 Task: Add an event with the title Second Product Launch Event and Customer Showcase, date ''2023/10/30'', time 9:15 AM to 11:15 AMand add a description: Conclude the exercise by summarizing the key takeaways and lessons learned. Emphasize the importance of trust, effective communication, and mutual support in building a strong and cohesive team.Select event color  Graphite . Add location for the event as: Bergen, Norway, logged in from the account softage.8@softage.netand send the event invitation to softage.1@softage.net and softage.2@softage.net. Set a reminder for the event Weekly on Sunday
Action: Mouse moved to (45, 115)
Screenshot: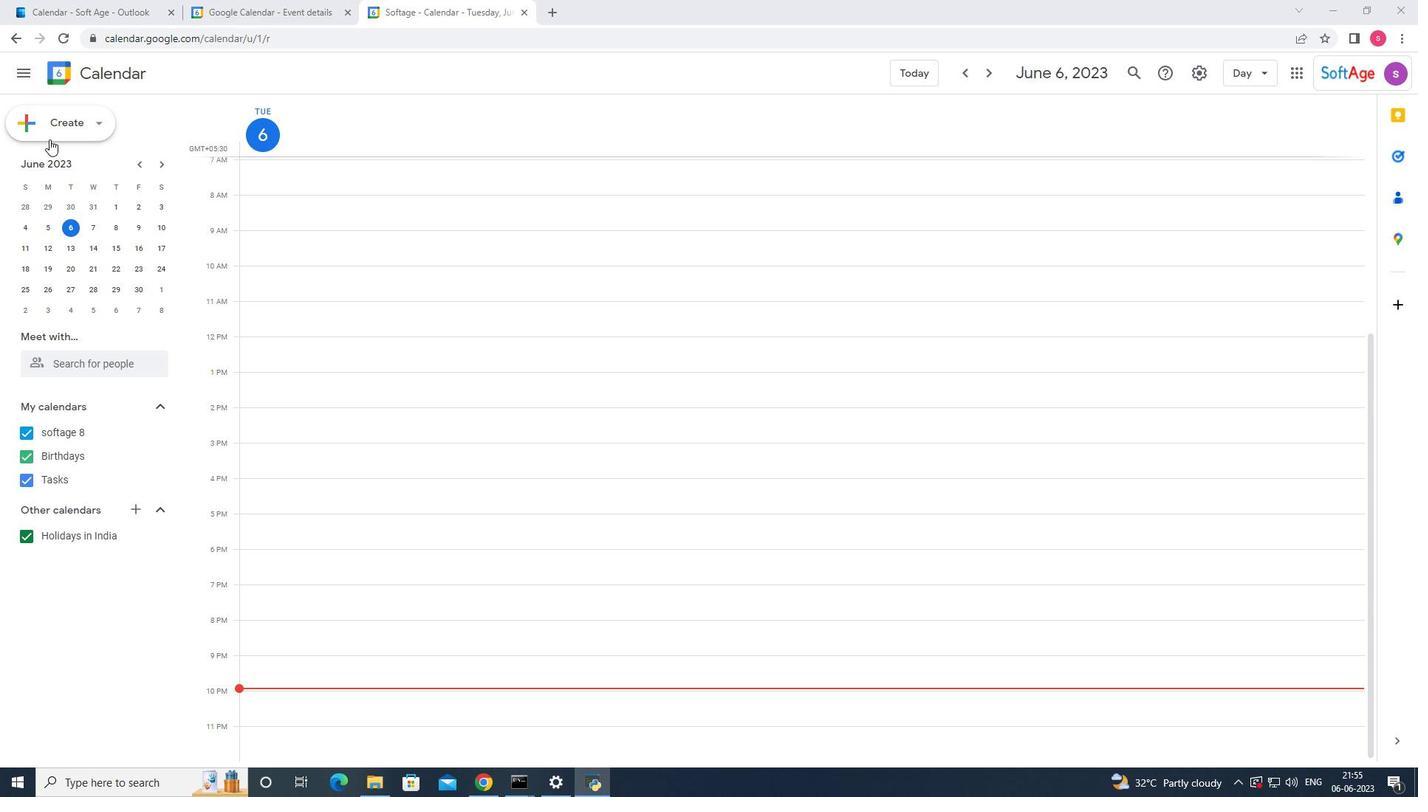 
Action: Mouse pressed left at (45, 115)
Screenshot: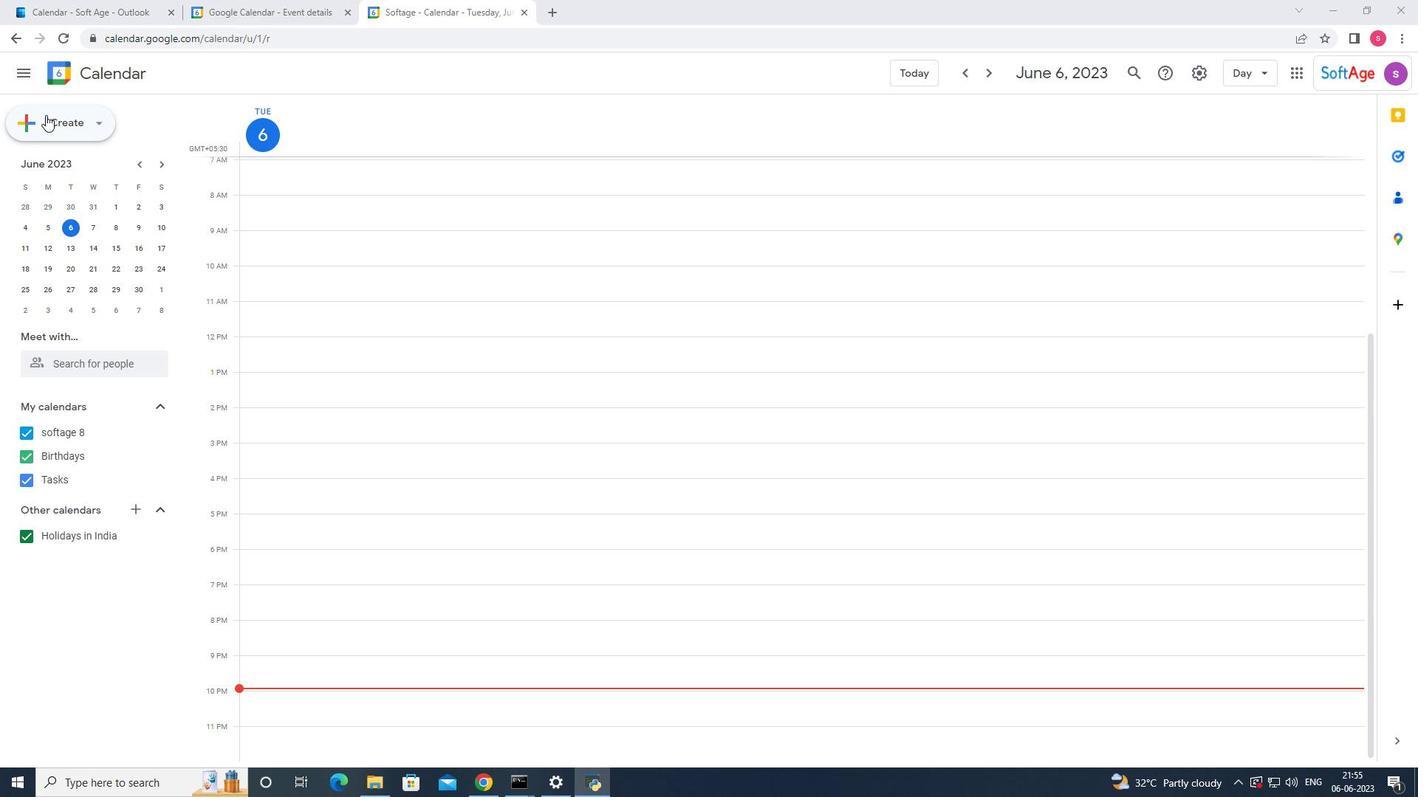 
Action: Mouse moved to (52, 163)
Screenshot: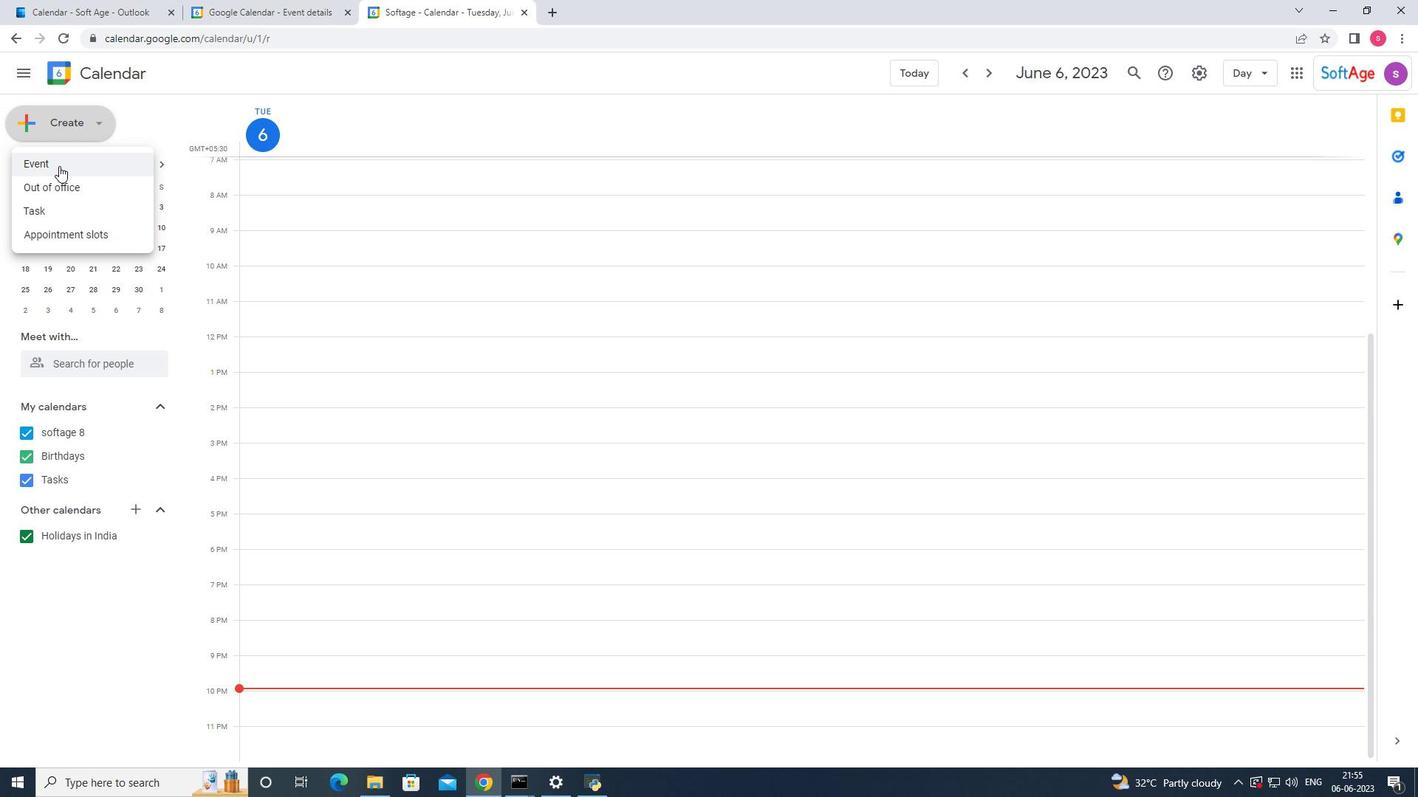 
Action: Mouse pressed left at (52, 163)
Screenshot: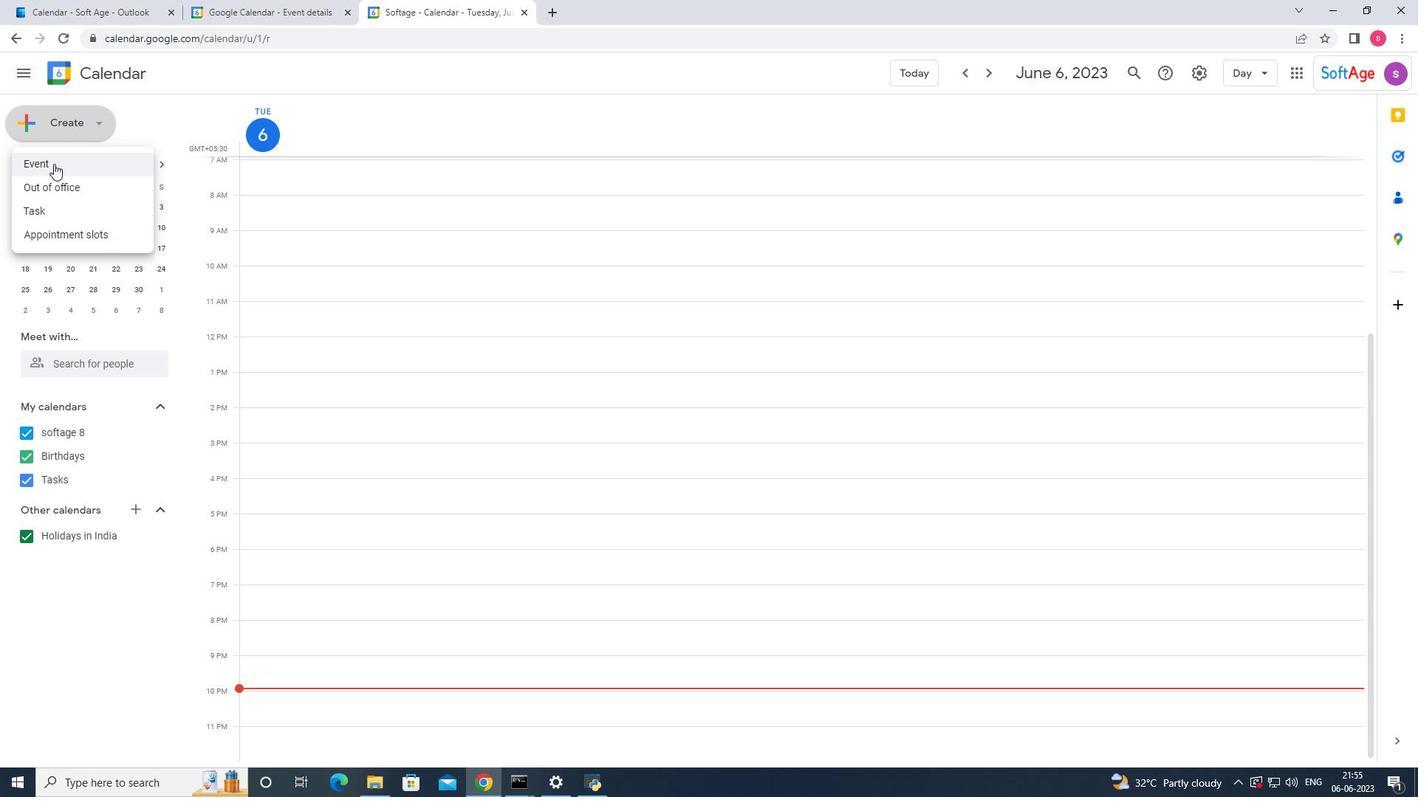 
Action: Mouse moved to (818, 671)
Screenshot: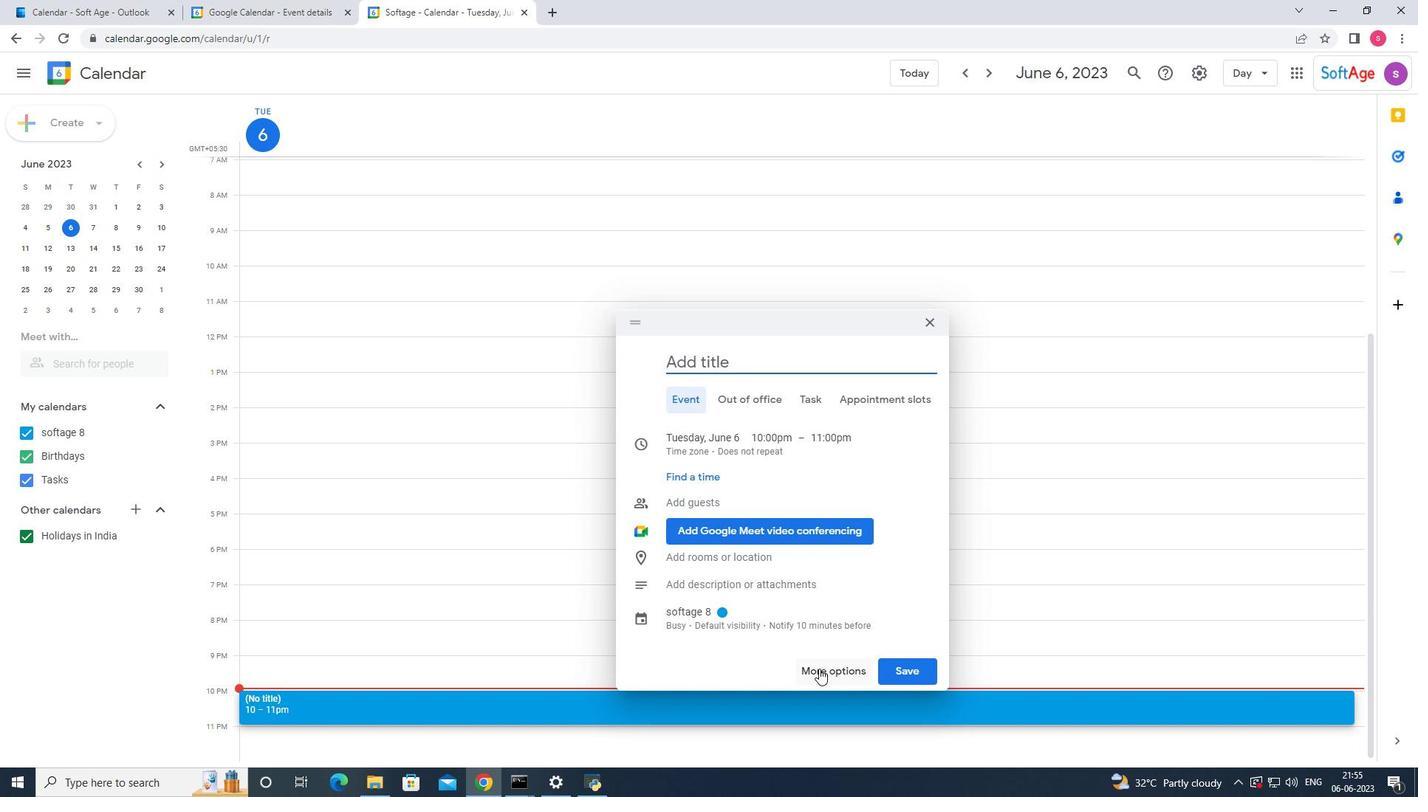 
Action: Mouse pressed left at (818, 671)
Screenshot: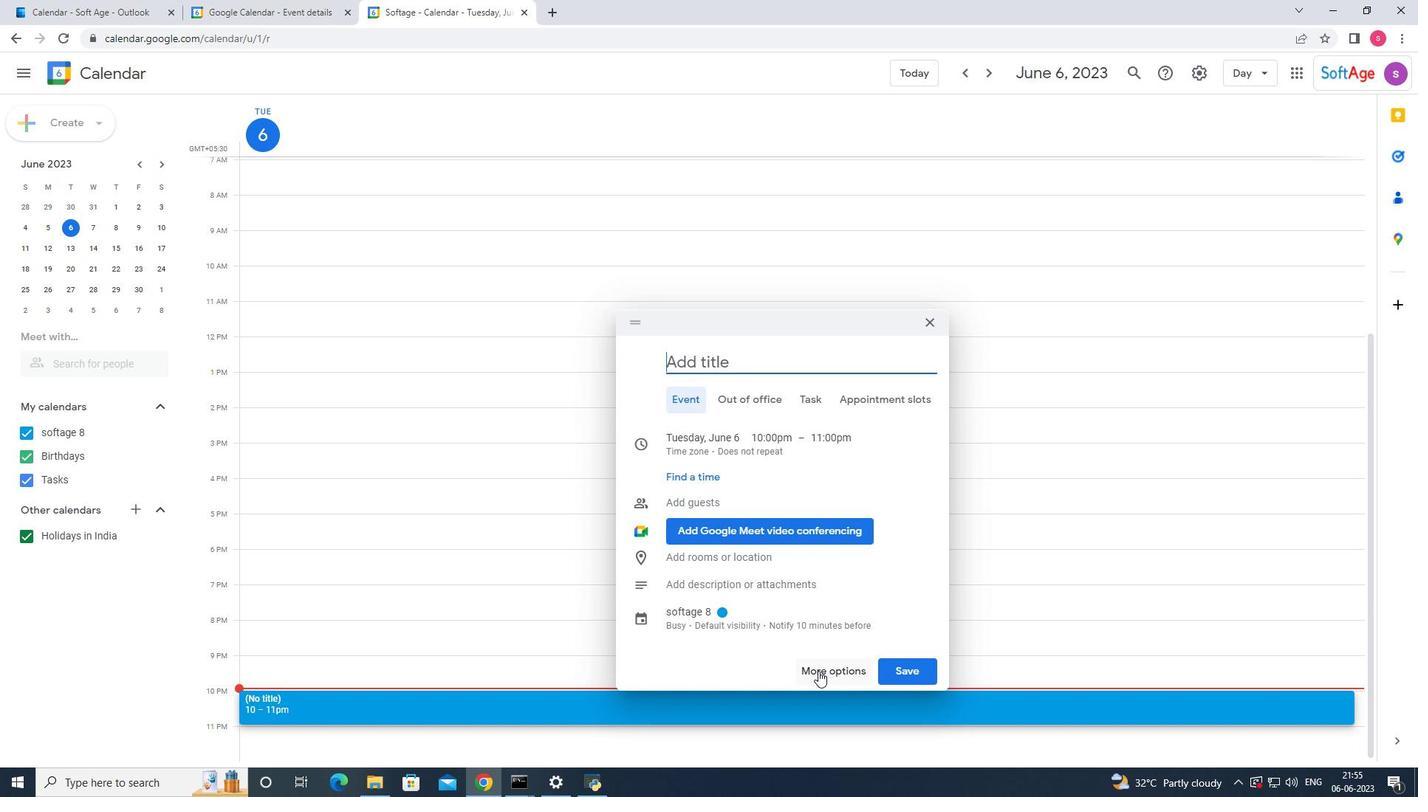 
Action: Mouse moved to (115, 87)
Screenshot: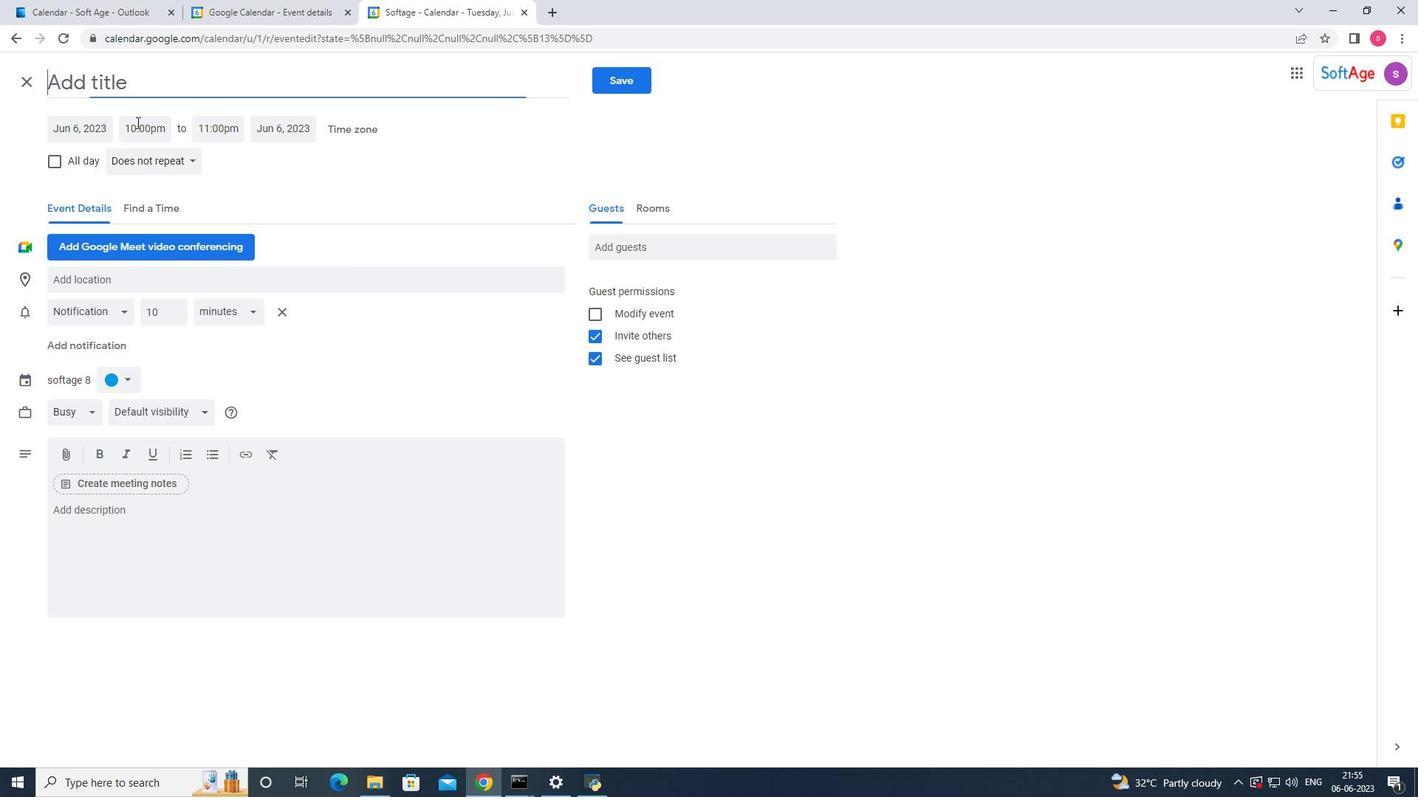 
Action: Key pressed <Key.shift_r>Second<Key.space><Key.shift>Product<Key.space><Key.shift>Launch<Key.space><Key.shift_r>Event<Key.space>and<Key.space>c<Key.backspace><Key.shift_r>Customer<Key.space><Key.shift_r>Showcase
Screenshot: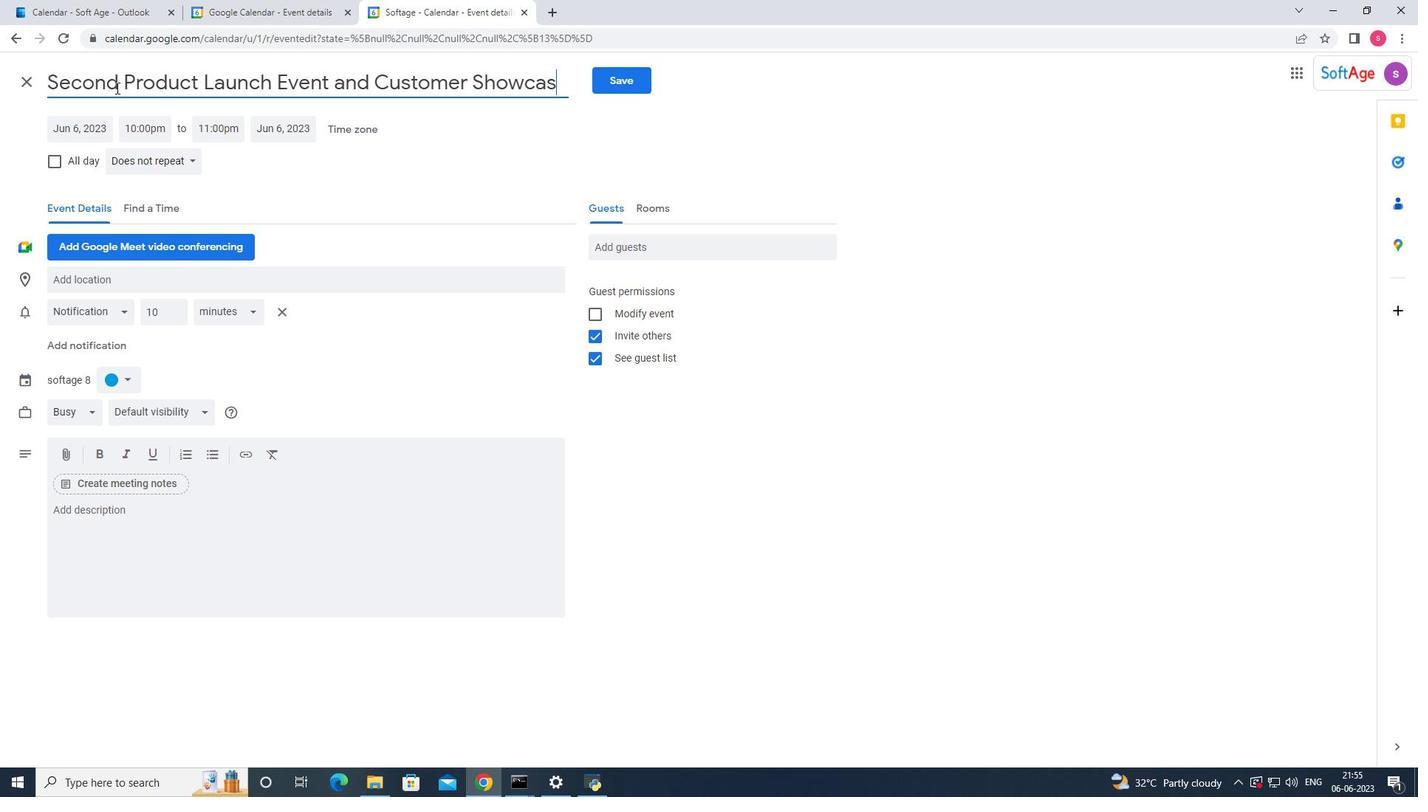 
Action: Mouse moved to (87, 126)
Screenshot: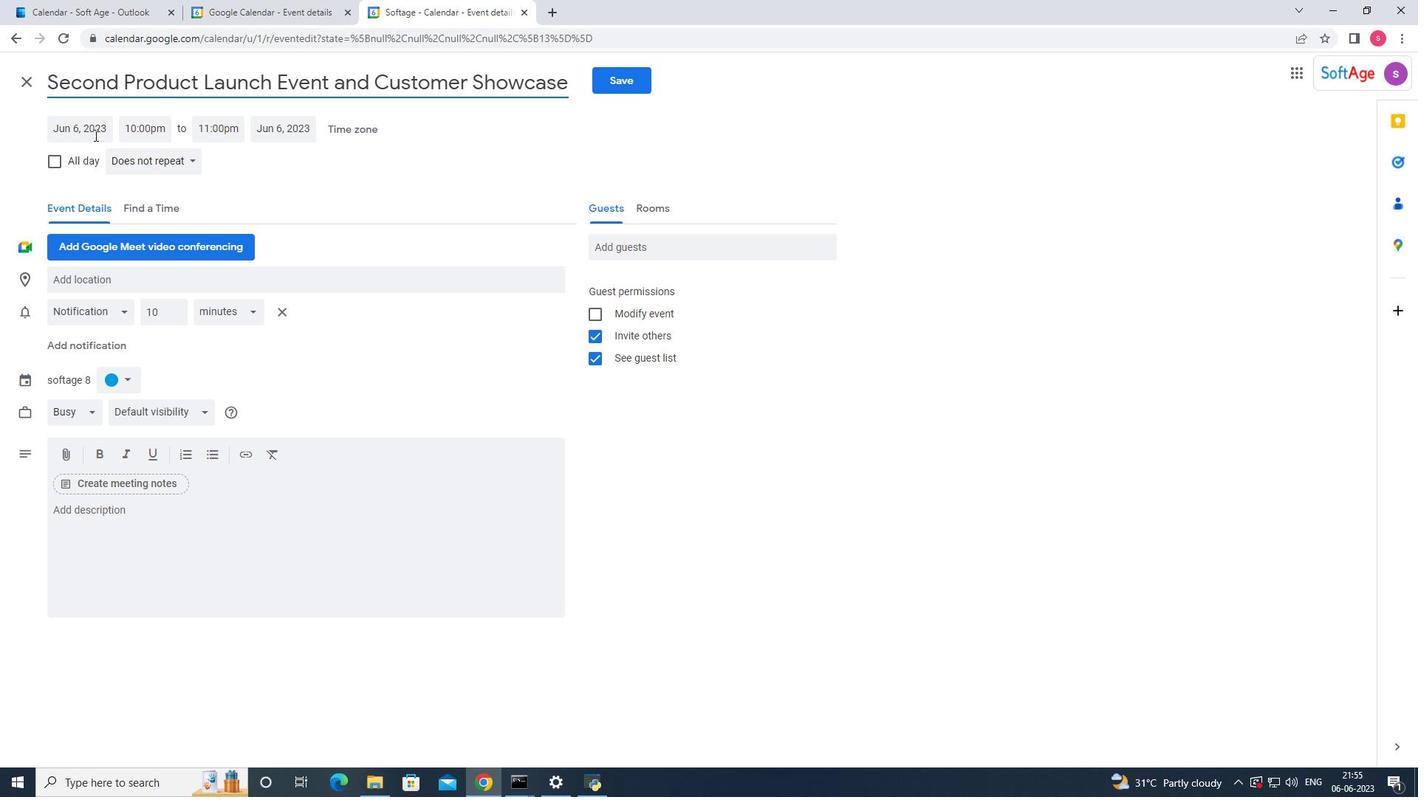 
Action: Mouse pressed left at (87, 126)
Screenshot: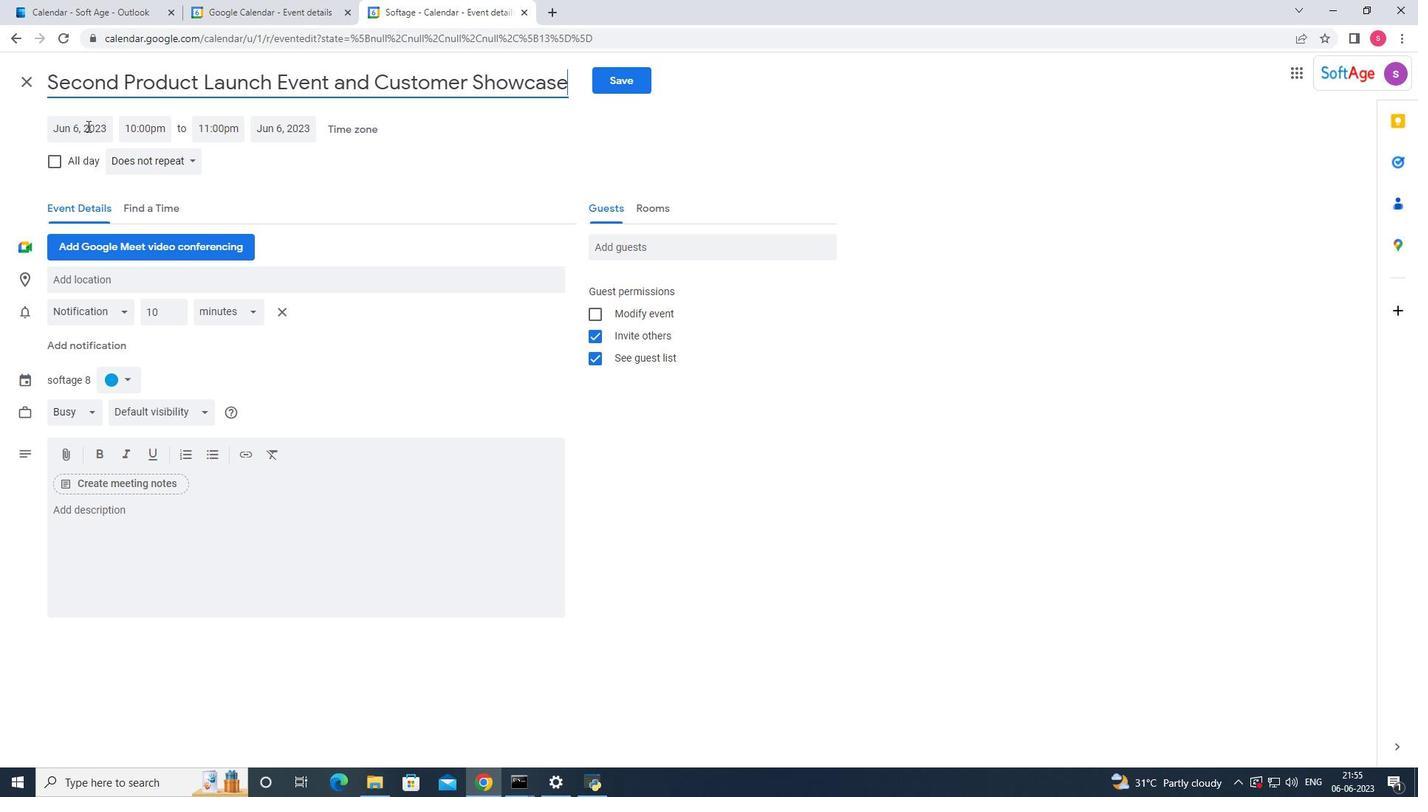 
Action: Mouse moved to (232, 163)
Screenshot: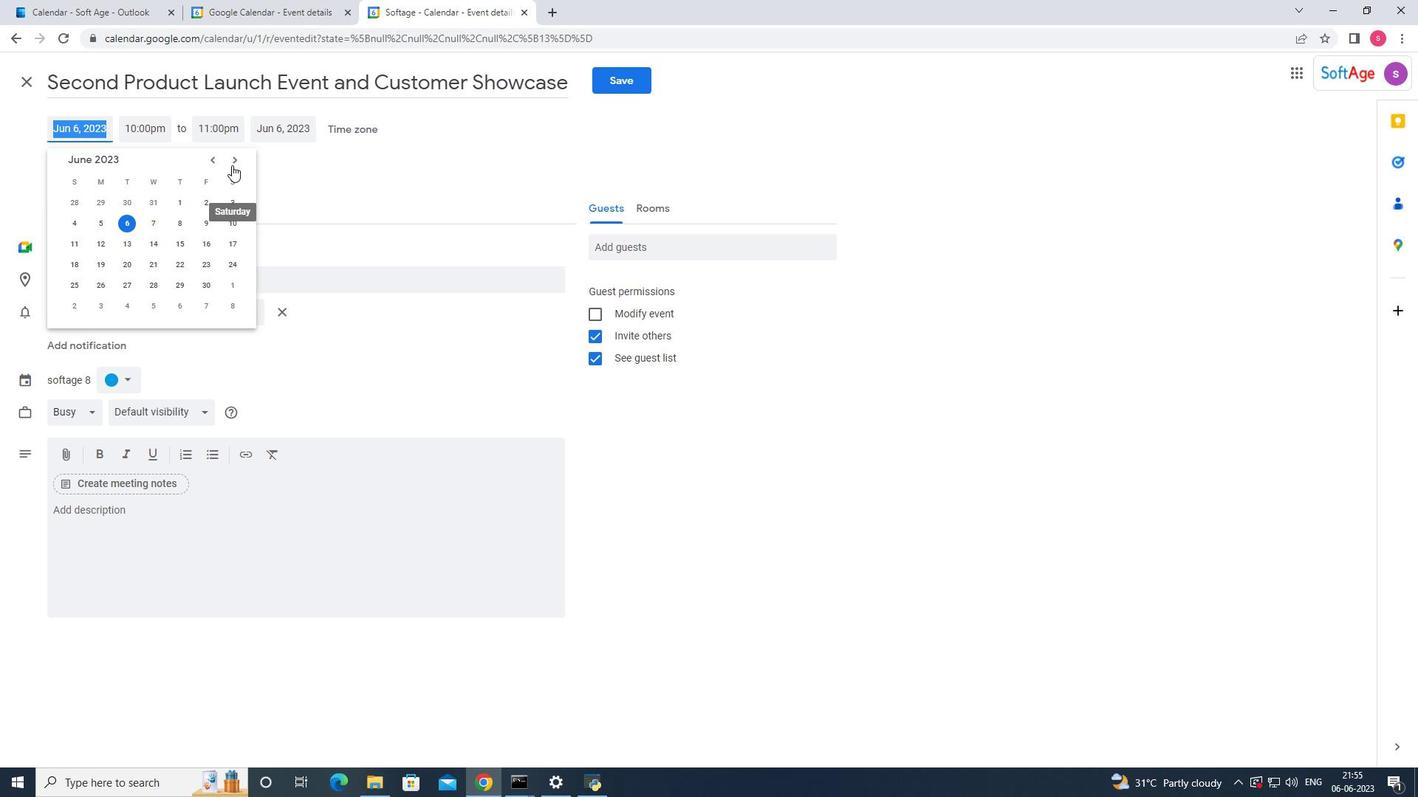 
Action: Mouse pressed left at (232, 163)
Screenshot: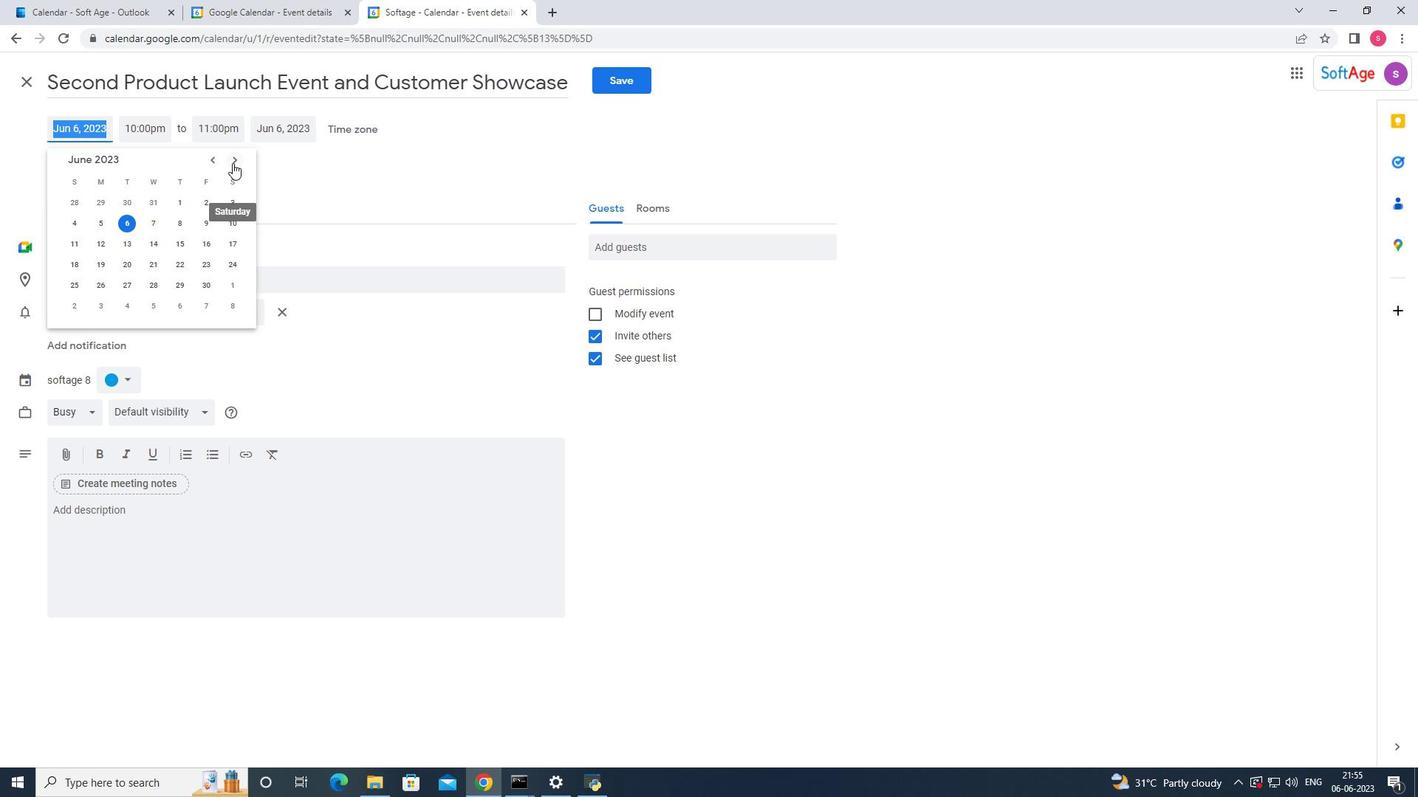
Action: Mouse pressed left at (232, 163)
Screenshot: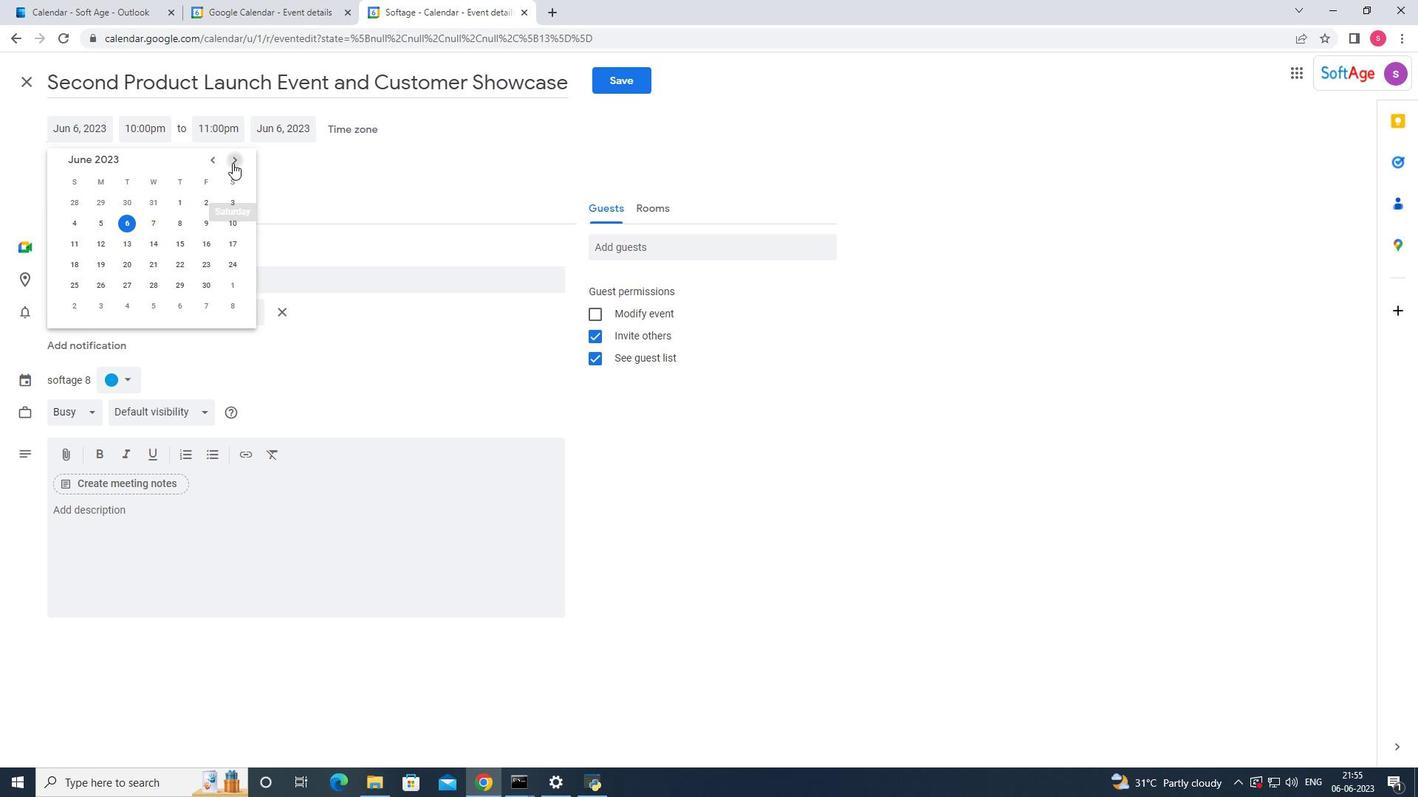 
Action: Mouse pressed left at (232, 163)
Screenshot: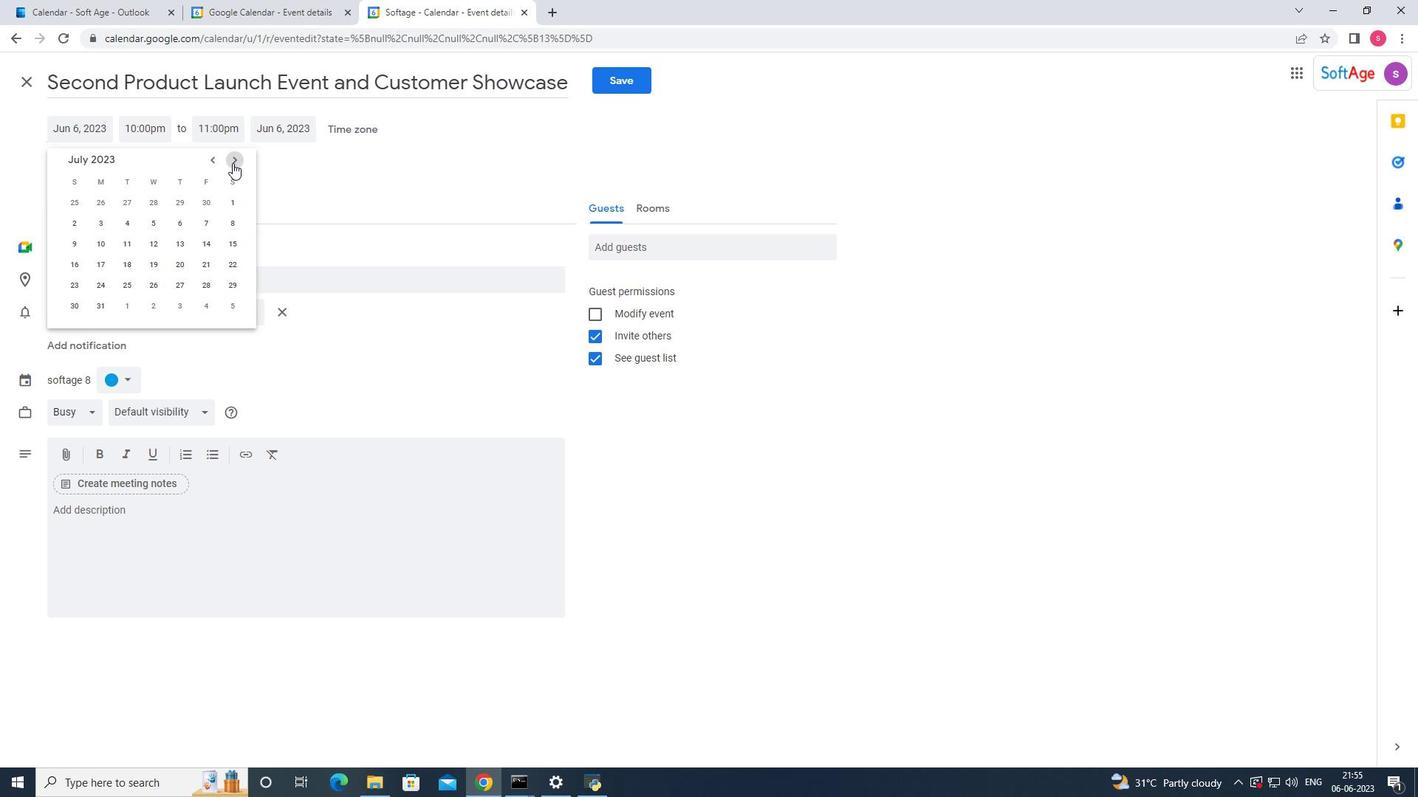 
Action: Mouse pressed left at (232, 163)
Screenshot: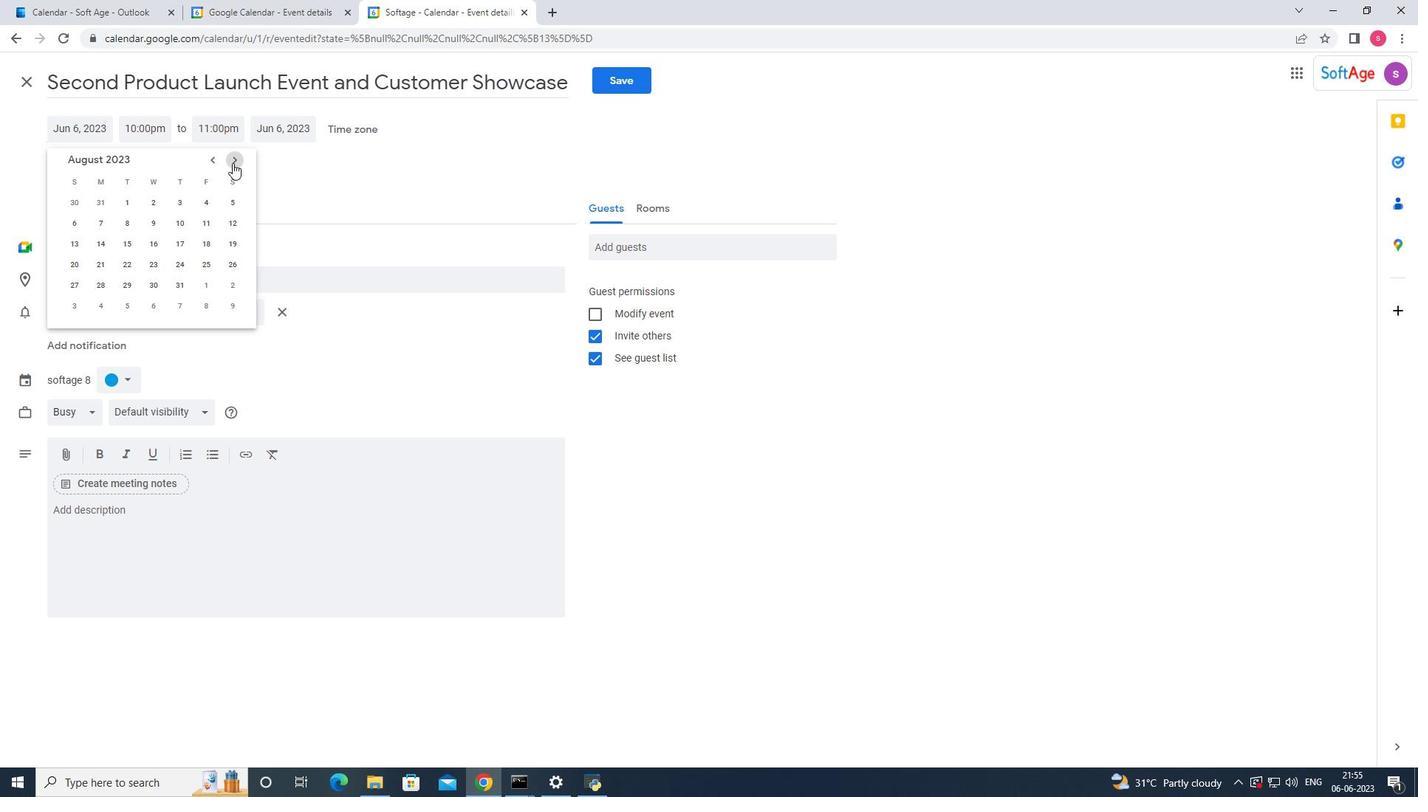 
Action: Mouse pressed left at (232, 163)
Screenshot: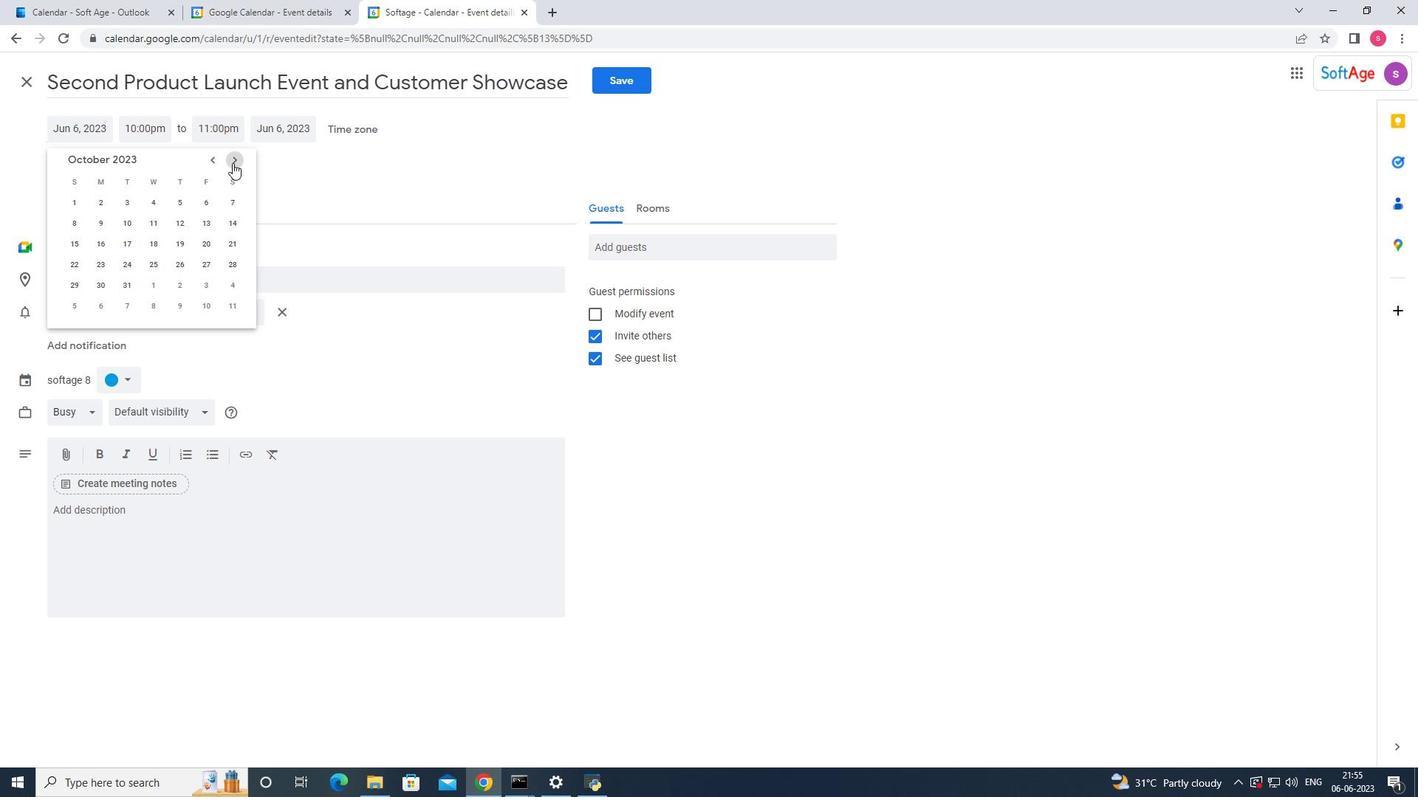 
Action: Mouse moved to (212, 161)
Screenshot: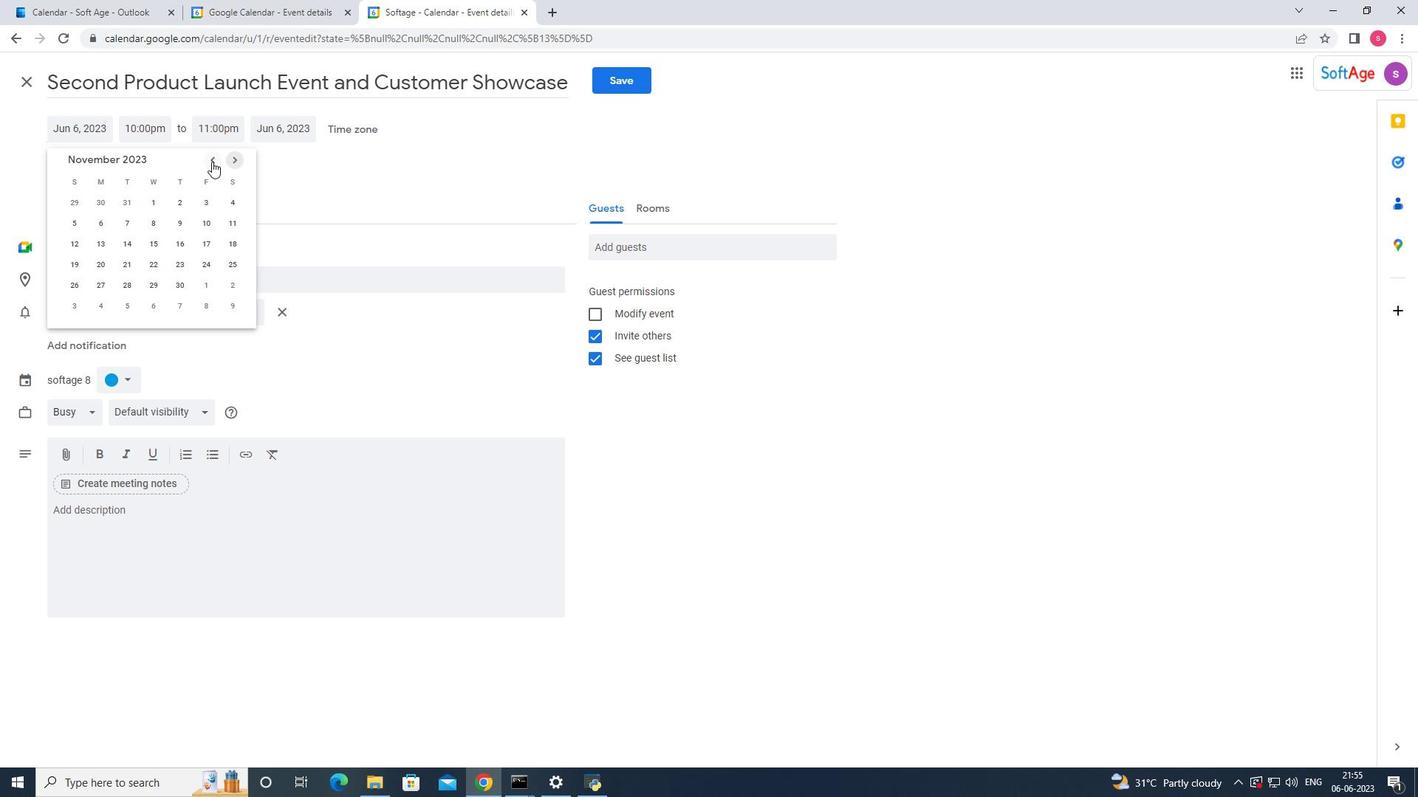 
Action: Mouse pressed left at (212, 161)
Screenshot: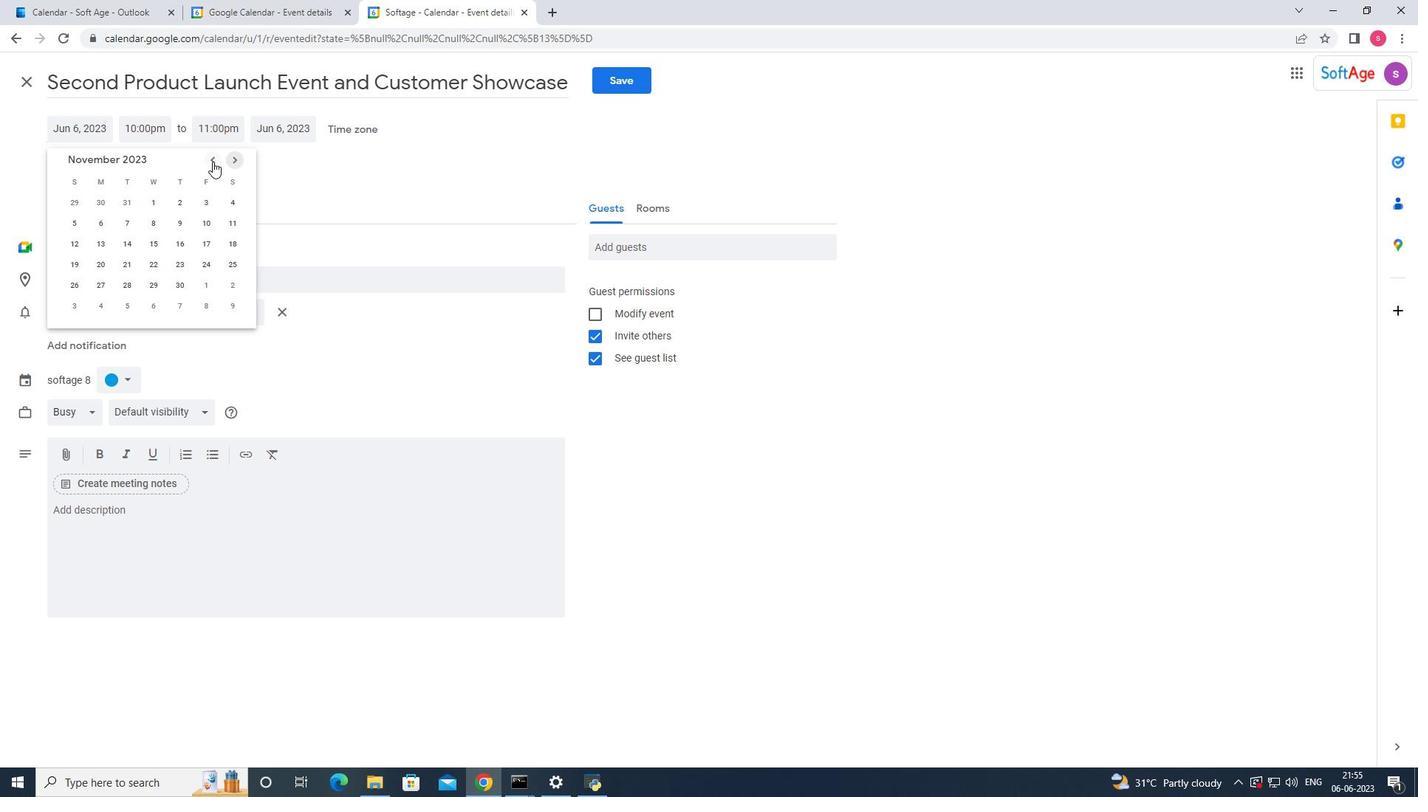 
Action: Mouse moved to (97, 284)
Screenshot: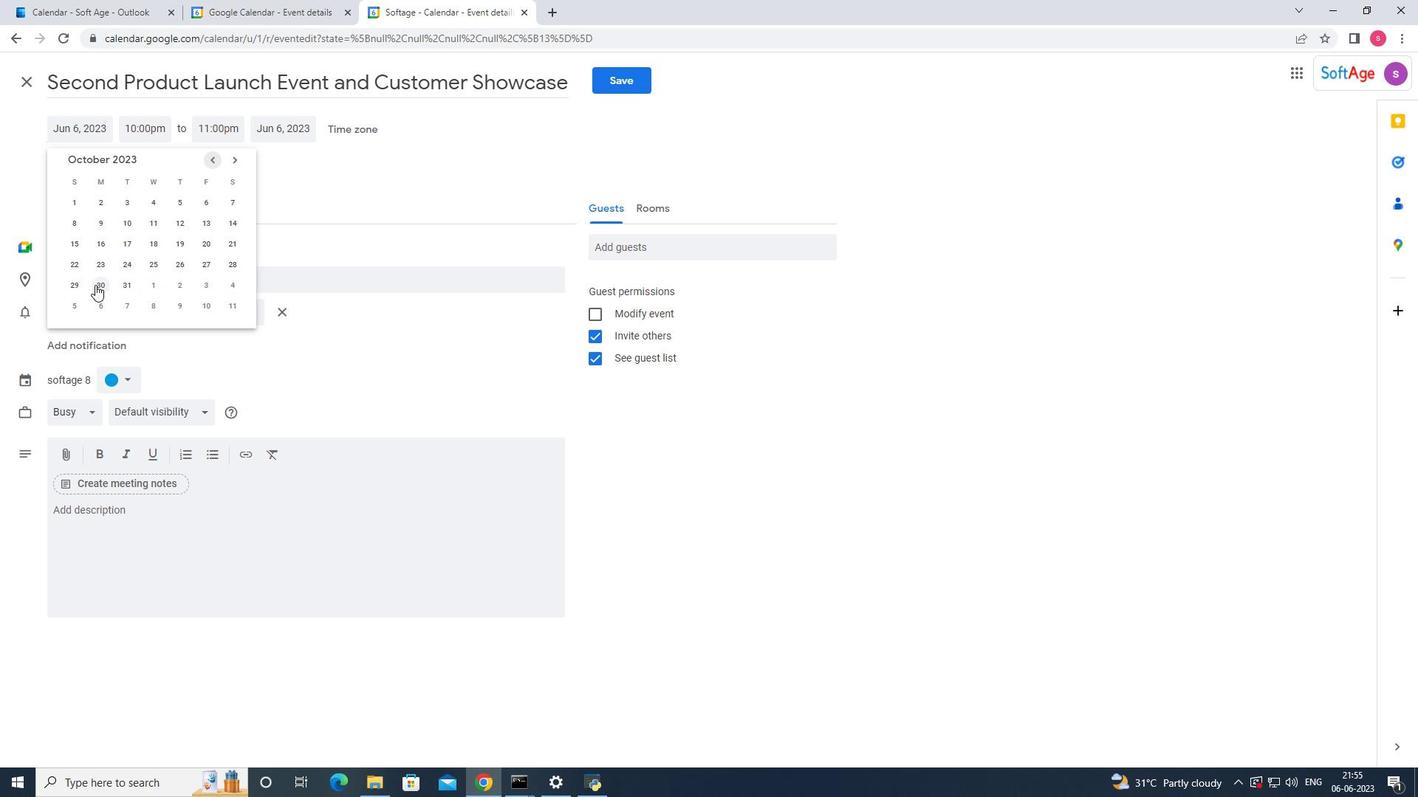 
Action: Mouse pressed left at (97, 284)
Screenshot: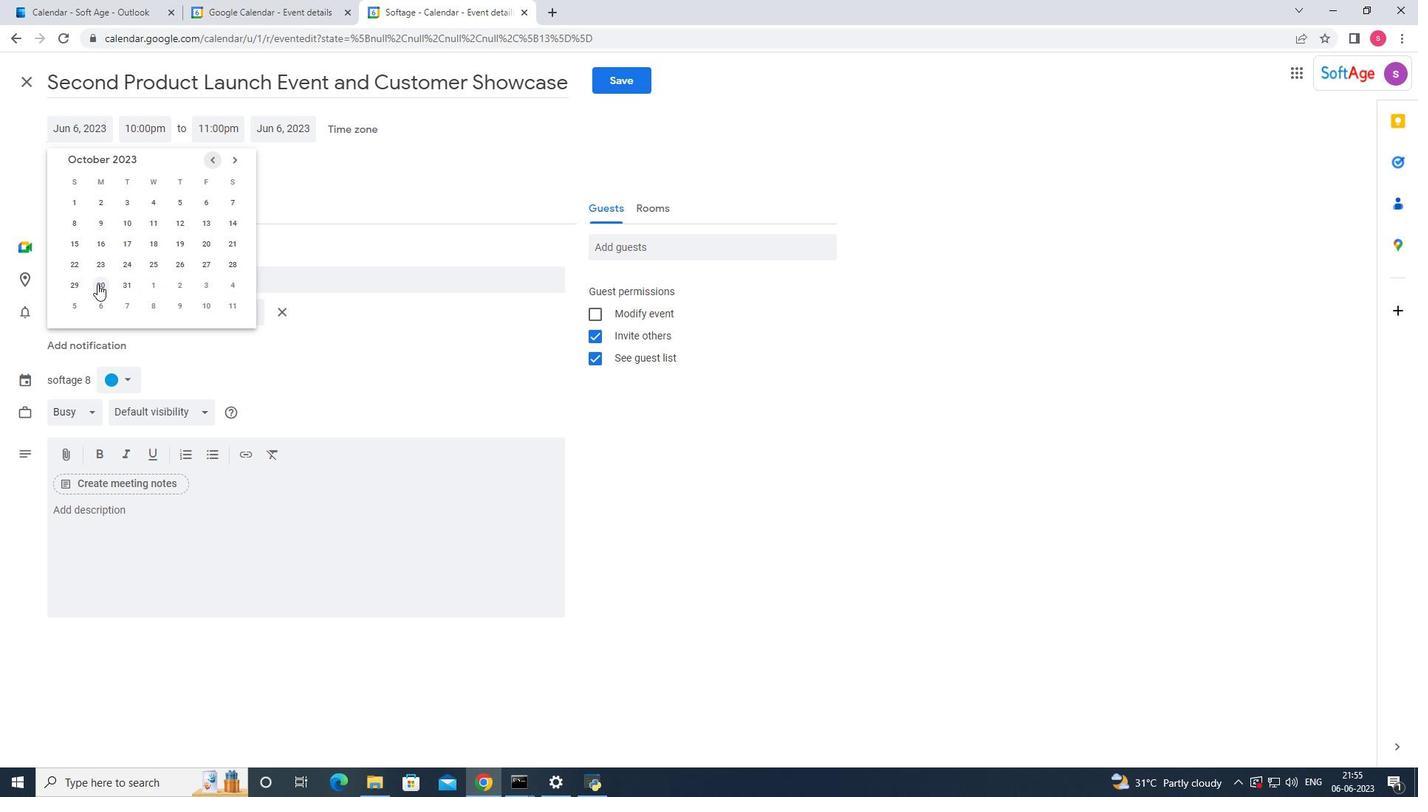 
Action: Mouse moved to (142, 118)
Screenshot: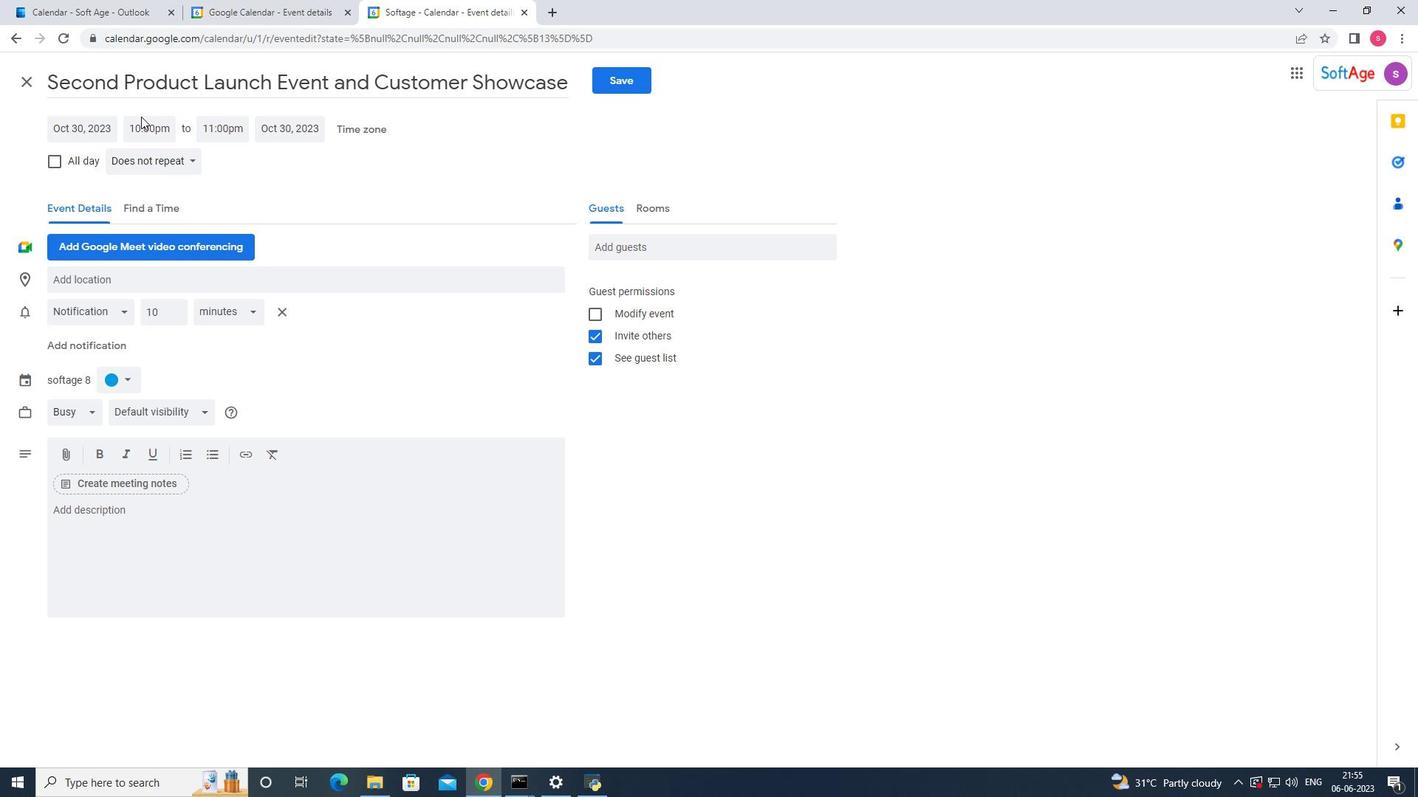 
Action: Mouse pressed left at (142, 118)
Screenshot: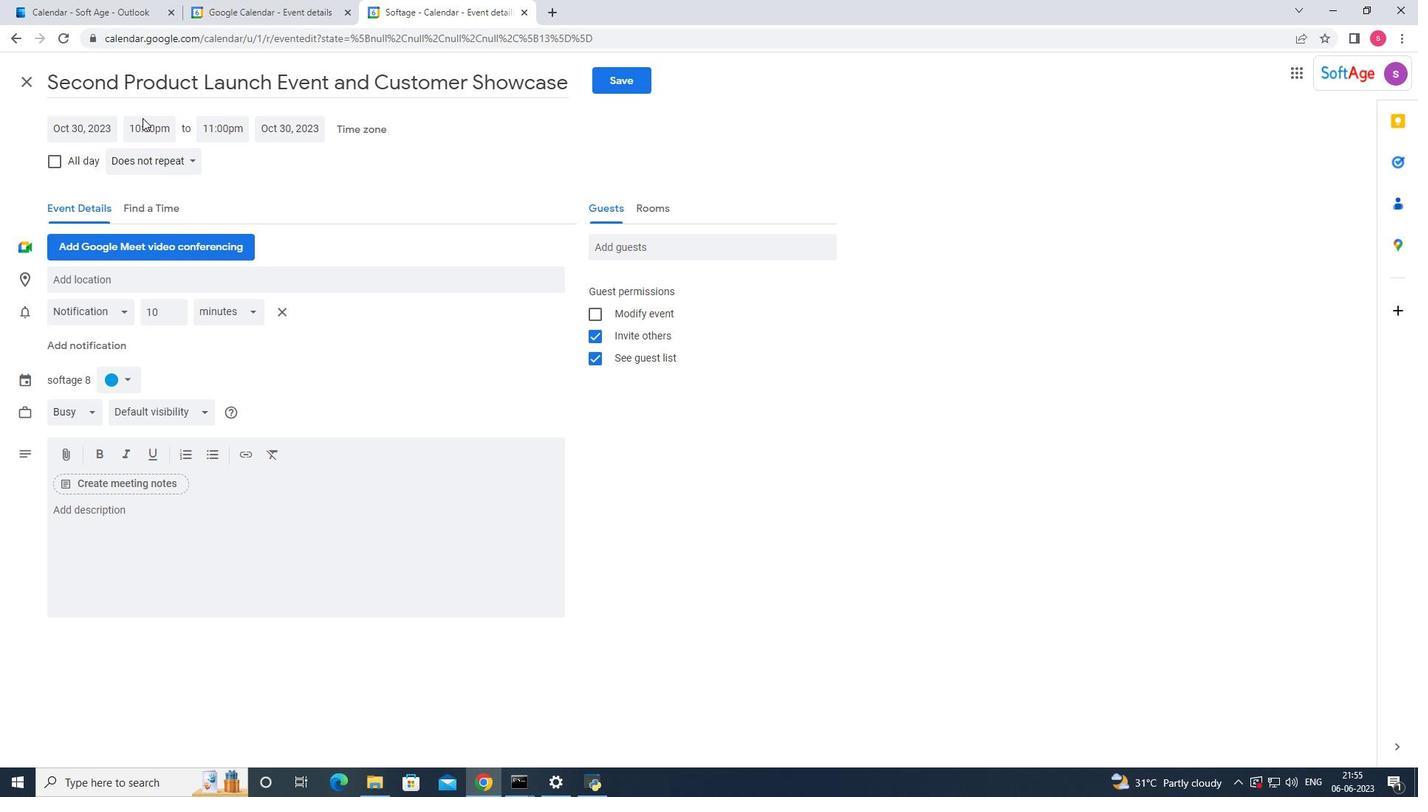 
Action: Mouse moved to (169, 226)
Screenshot: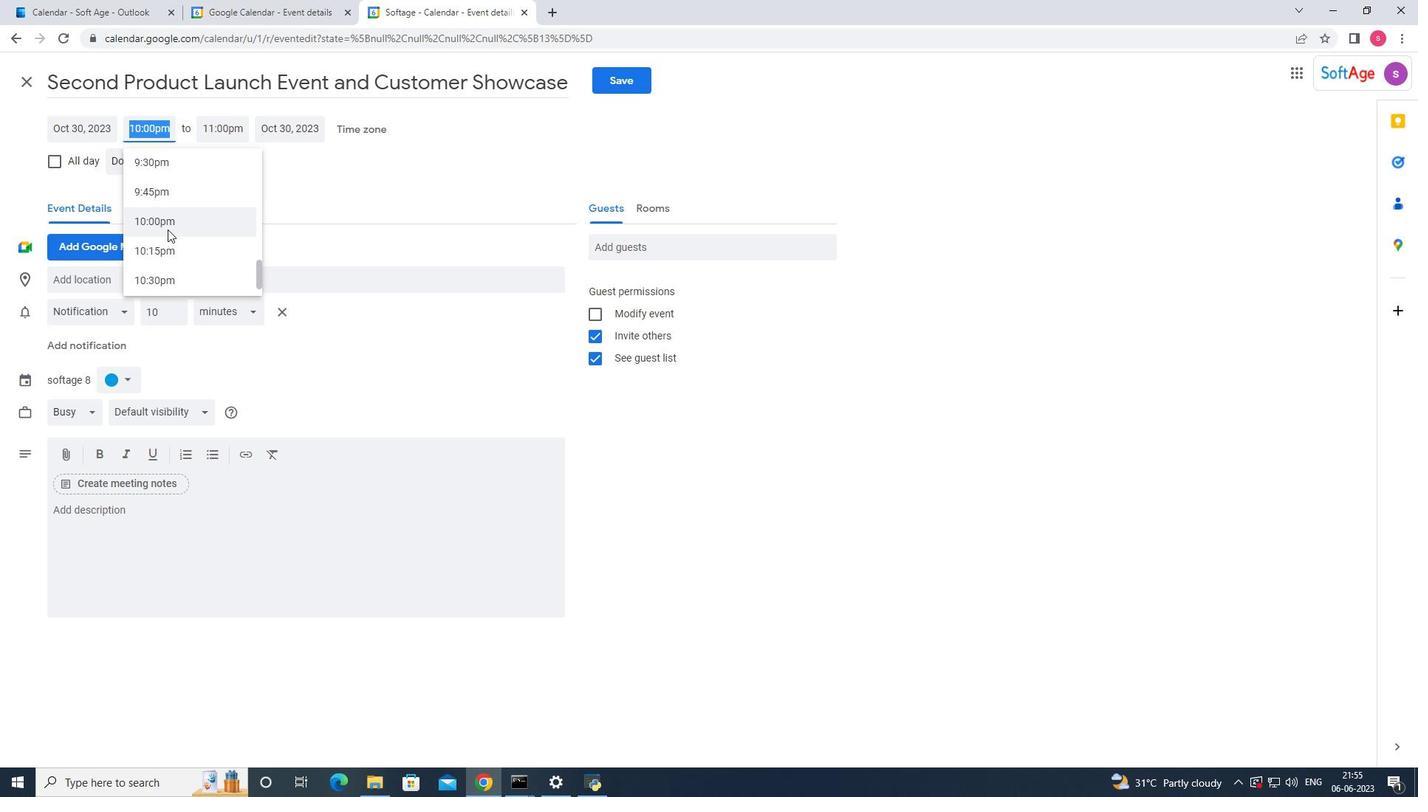 
Action: Mouse scrolled (169, 227) with delta (0, 0)
Screenshot: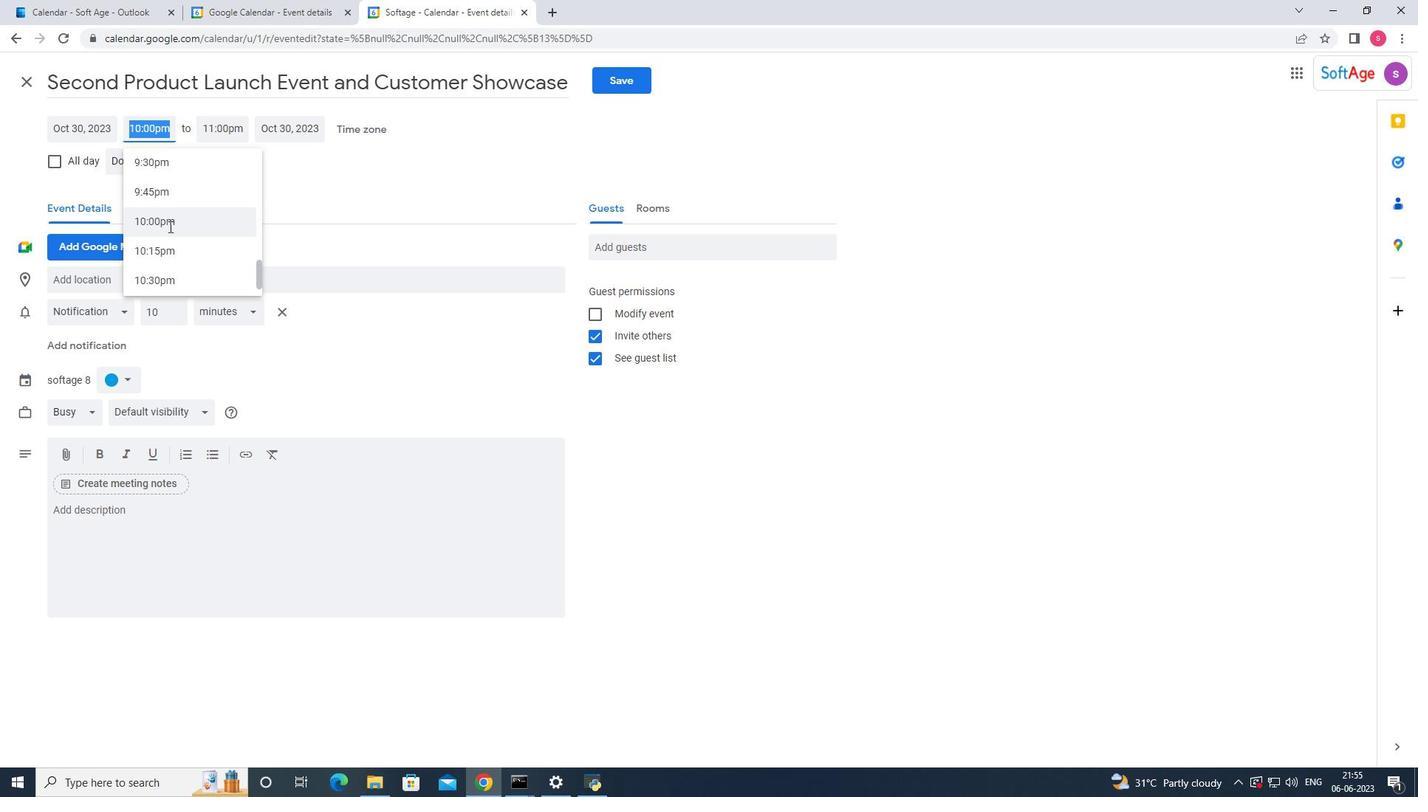 
Action: Mouse scrolled (169, 227) with delta (0, 0)
Screenshot: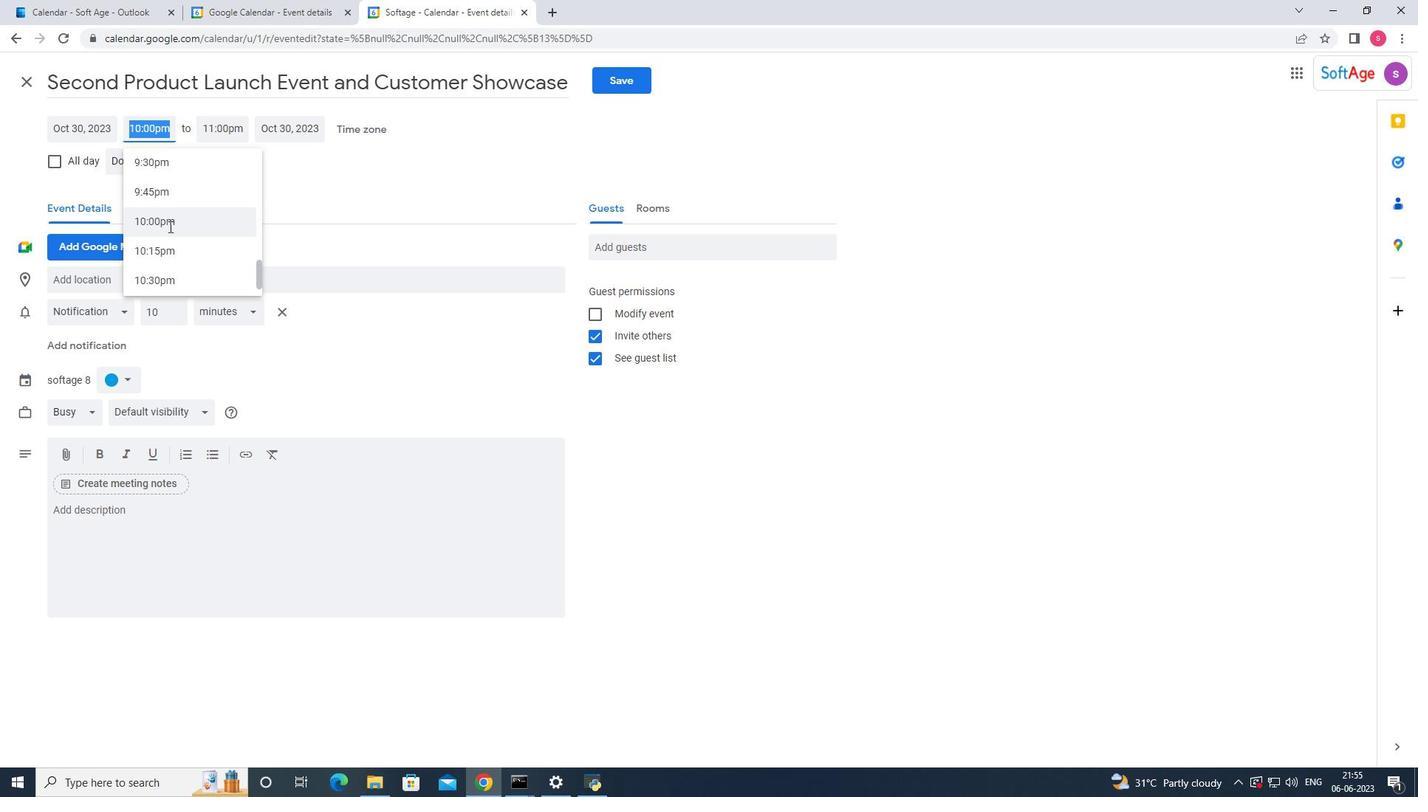 
Action: Mouse scrolled (169, 227) with delta (0, 0)
Screenshot: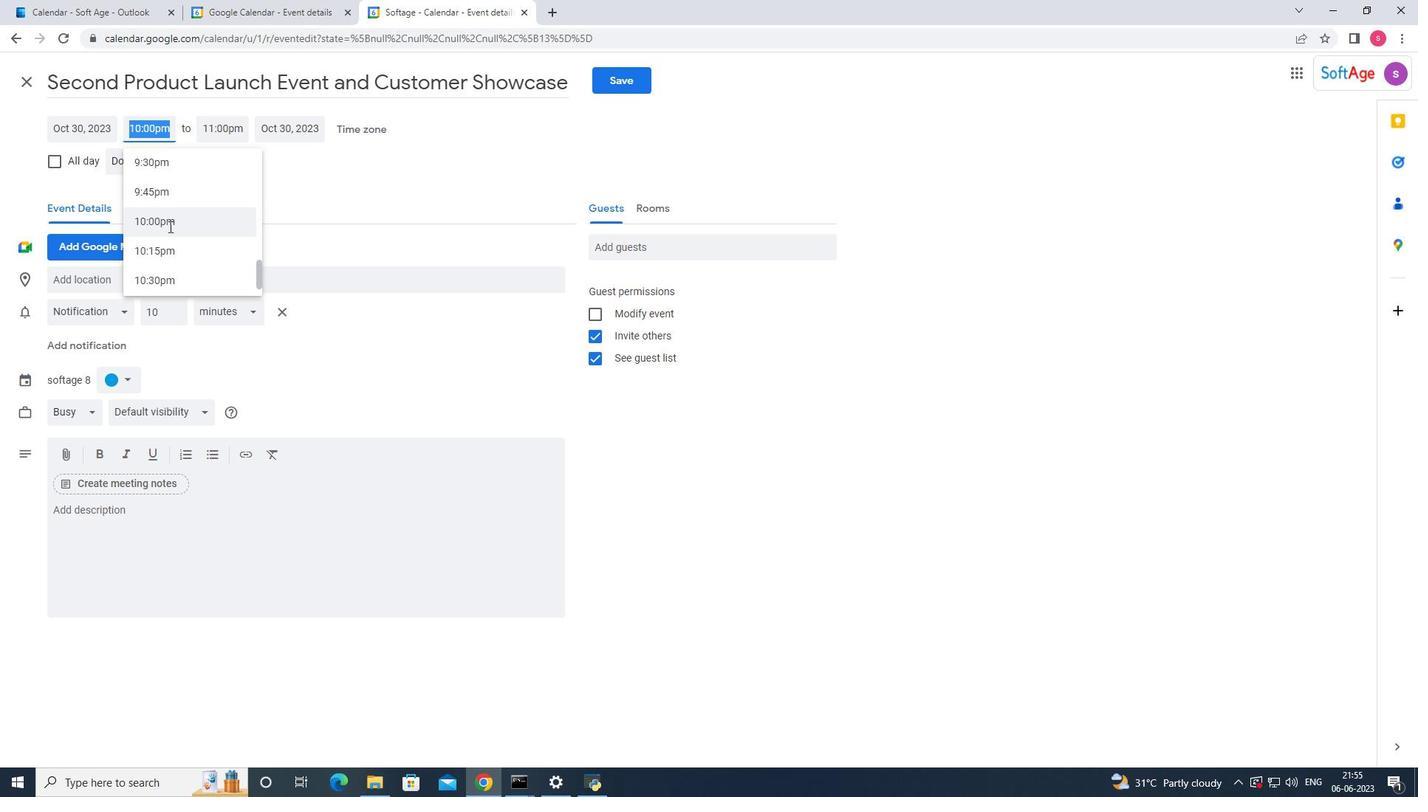 
Action: Mouse scrolled (169, 227) with delta (0, 0)
Screenshot: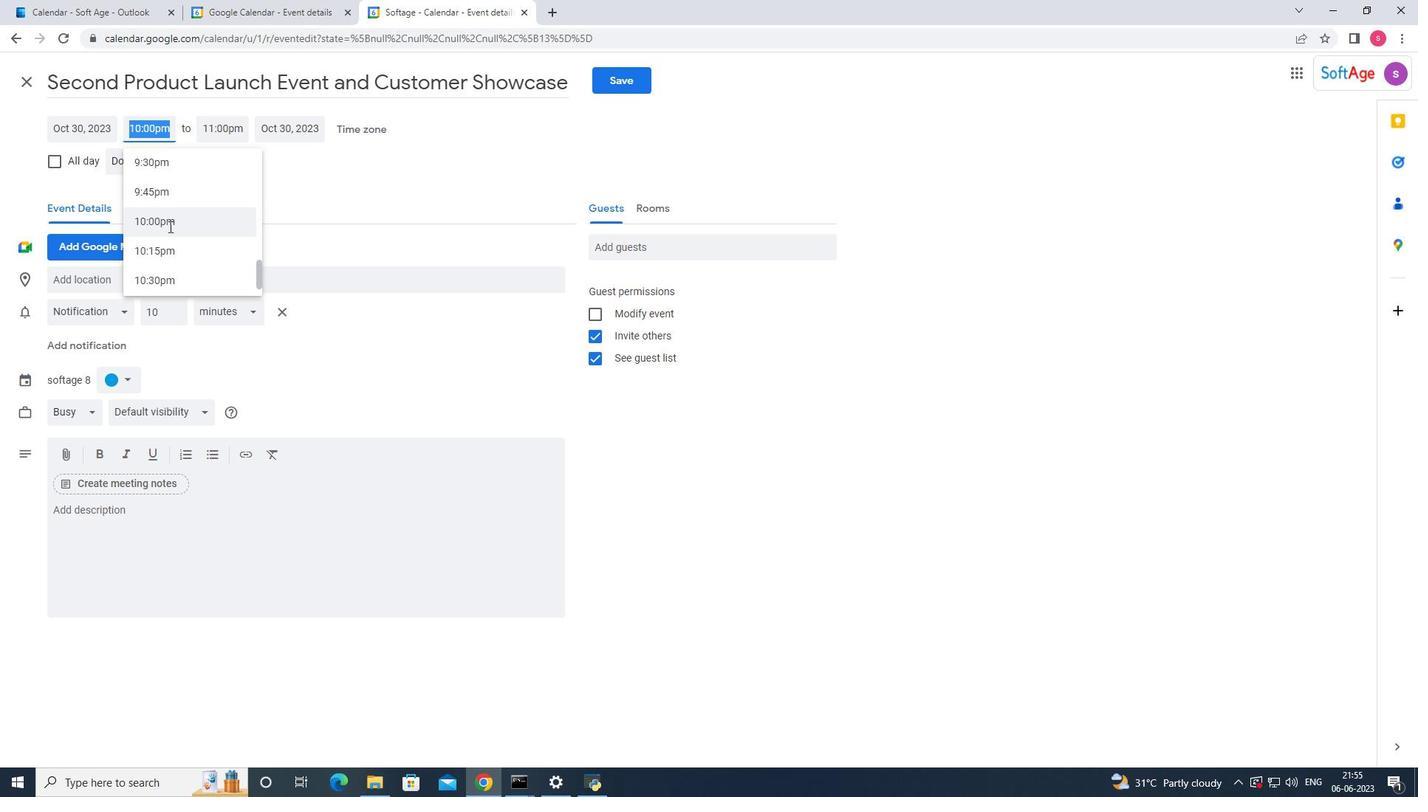 
Action: Mouse scrolled (169, 227) with delta (0, 0)
Screenshot: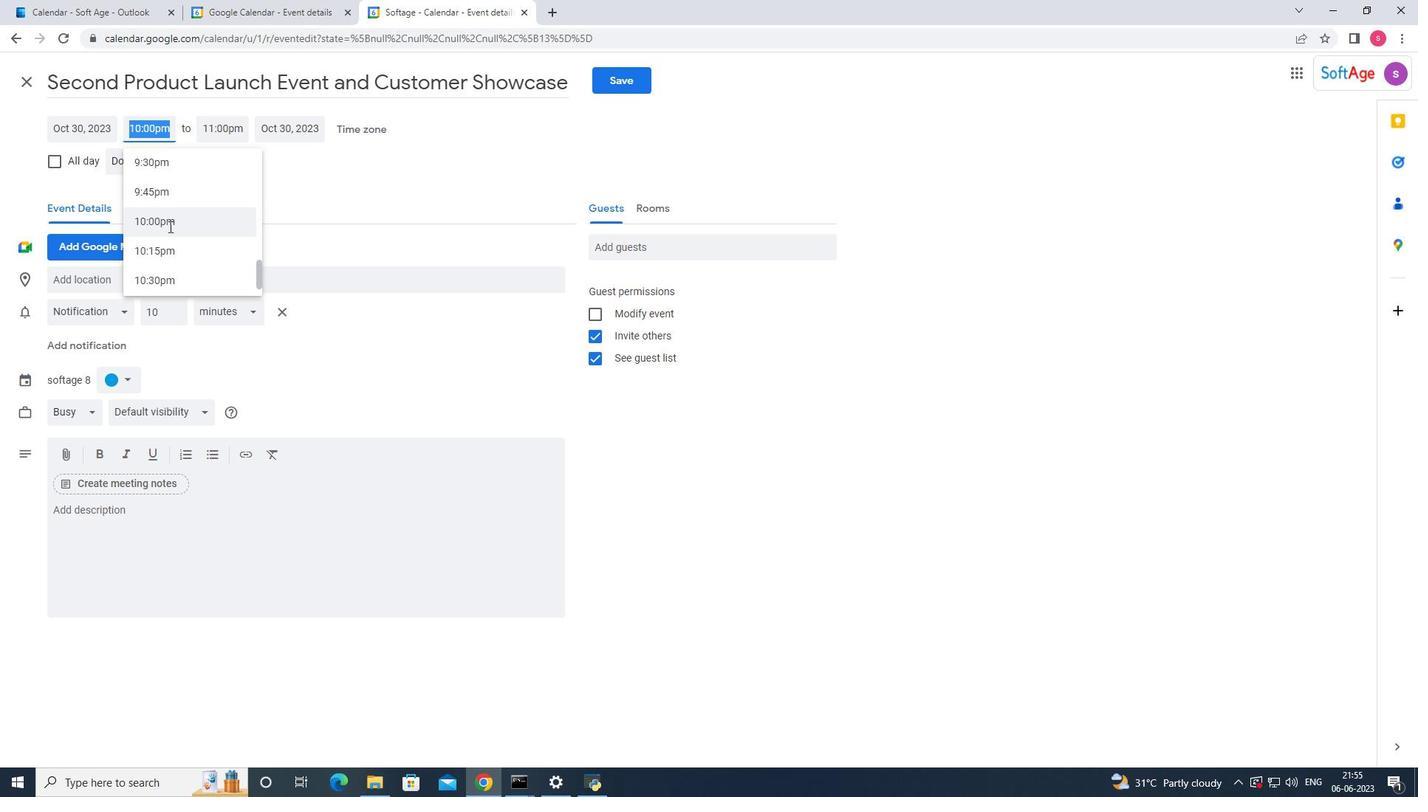 
Action: Mouse scrolled (169, 227) with delta (0, 0)
Screenshot: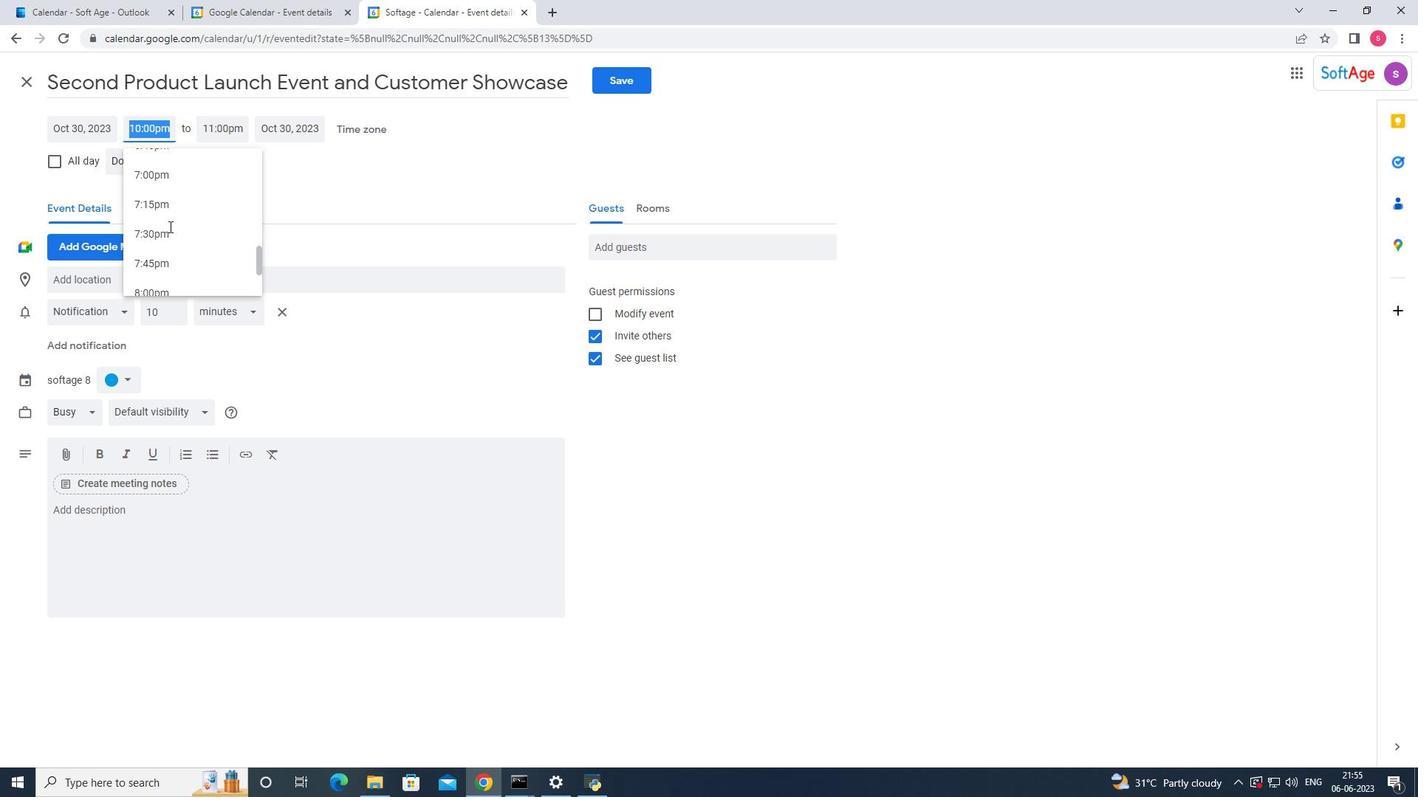 
Action: Mouse scrolled (169, 227) with delta (0, 0)
Screenshot: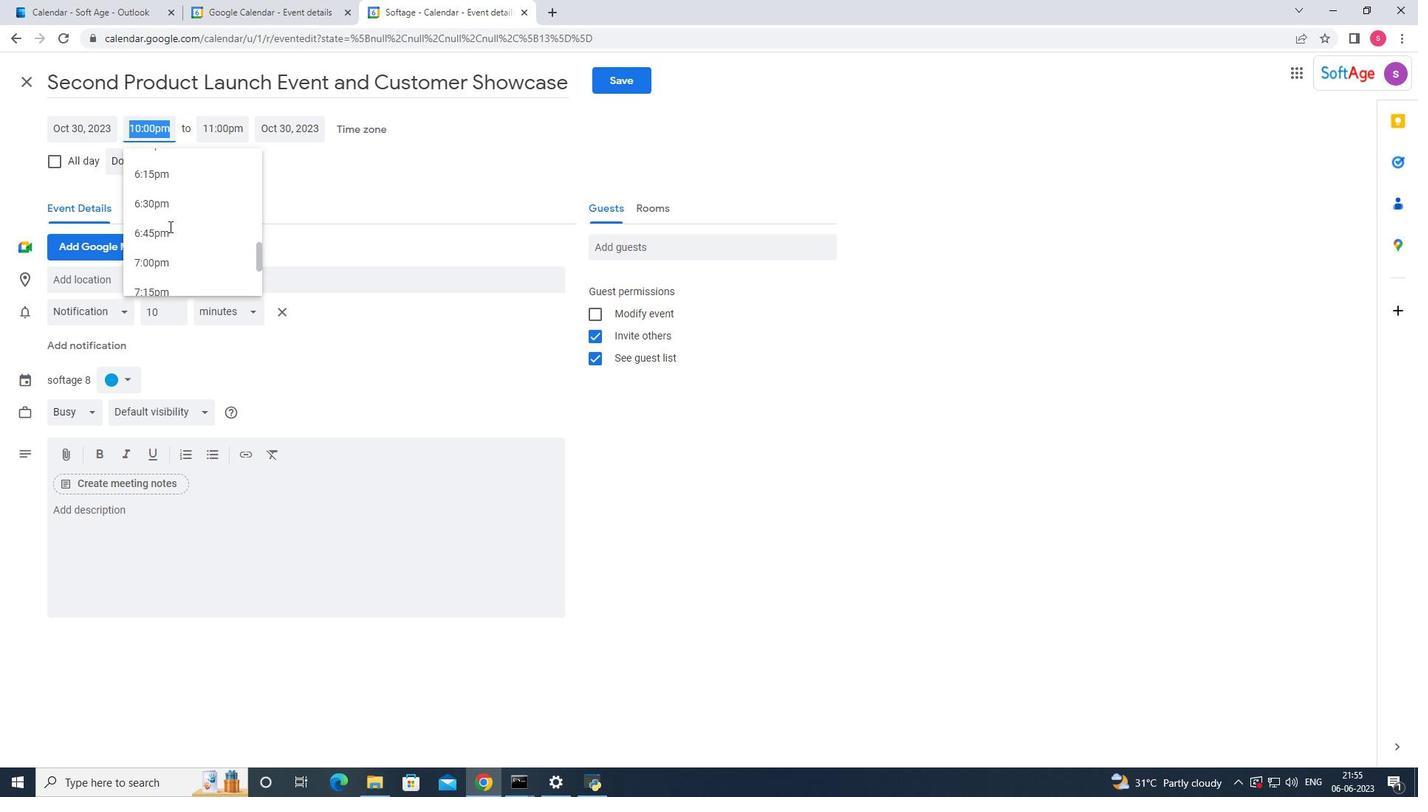 
Action: Mouse scrolled (169, 227) with delta (0, 0)
Screenshot: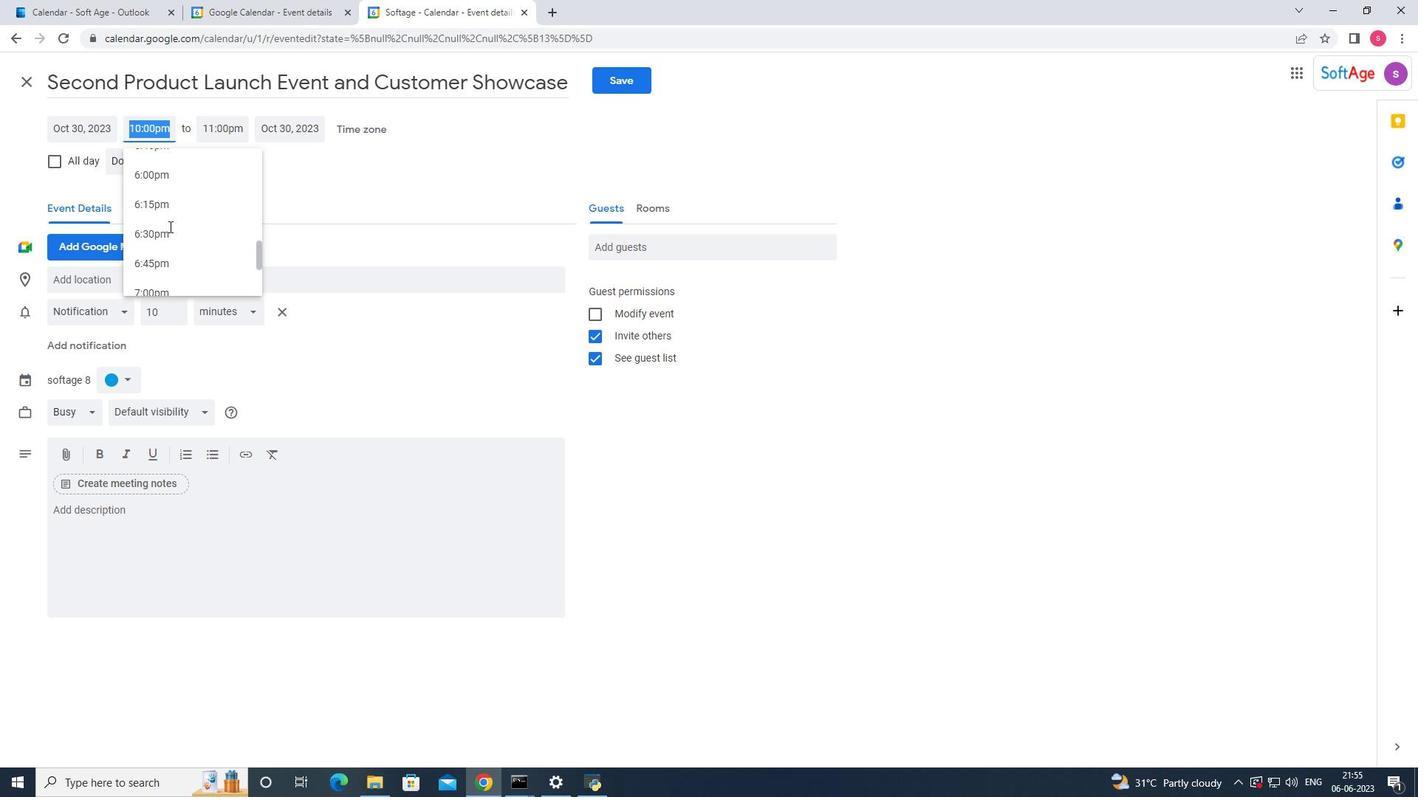 
Action: Mouse scrolled (169, 227) with delta (0, 0)
Screenshot: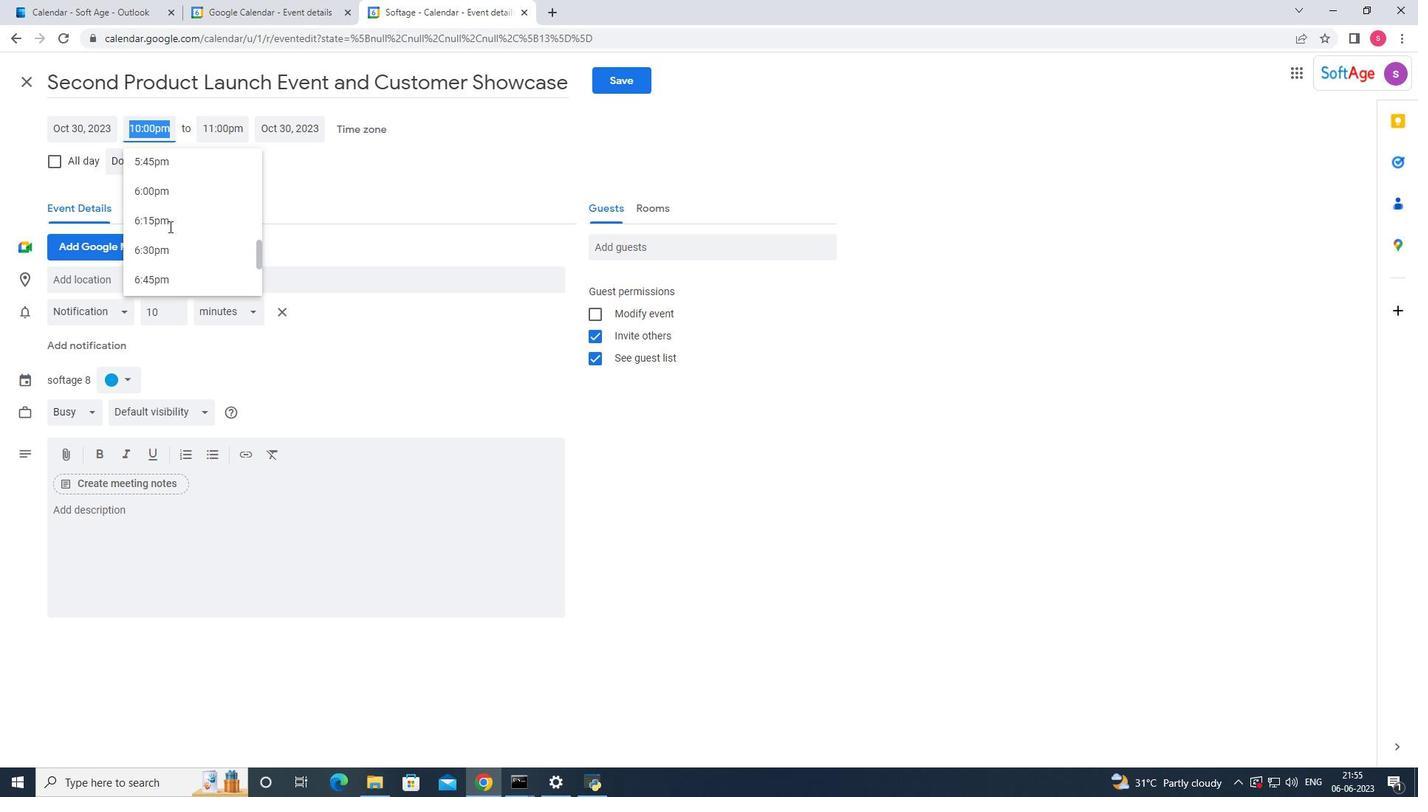 
Action: Mouse scrolled (169, 227) with delta (0, 0)
Screenshot: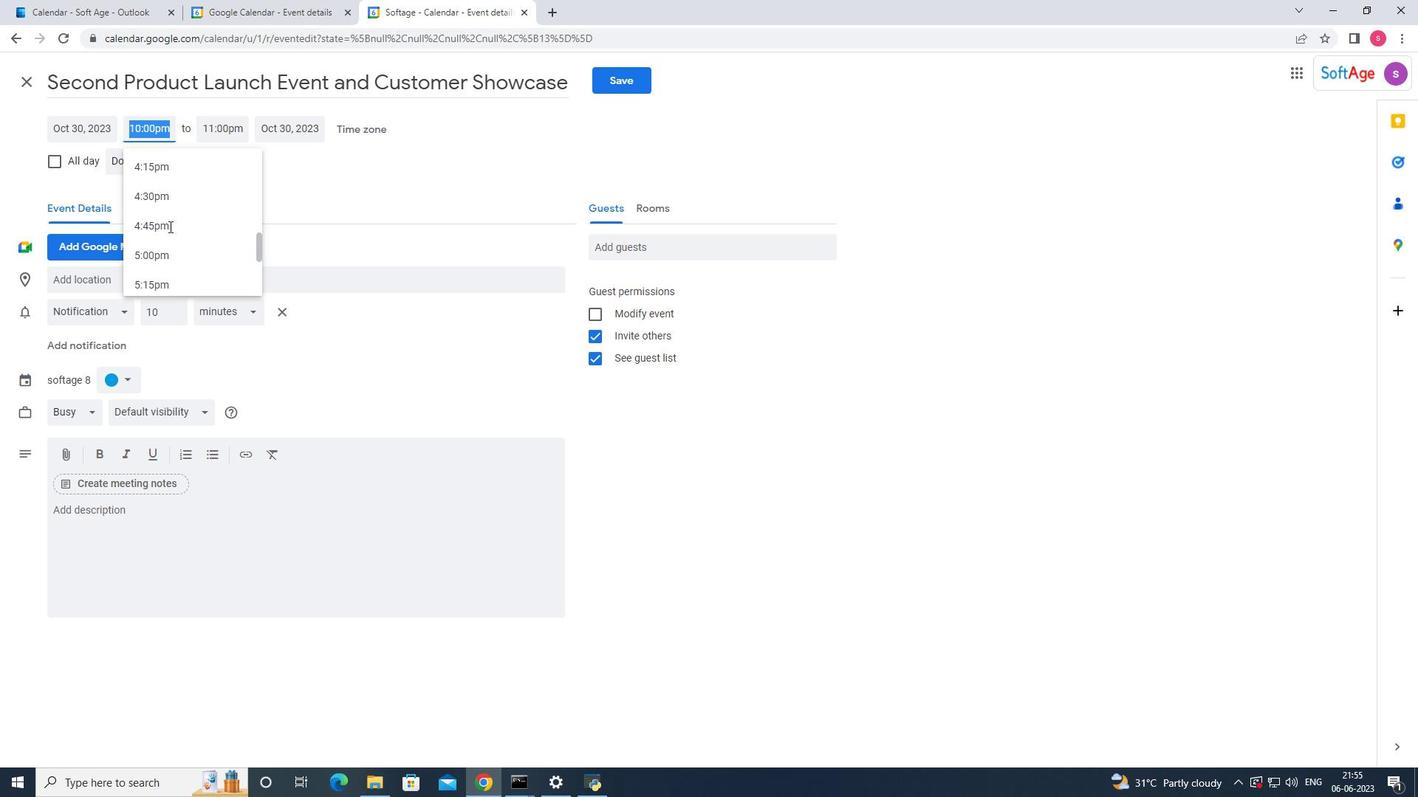 
Action: Mouse scrolled (169, 227) with delta (0, 0)
Screenshot: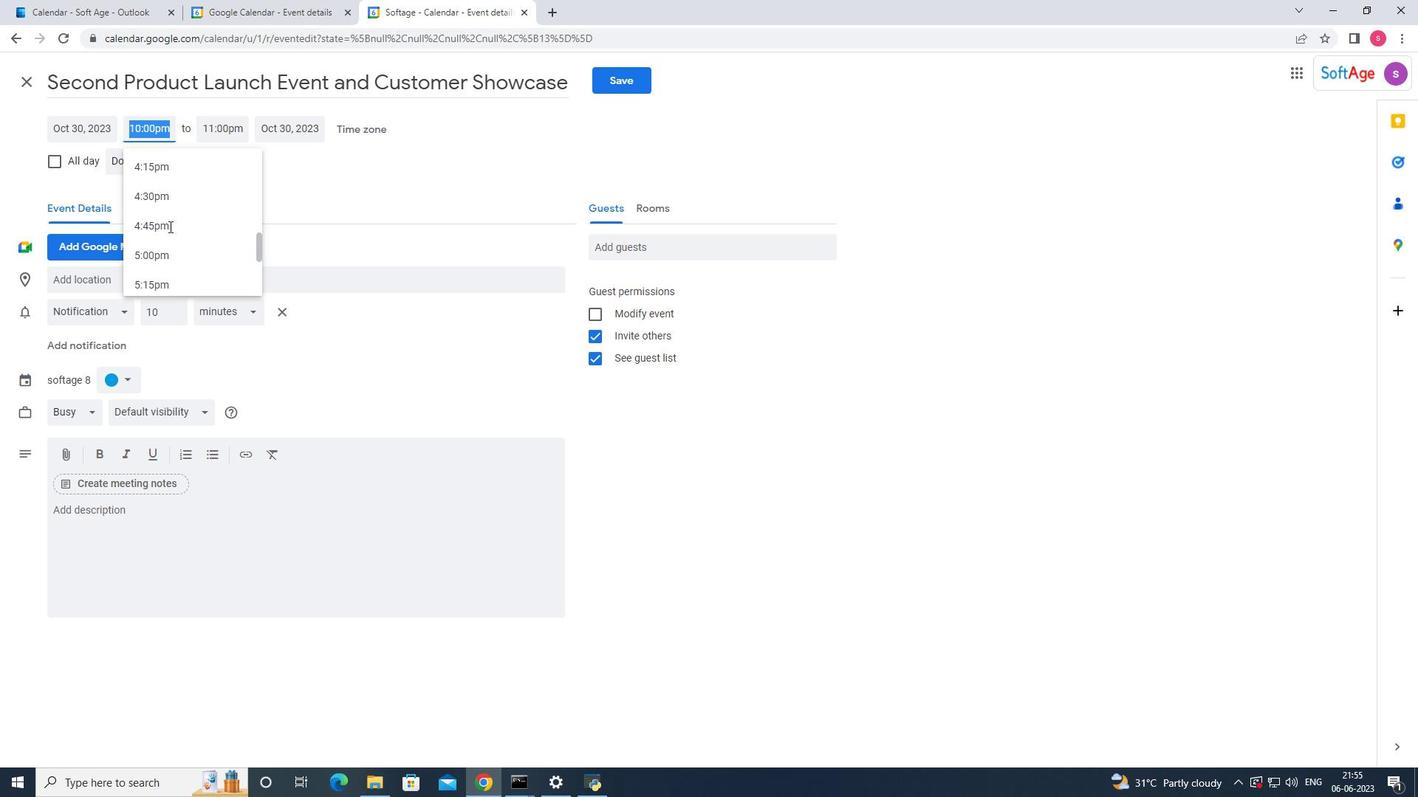 
Action: Mouse scrolled (169, 227) with delta (0, 0)
Screenshot: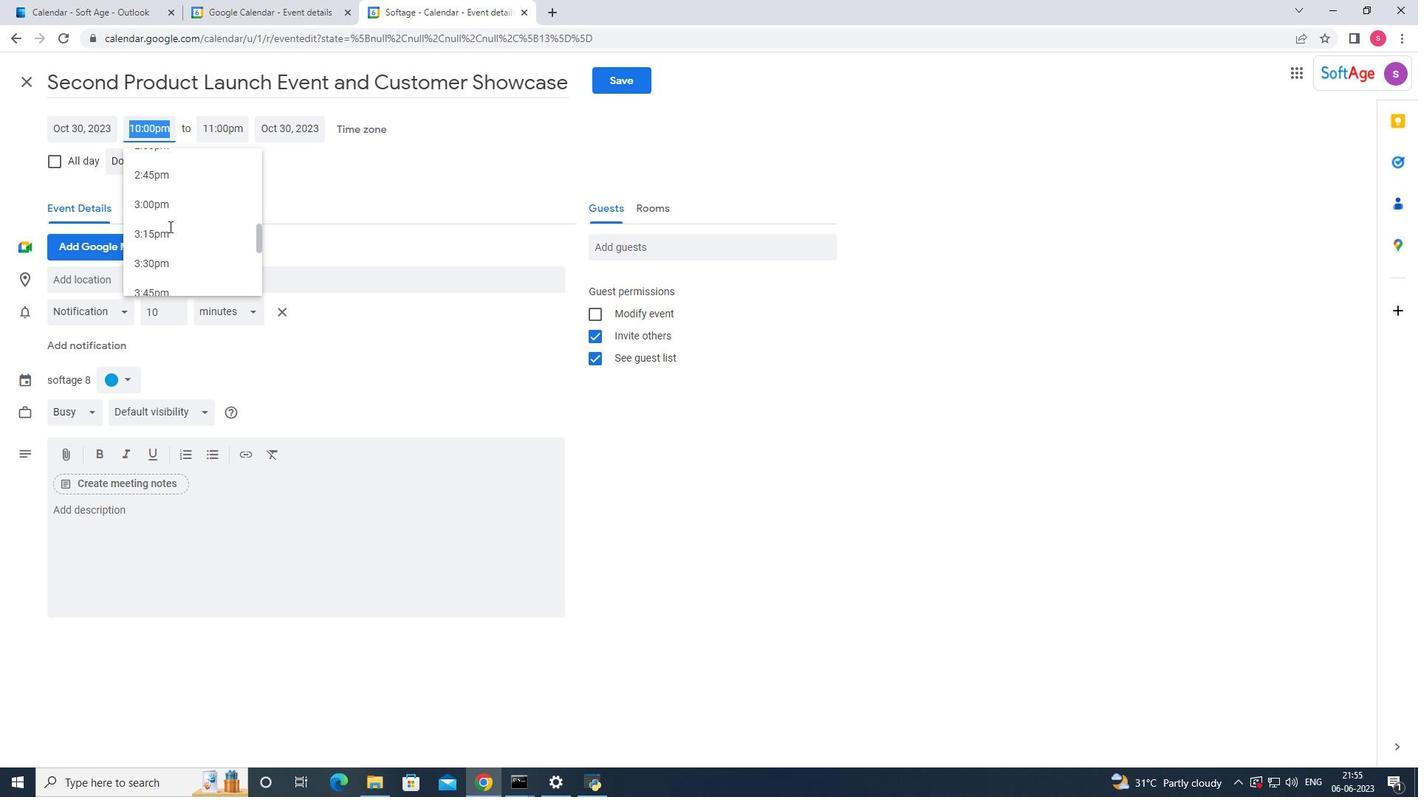 
Action: Mouse scrolled (169, 227) with delta (0, 0)
Screenshot: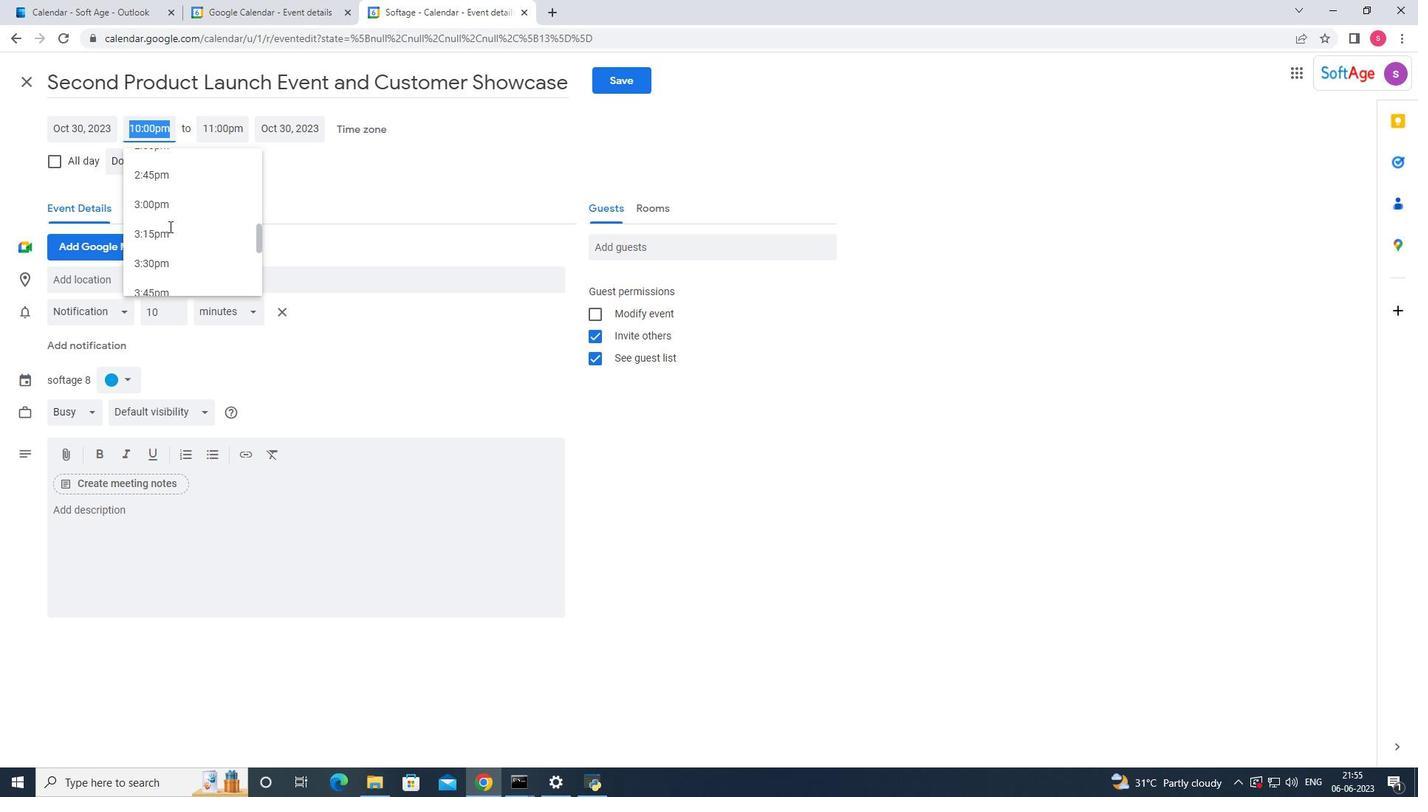 
Action: Mouse scrolled (169, 227) with delta (0, 0)
Screenshot: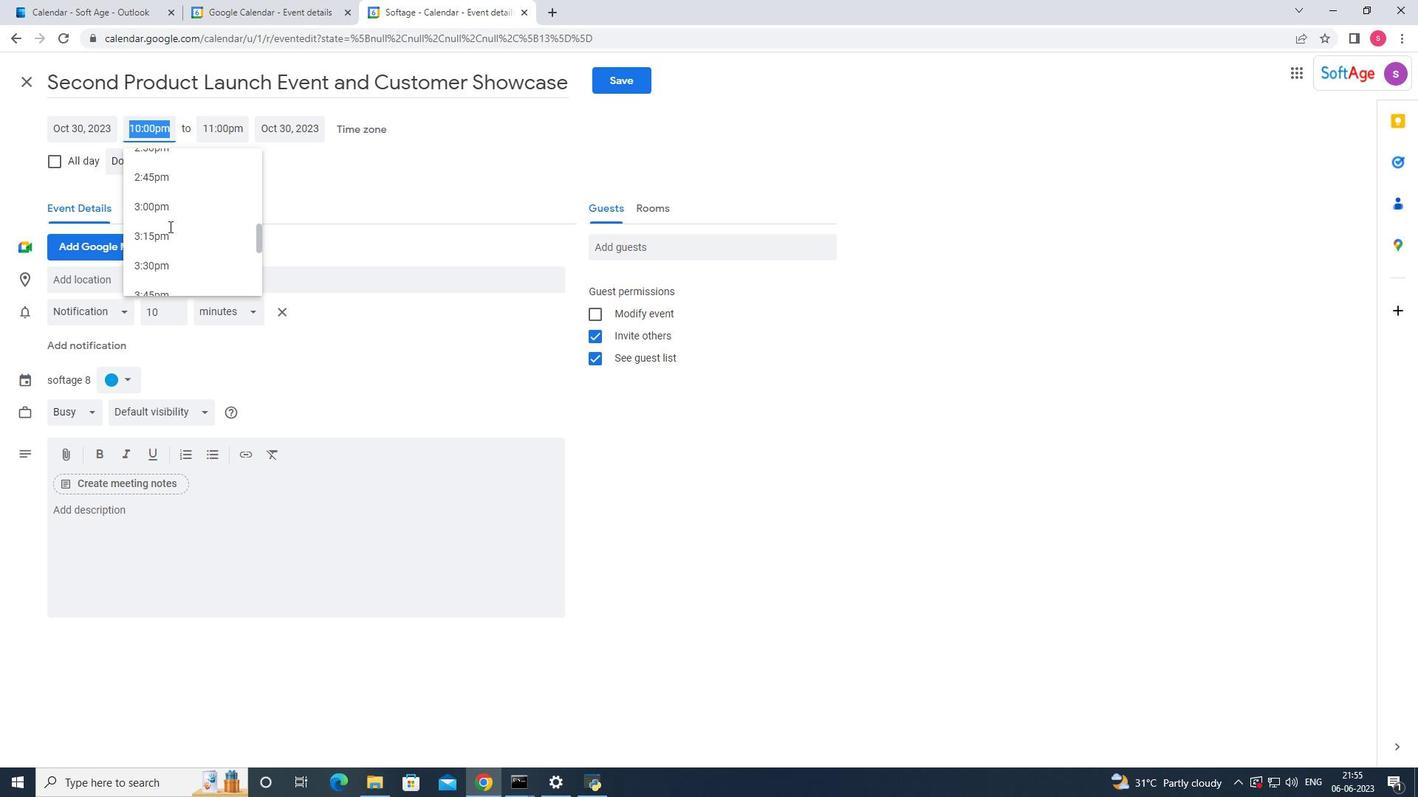 
Action: Mouse scrolled (169, 227) with delta (0, 0)
Screenshot: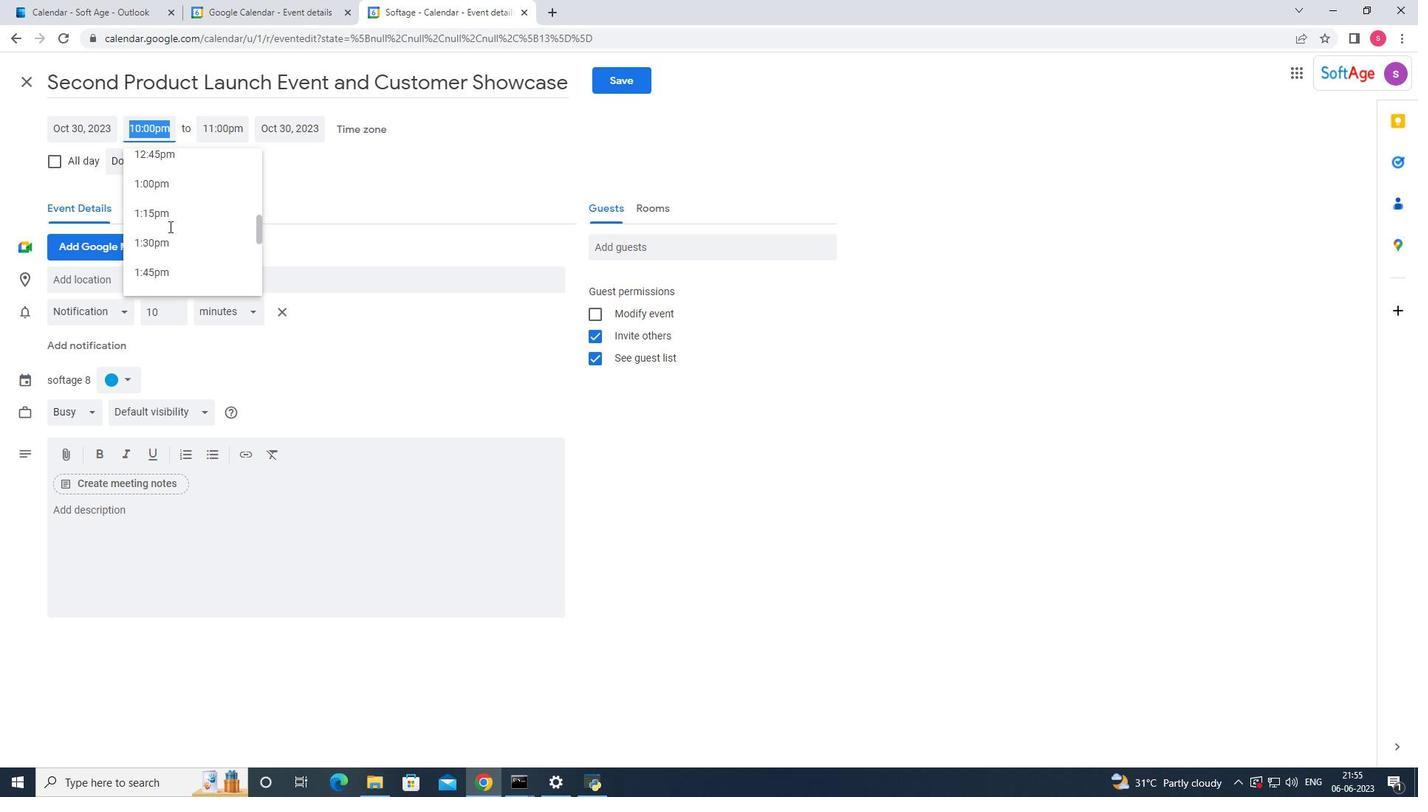 
Action: Mouse scrolled (169, 227) with delta (0, 0)
Screenshot: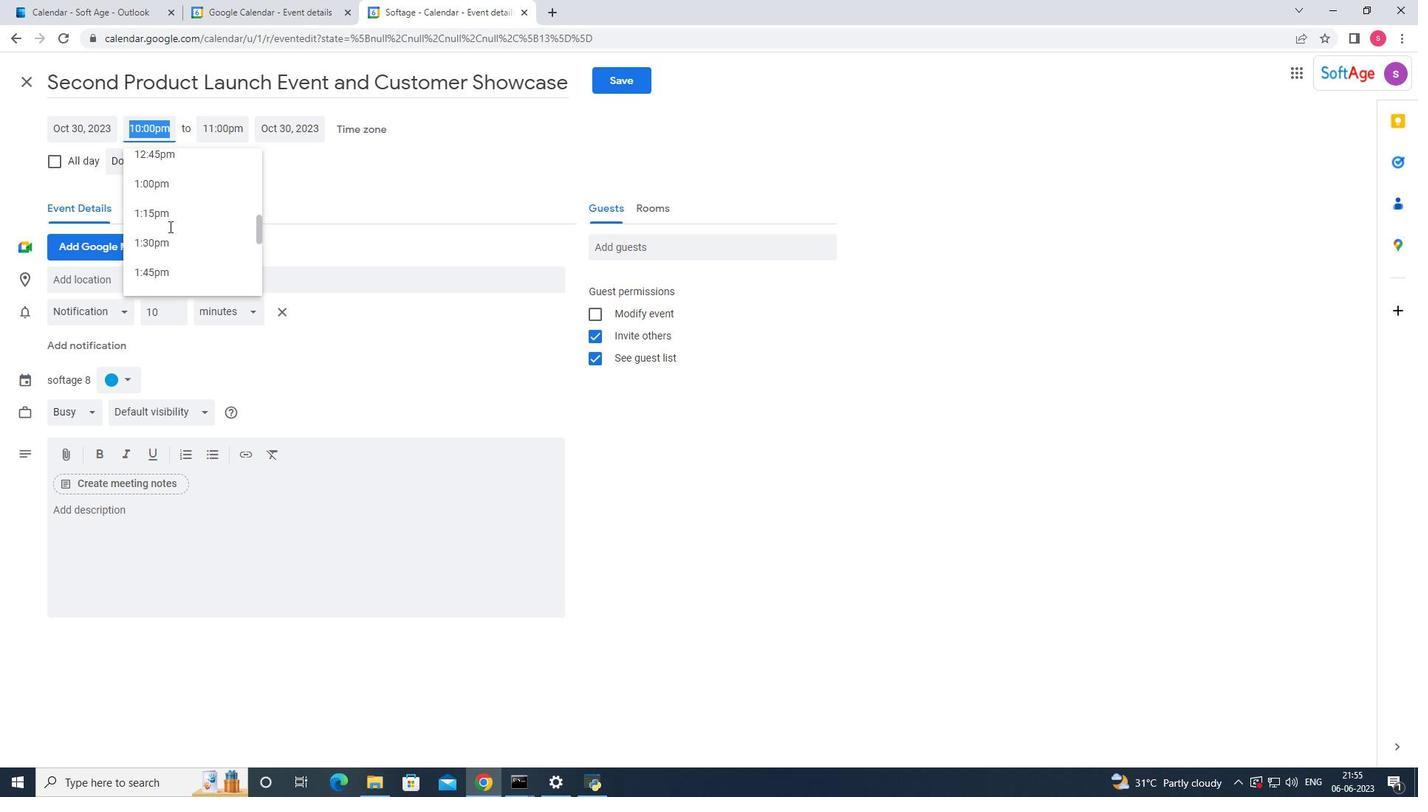 
Action: Mouse scrolled (169, 227) with delta (0, 0)
Screenshot: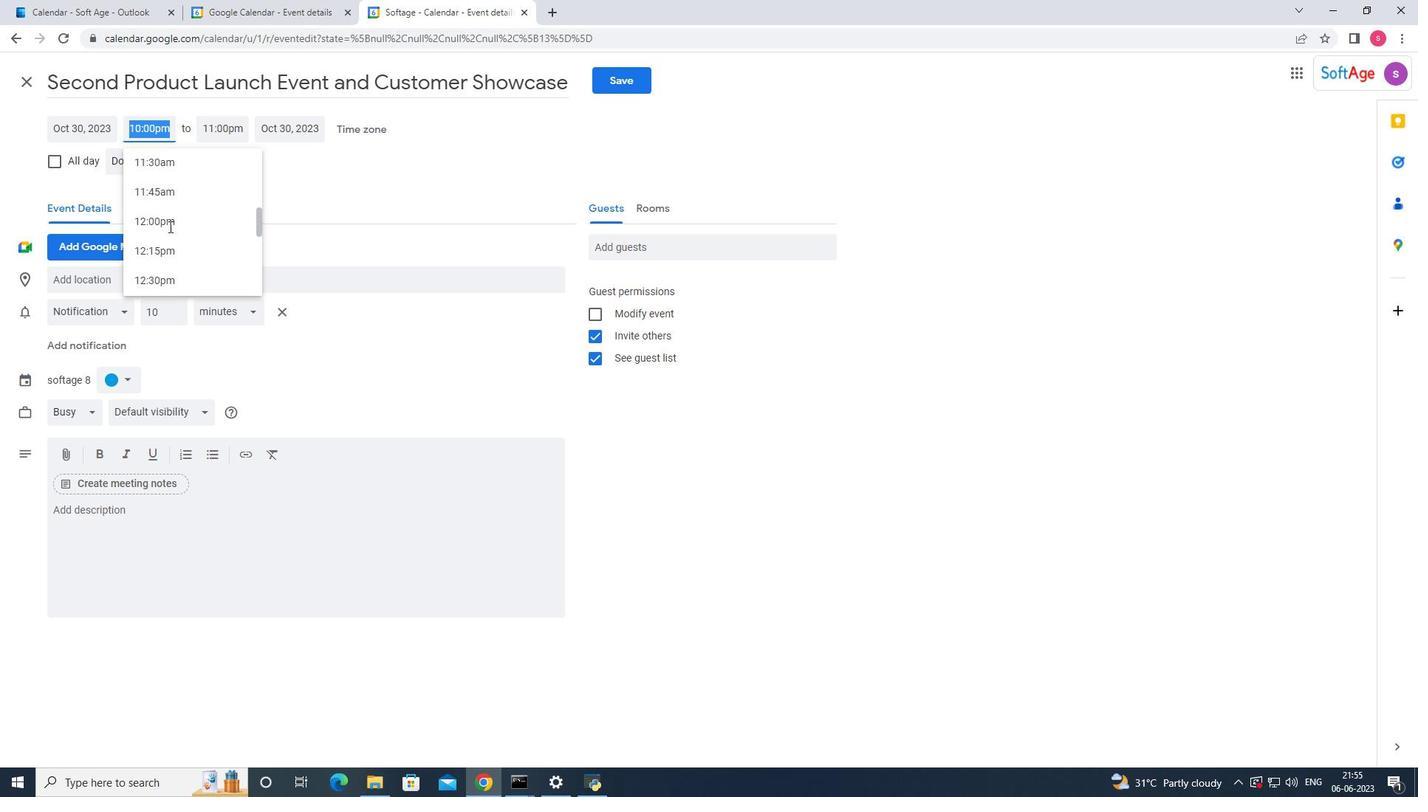 
Action: Mouse scrolled (169, 227) with delta (0, 0)
Screenshot: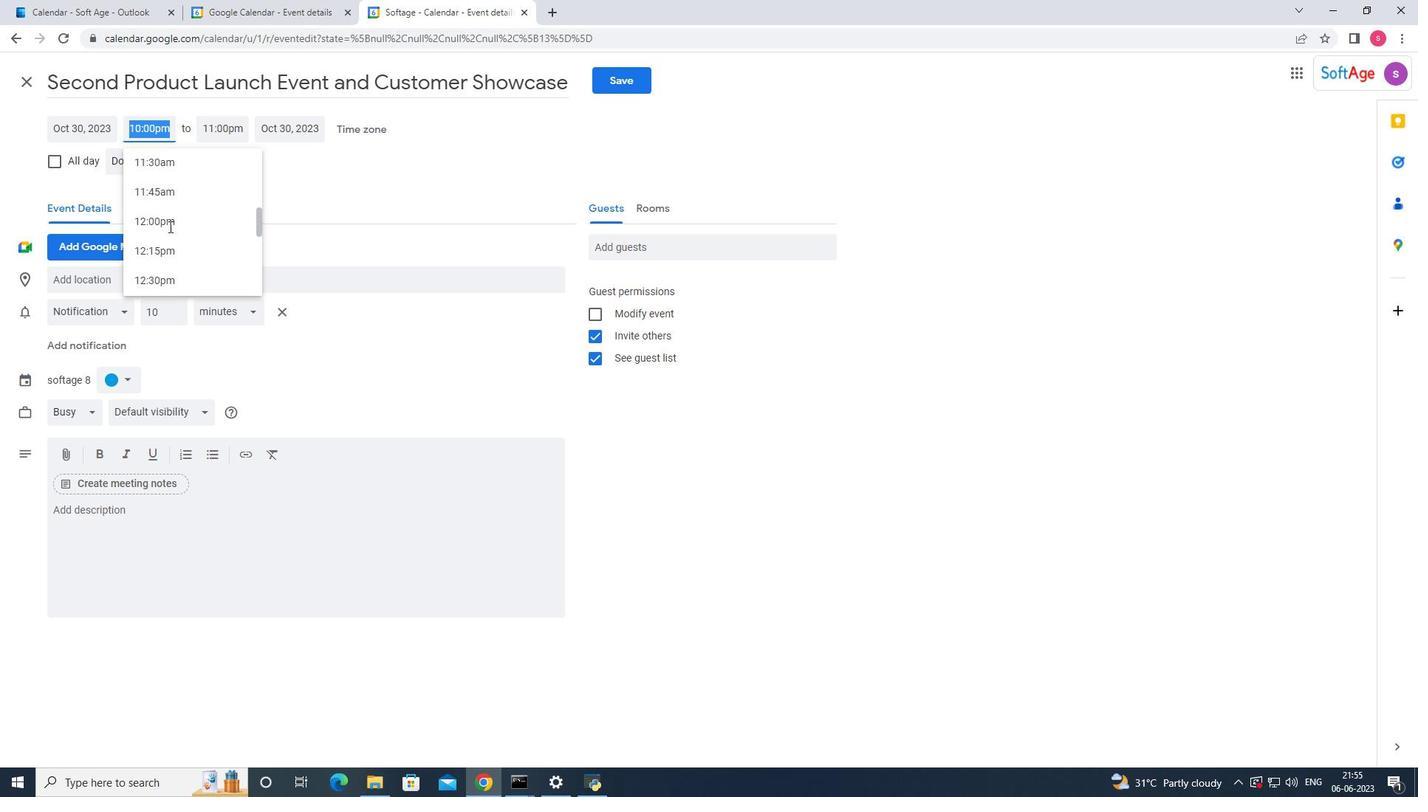 
Action: Mouse scrolled (169, 227) with delta (0, 0)
Screenshot: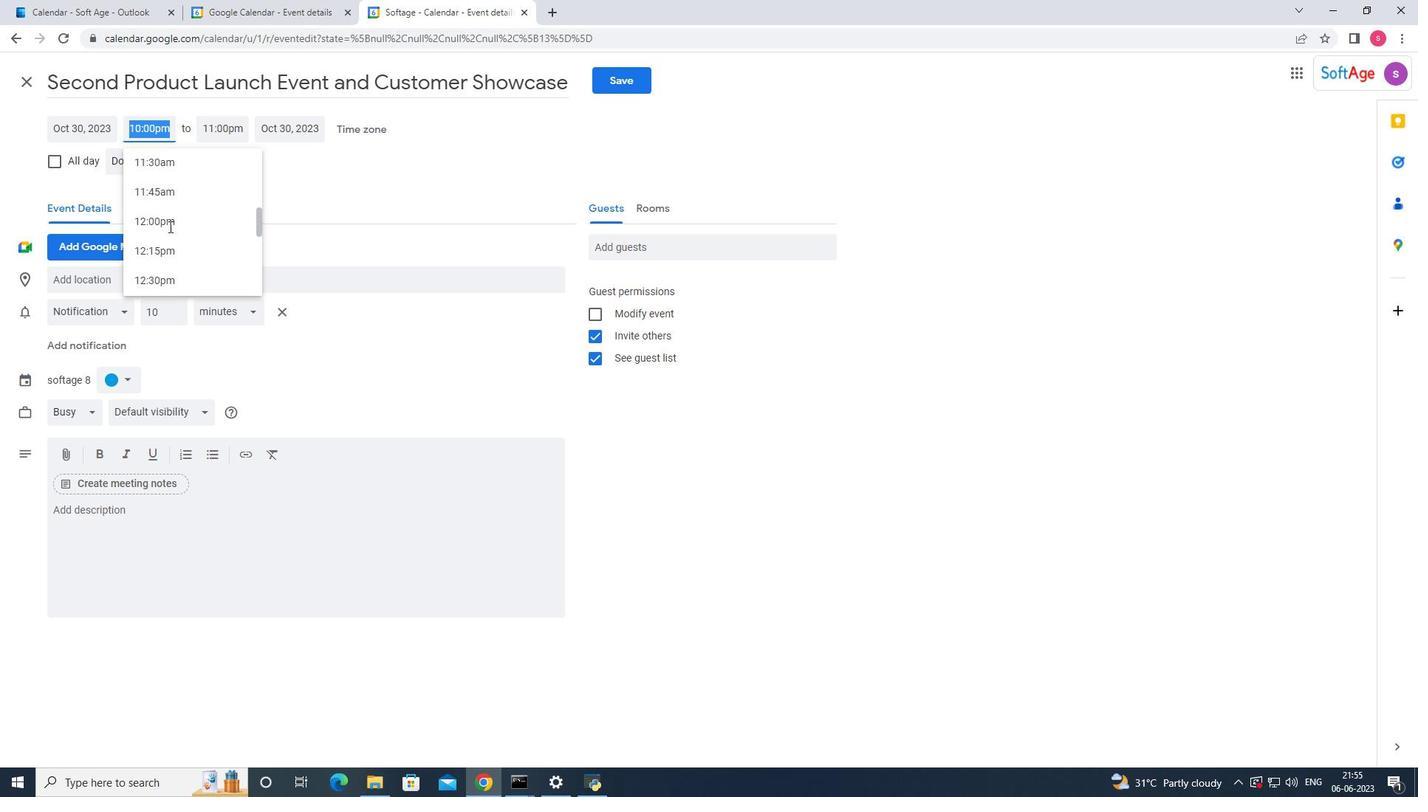
Action: Mouse scrolled (169, 227) with delta (0, 0)
Screenshot: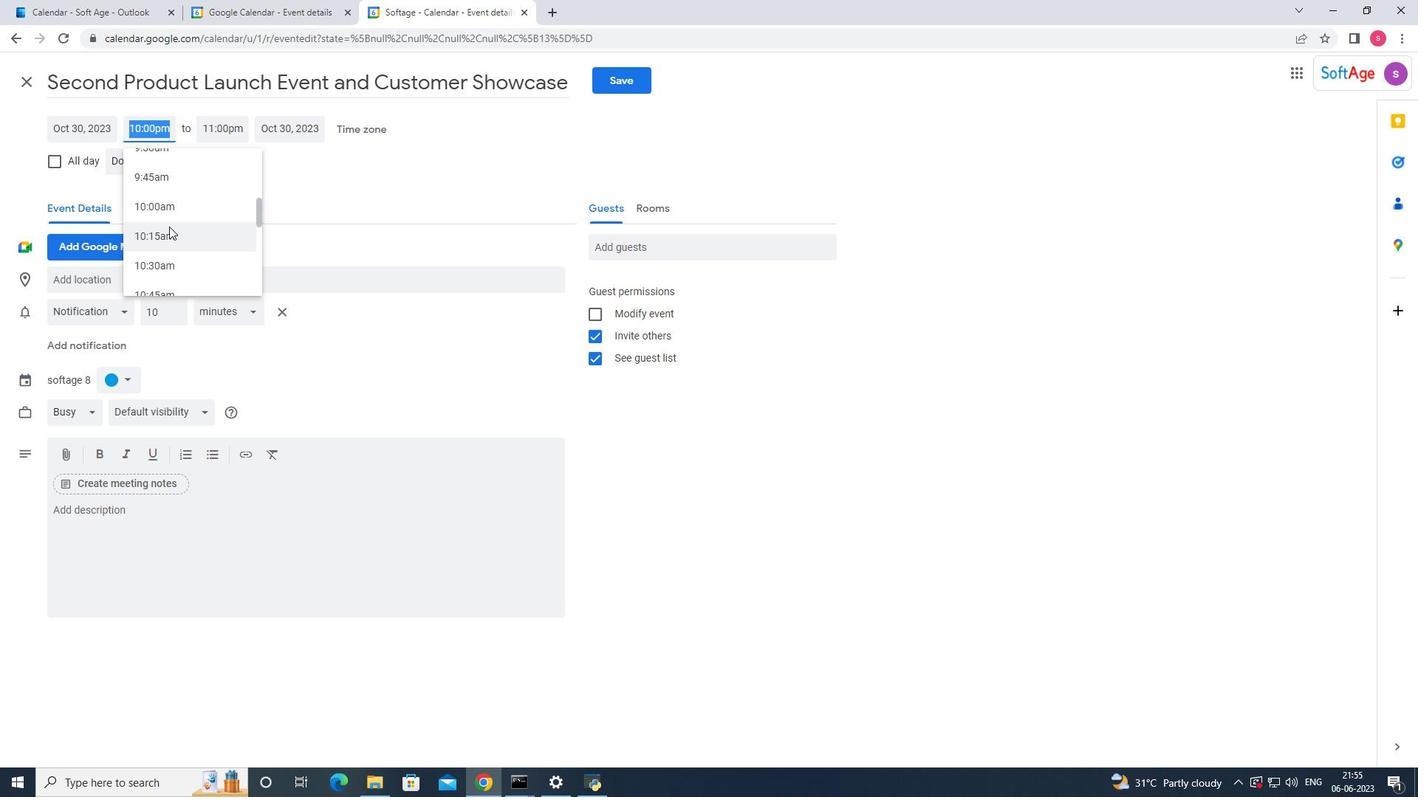 
Action: Mouse moved to (168, 198)
Screenshot: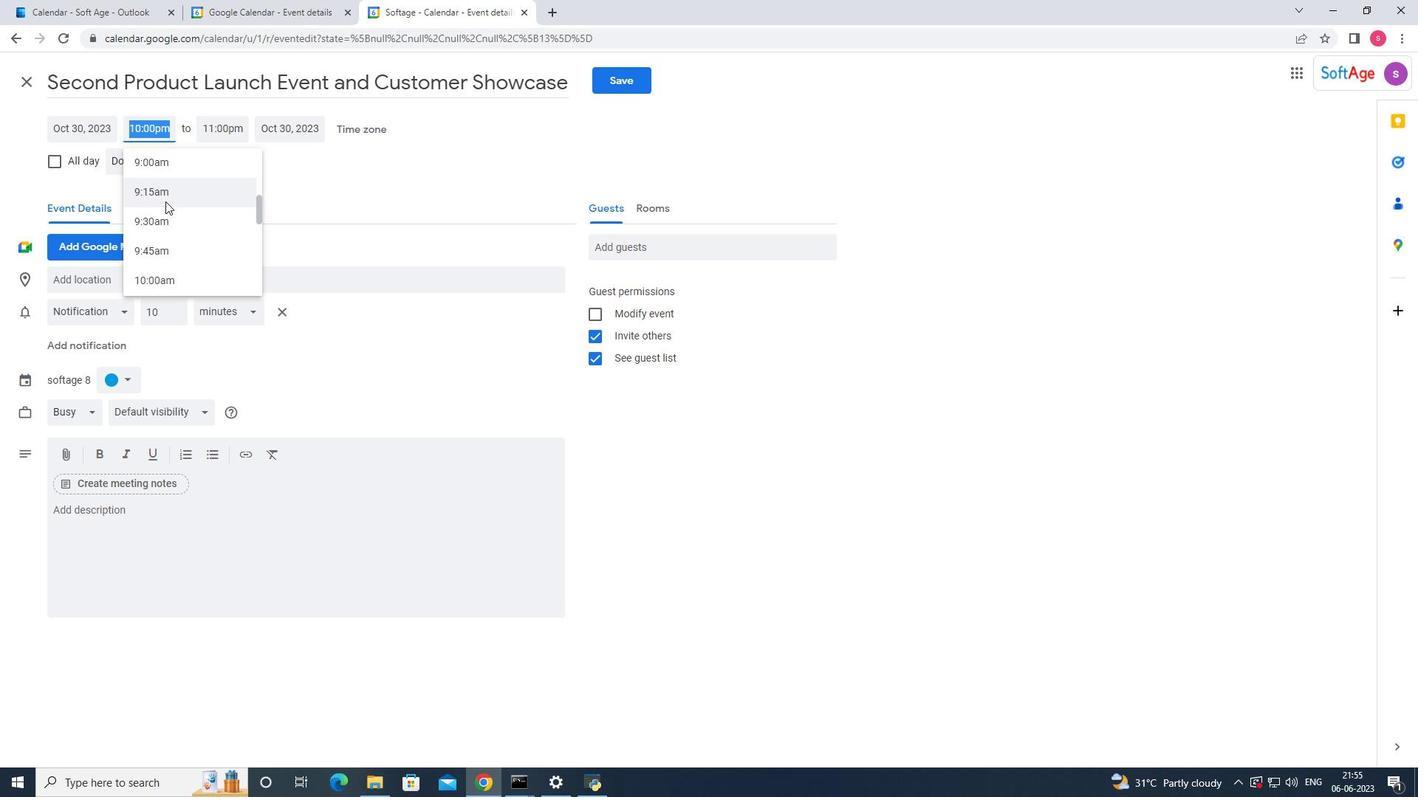 
Action: Mouse pressed left at (168, 198)
Screenshot: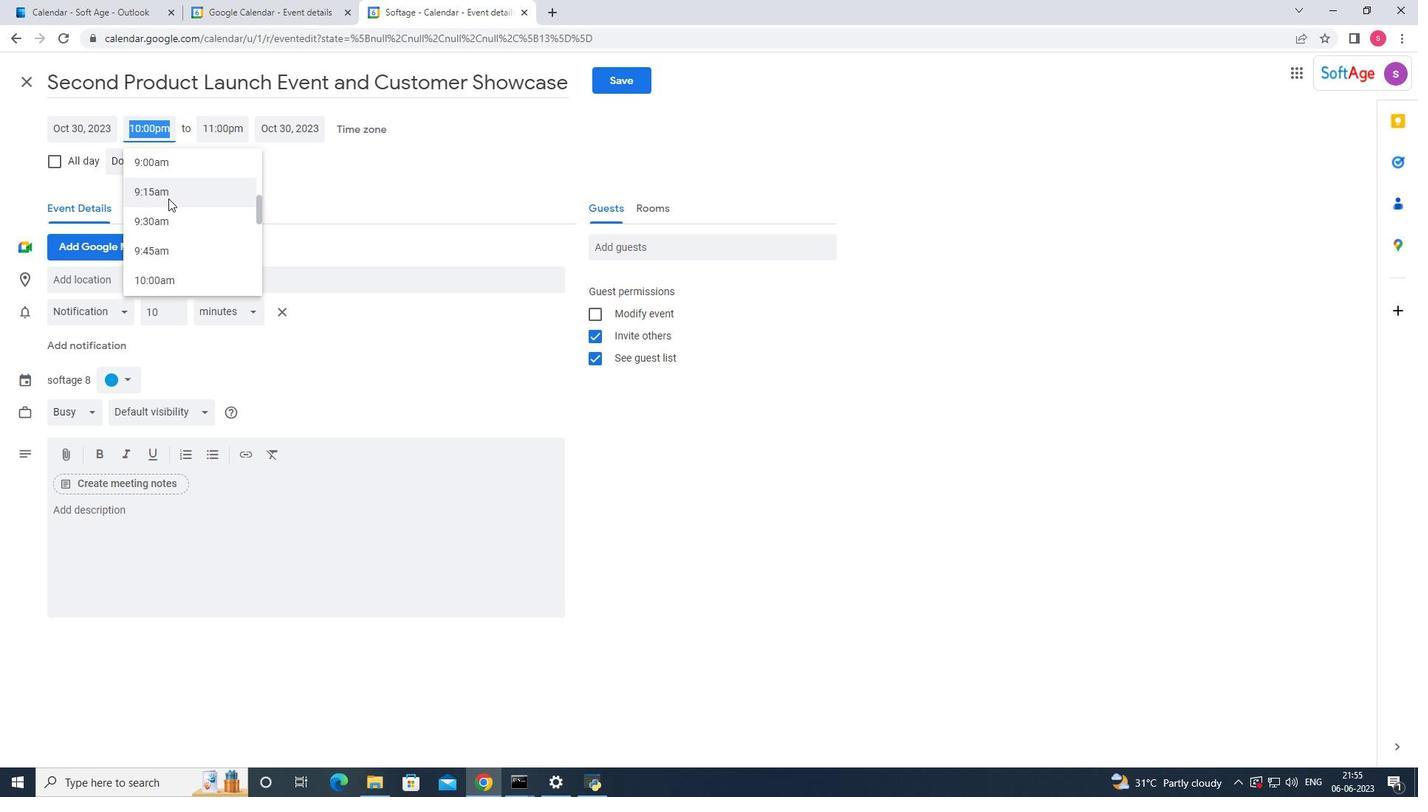 
Action: Mouse moved to (213, 130)
Screenshot: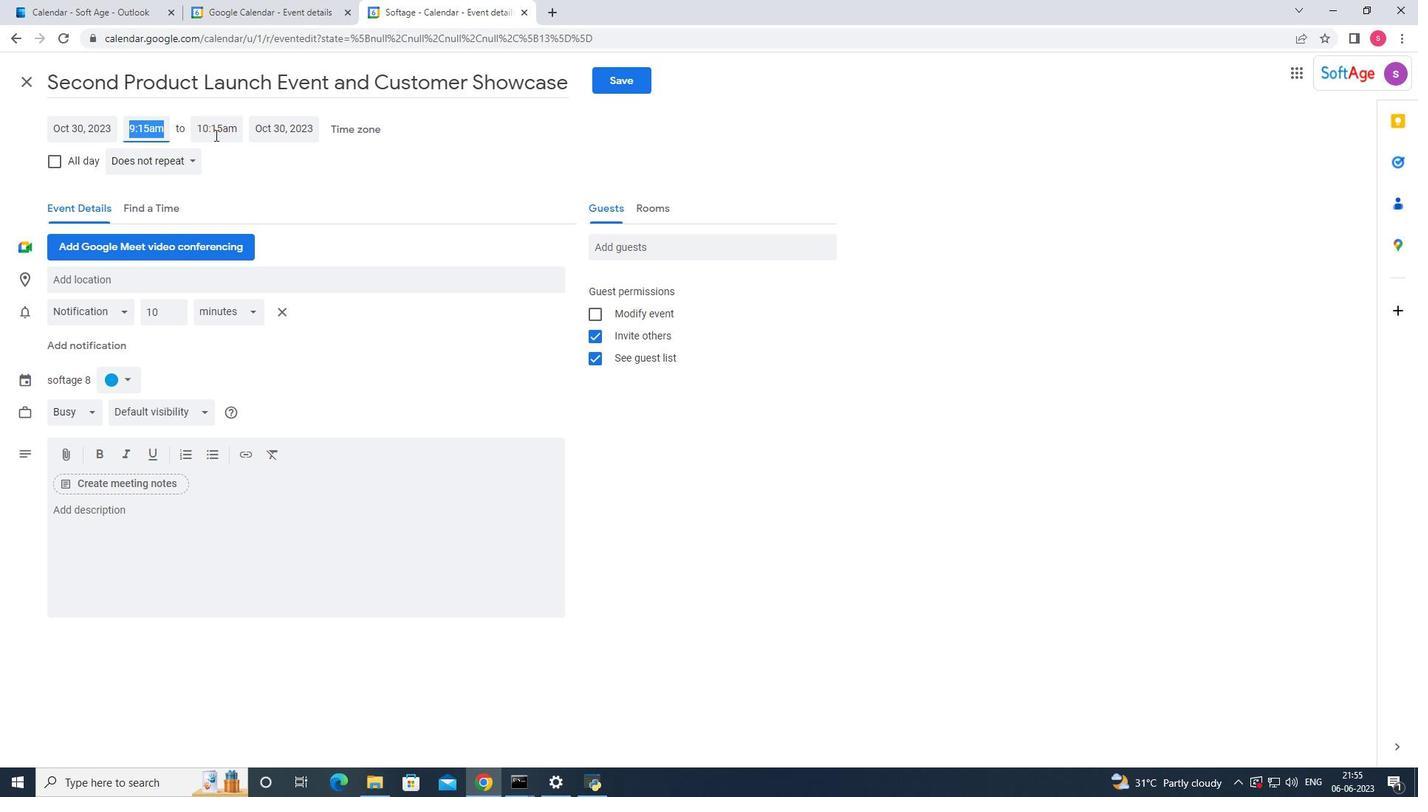 
Action: Mouse pressed left at (213, 130)
Screenshot: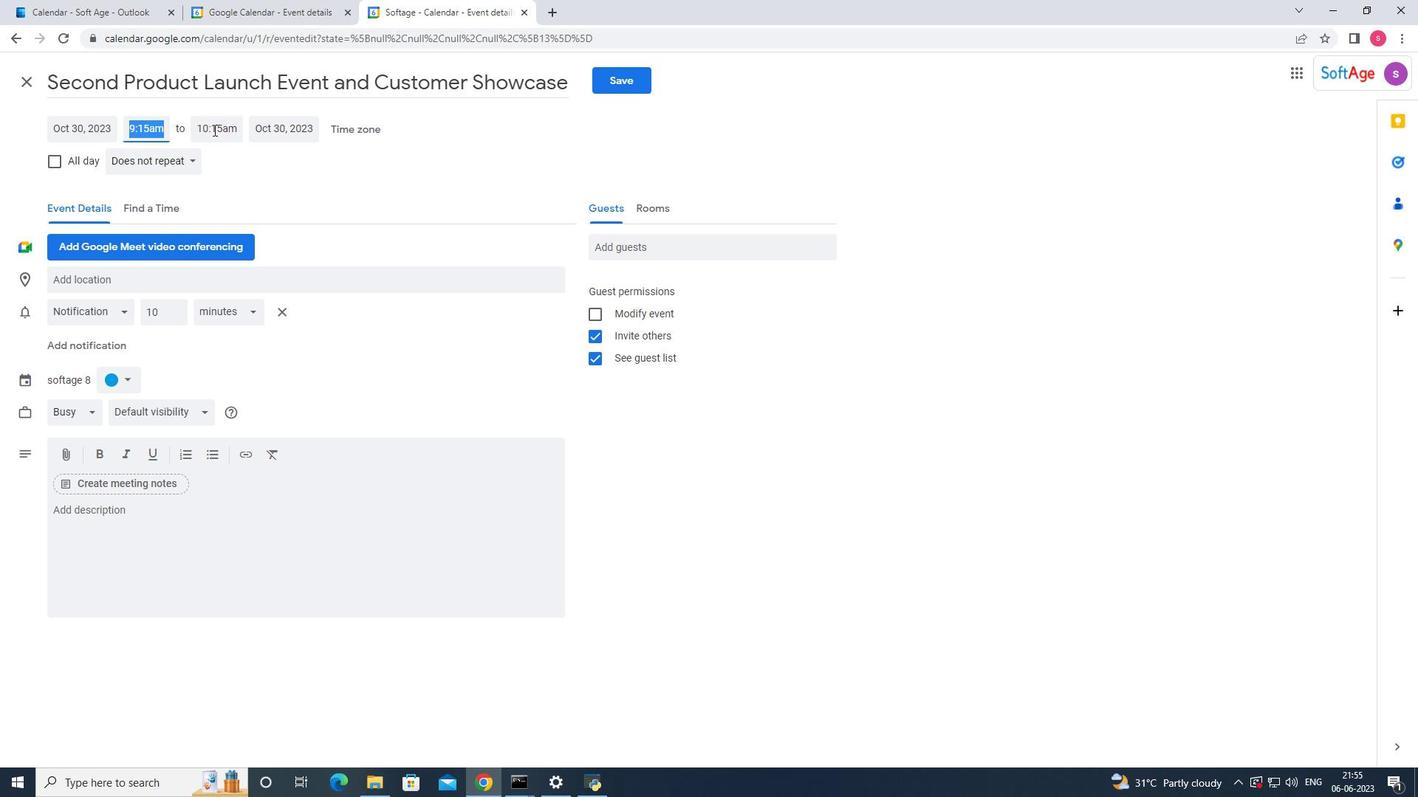 
Action: Mouse moved to (217, 280)
Screenshot: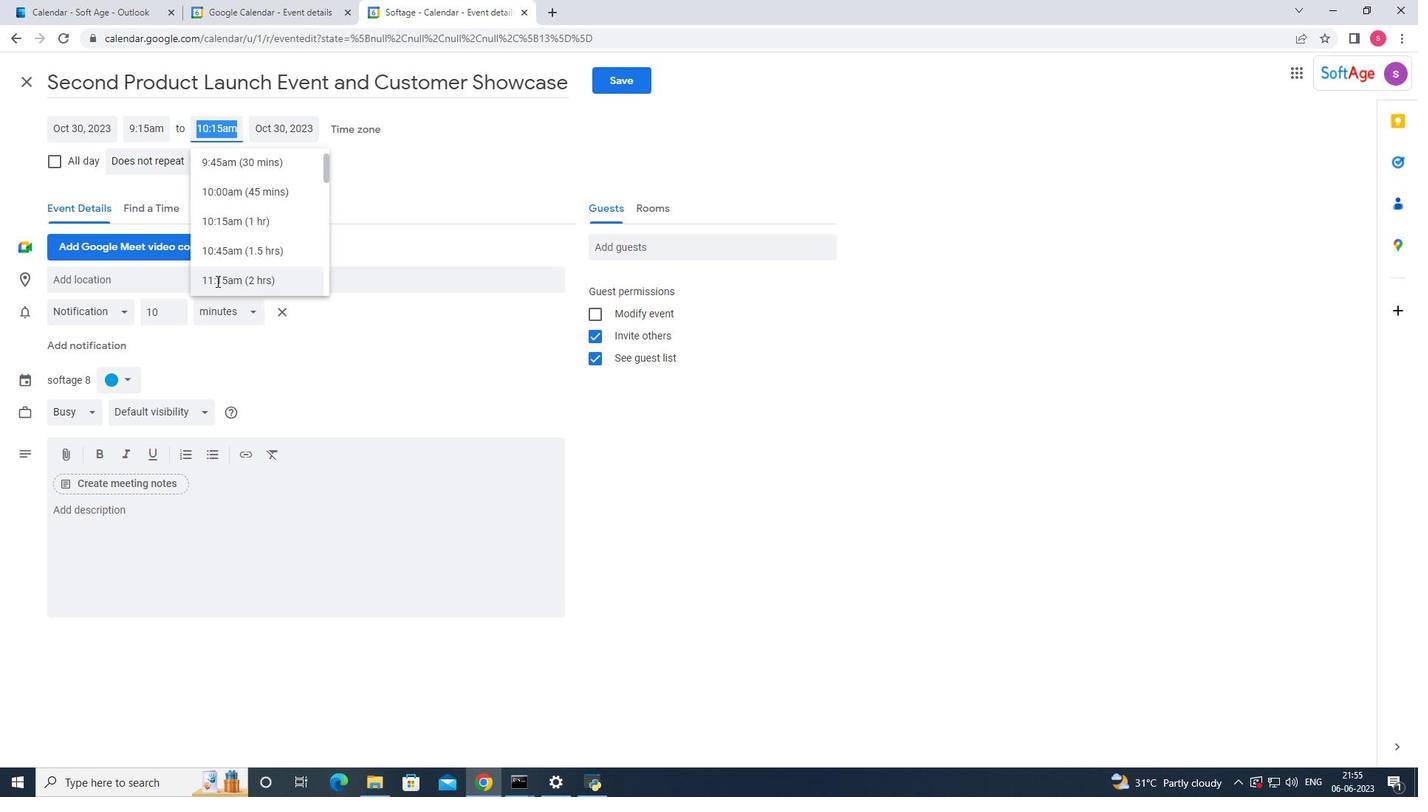 
Action: Mouse pressed left at (217, 280)
Screenshot: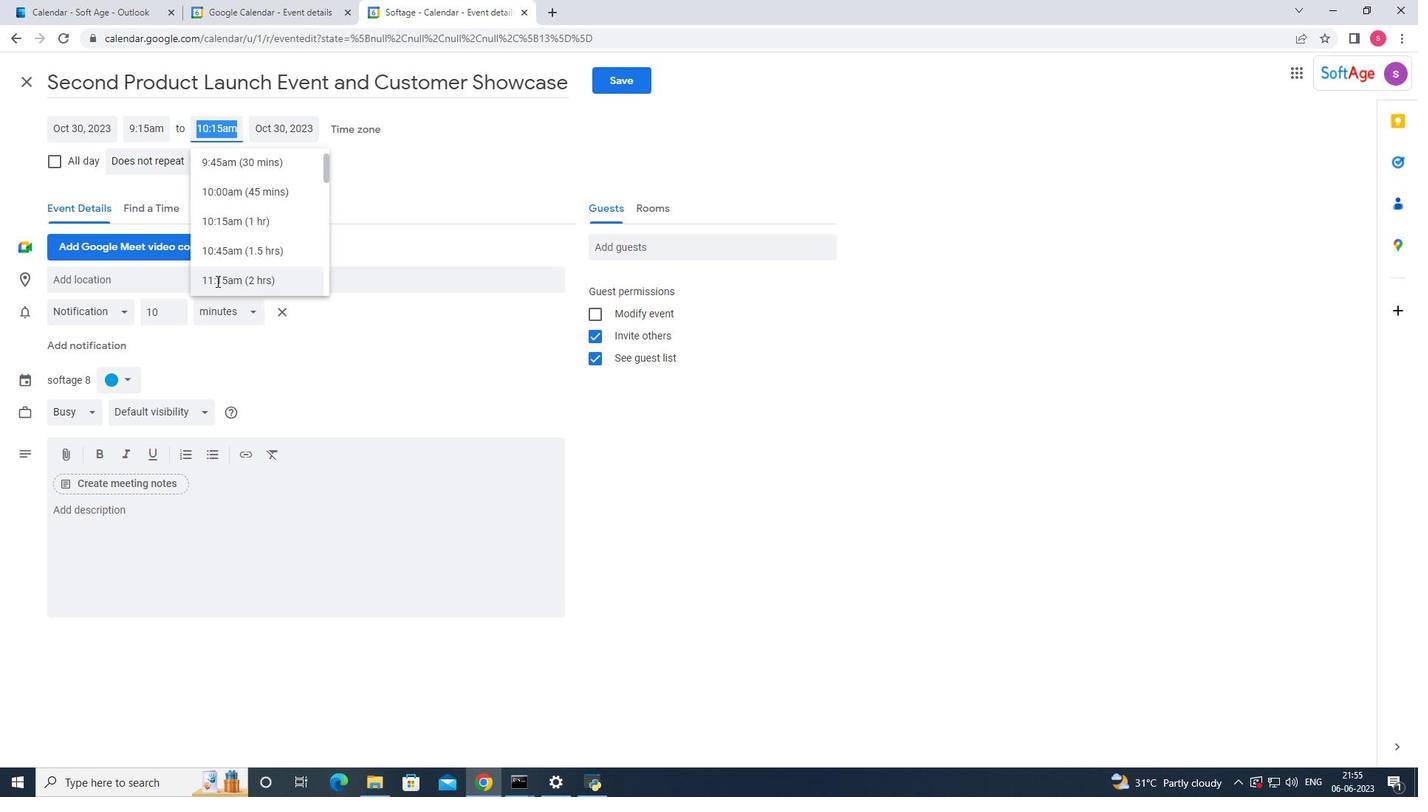 
Action: Mouse moved to (147, 539)
Screenshot: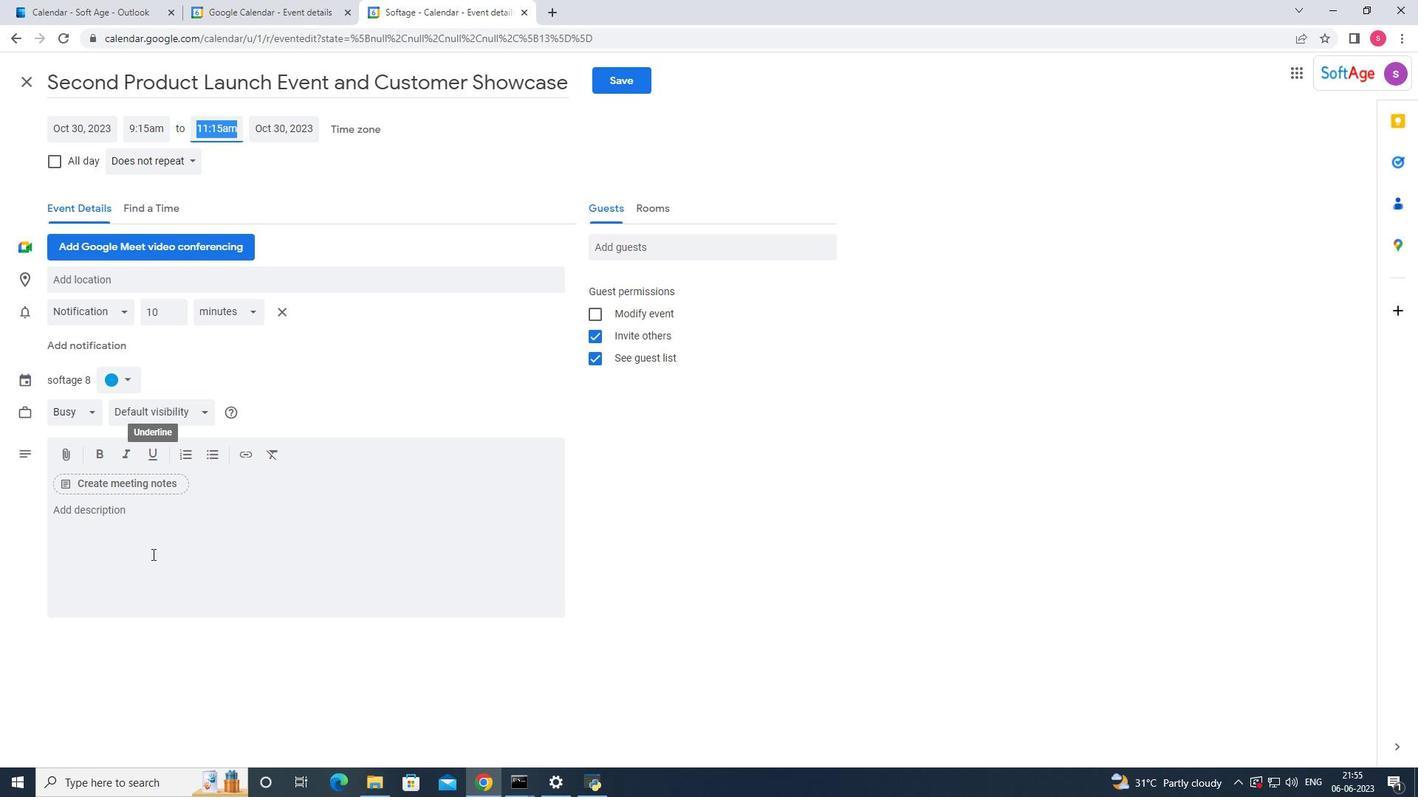 
Action: Mouse pressed left at (147, 539)
Screenshot: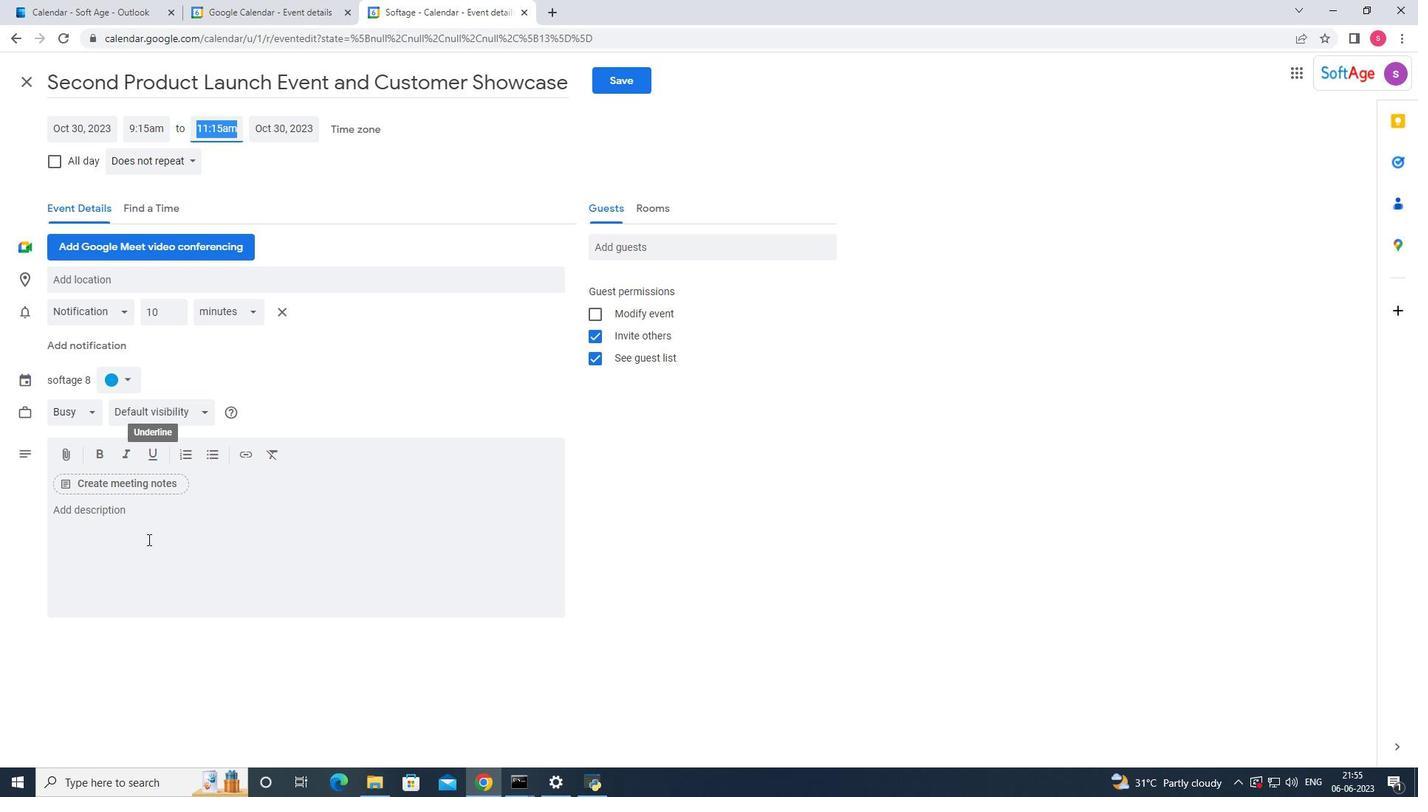 
Action: Key pressed <Key.shift_r>Conclude<Key.space>the<Key.space>exercise<Key.space>by<Key.space>summarizing<Key.space>the<Key.space>key<Key.space>takeaways<Key.space>and<Key.space>lessons<Key.space>learned.<Key.space><Key.shift_r>Emphase<Key.backspace>ix<Key.backspace>ze<Key.space>the<Key.space>imporacn<Key.backspace><Key.backspace><Key.backspace>tance<Key.space>of<Key.space>trust,<Key.space>effective<Key.space>communication<Key.space><Key.backspace>,<Key.space>and<Key.space>mutual<Key.space>support<Key.space>in<Key.space>builidng<Key.space><Key.backspace><Key.backspace><Key.backspace><Key.backspace>db<Key.backspace>ing<Key.space><Key.backspace><Key.backspace><Key.backspace><Key.backspace><Key.backspace><Key.backspace>ding<Key.space>a<Key.space>strong<Key.space>and<Key.space>cohesive<Key.space>team.
Screenshot: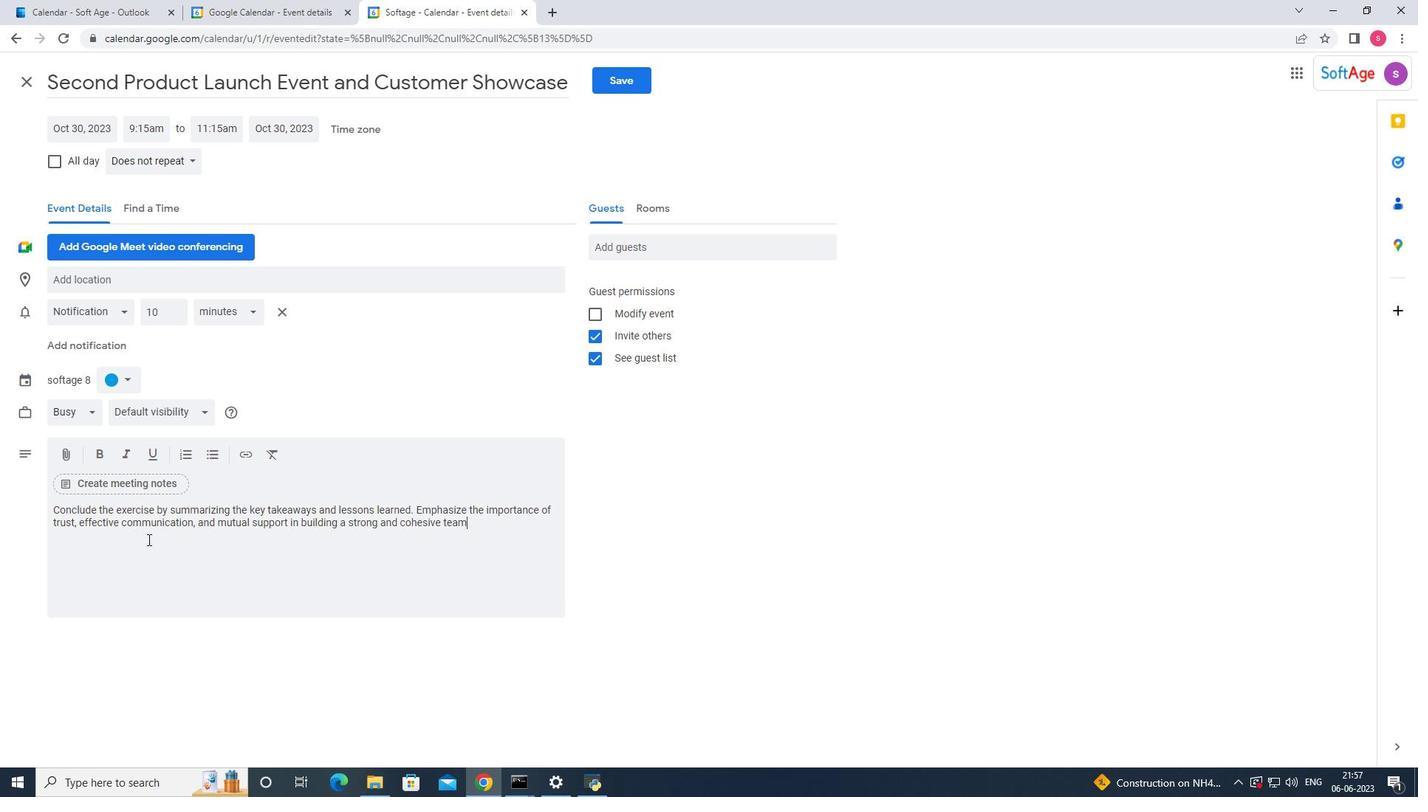
Action: Mouse moved to (100, 279)
Screenshot: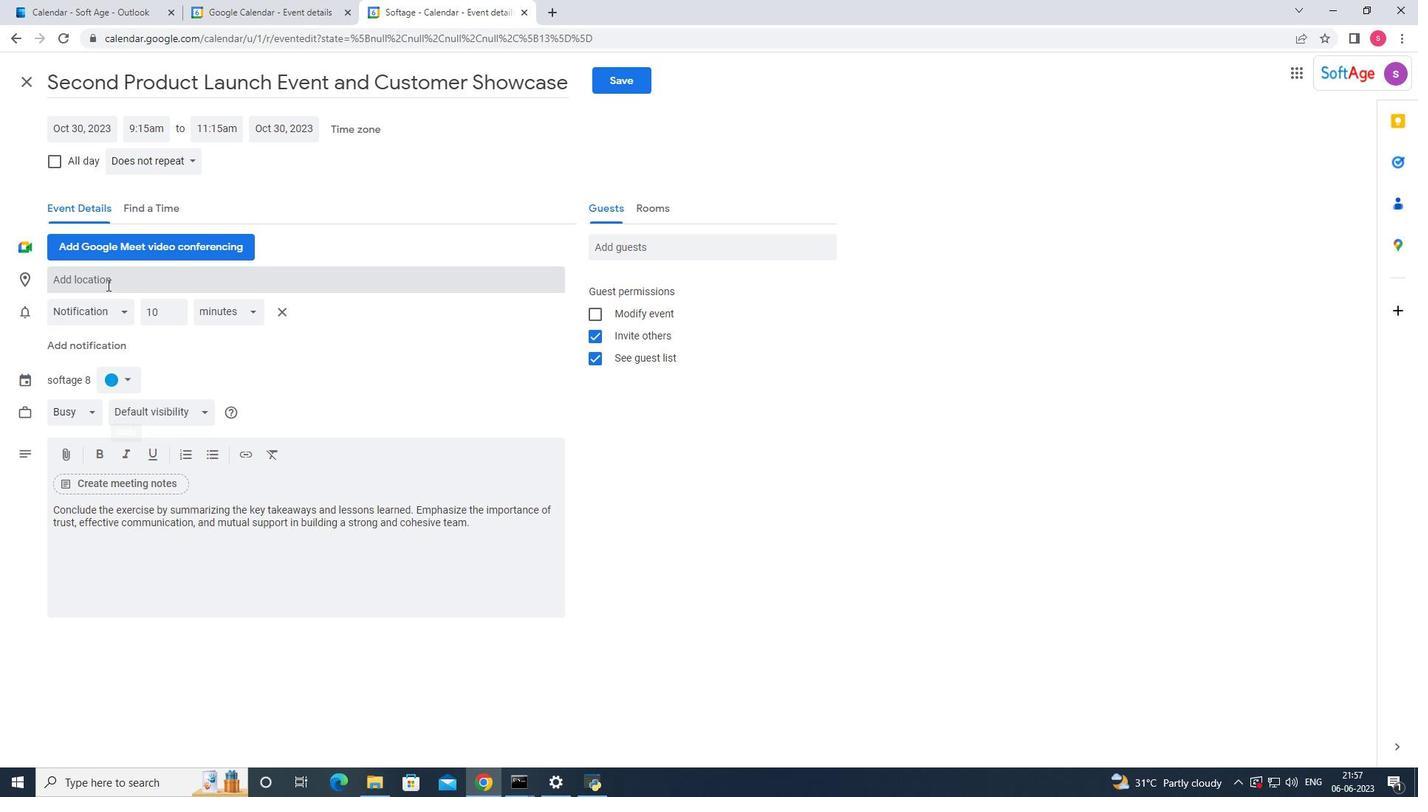 
Action: Mouse pressed left at (100, 279)
Screenshot: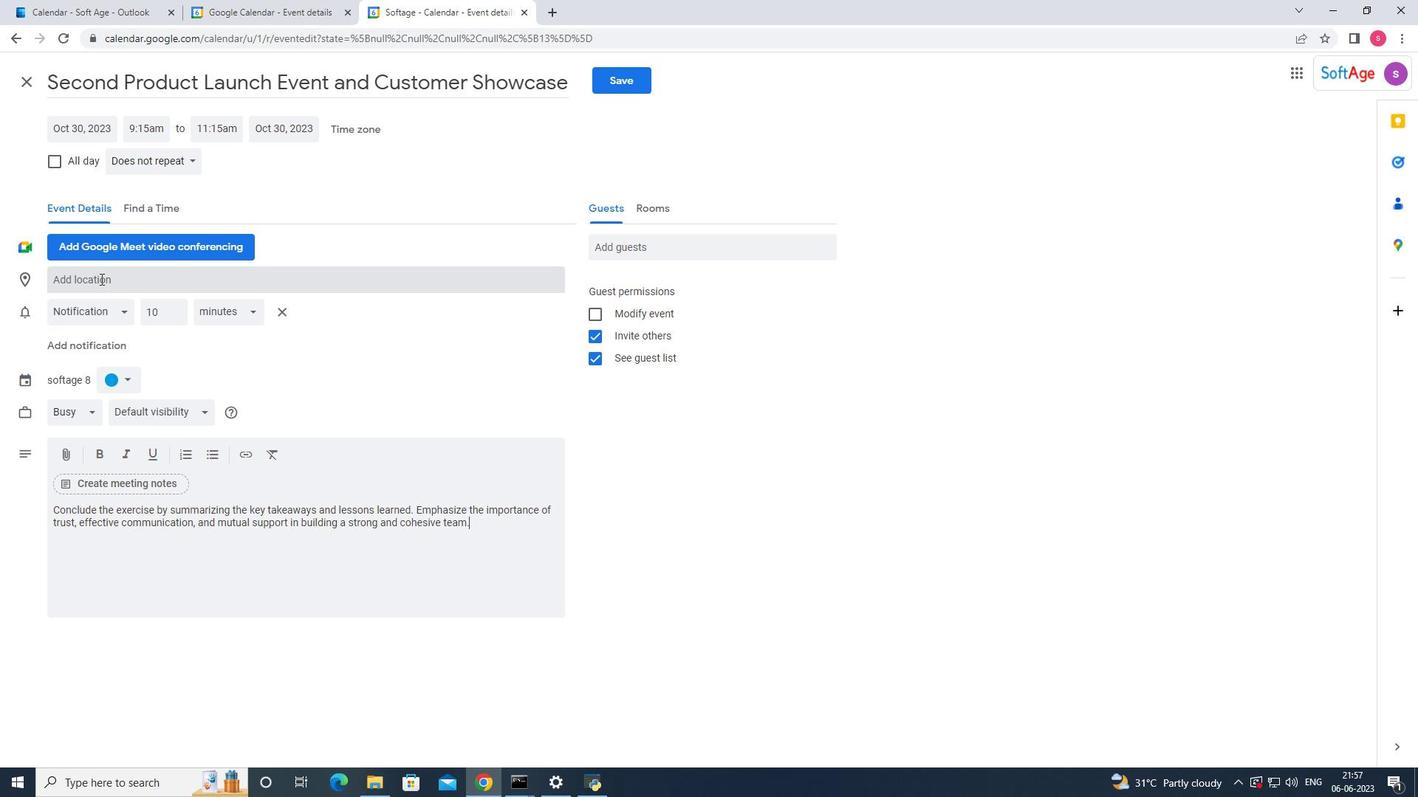 
Action: Key pressed <Key.shift>Bergen
Screenshot: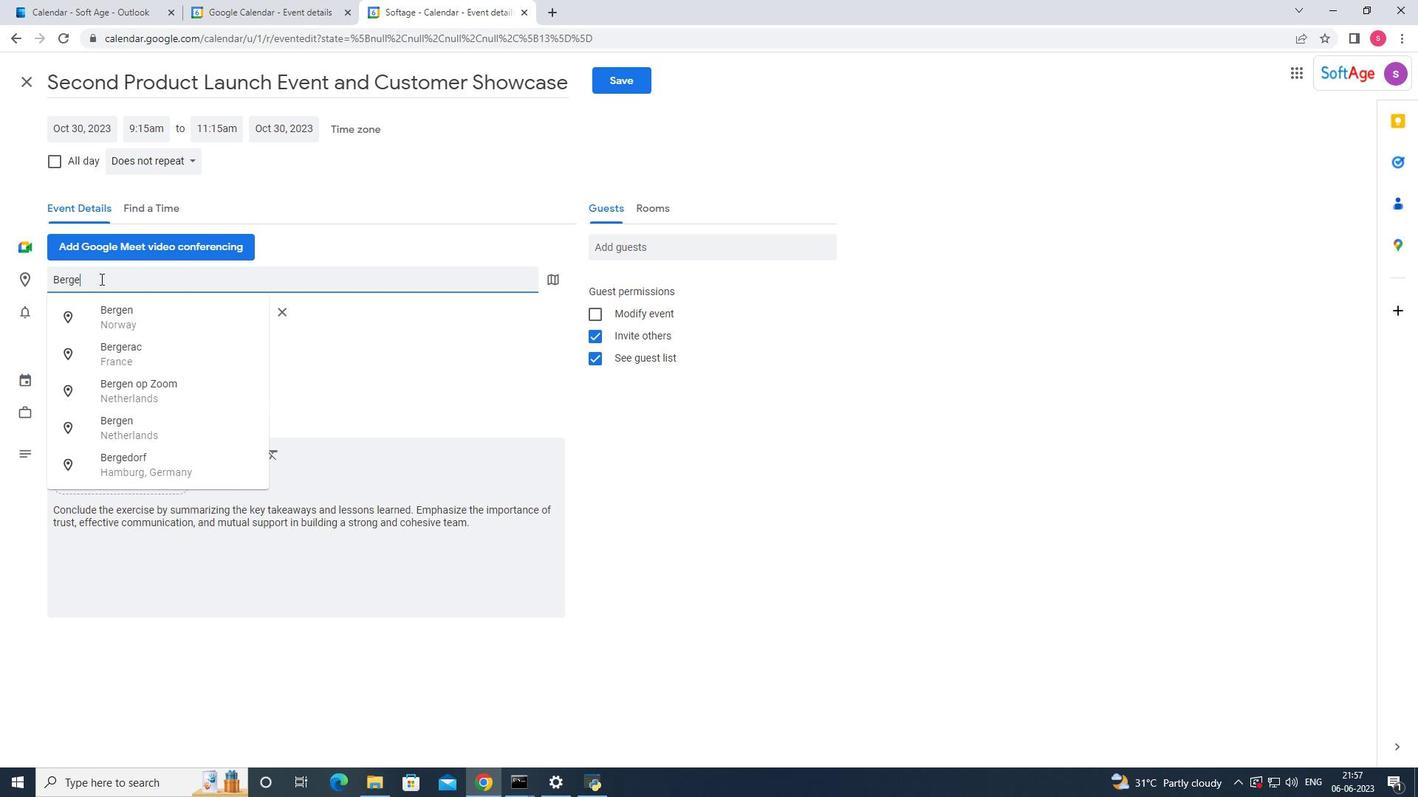 
Action: Mouse moved to (107, 306)
Screenshot: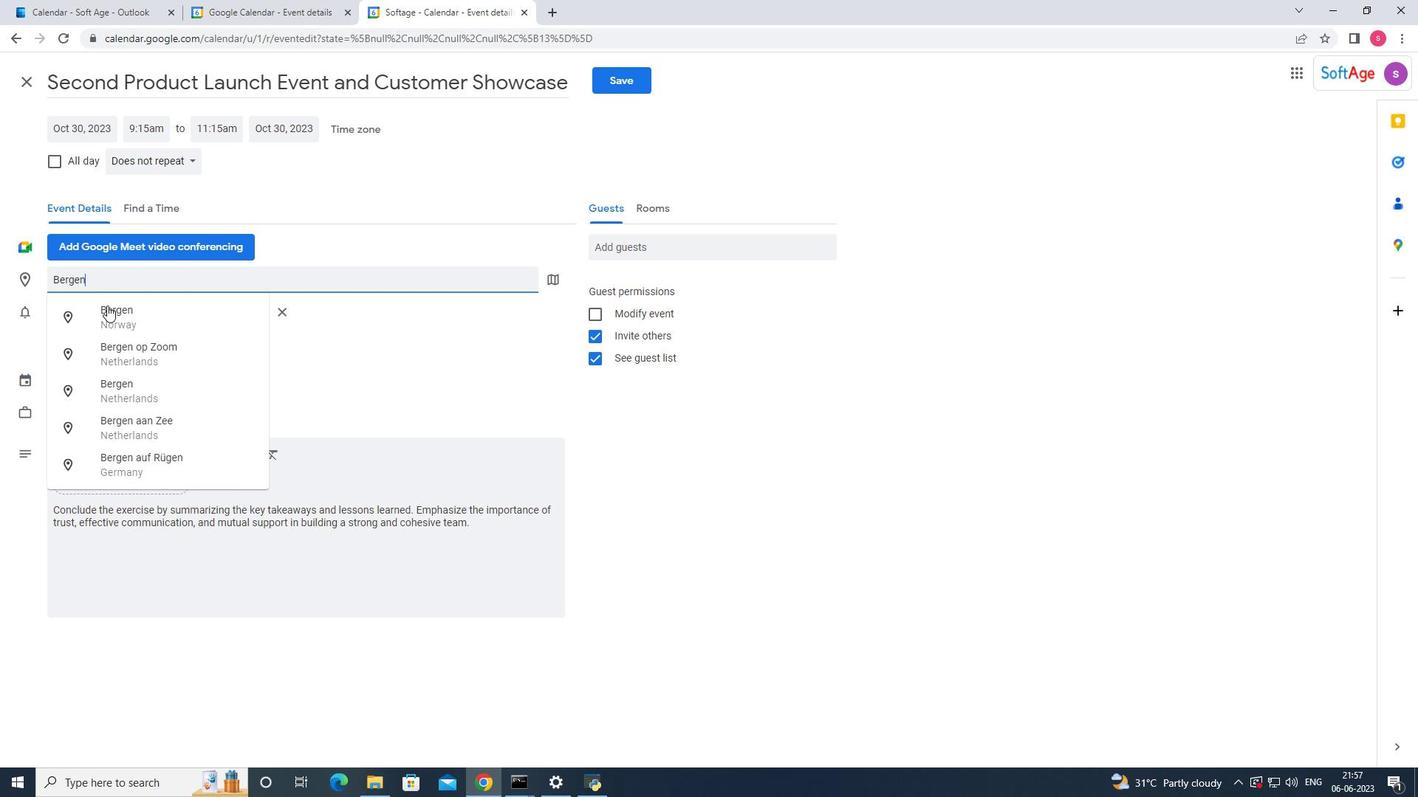 
Action: Mouse pressed left at (107, 306)
Screenshot: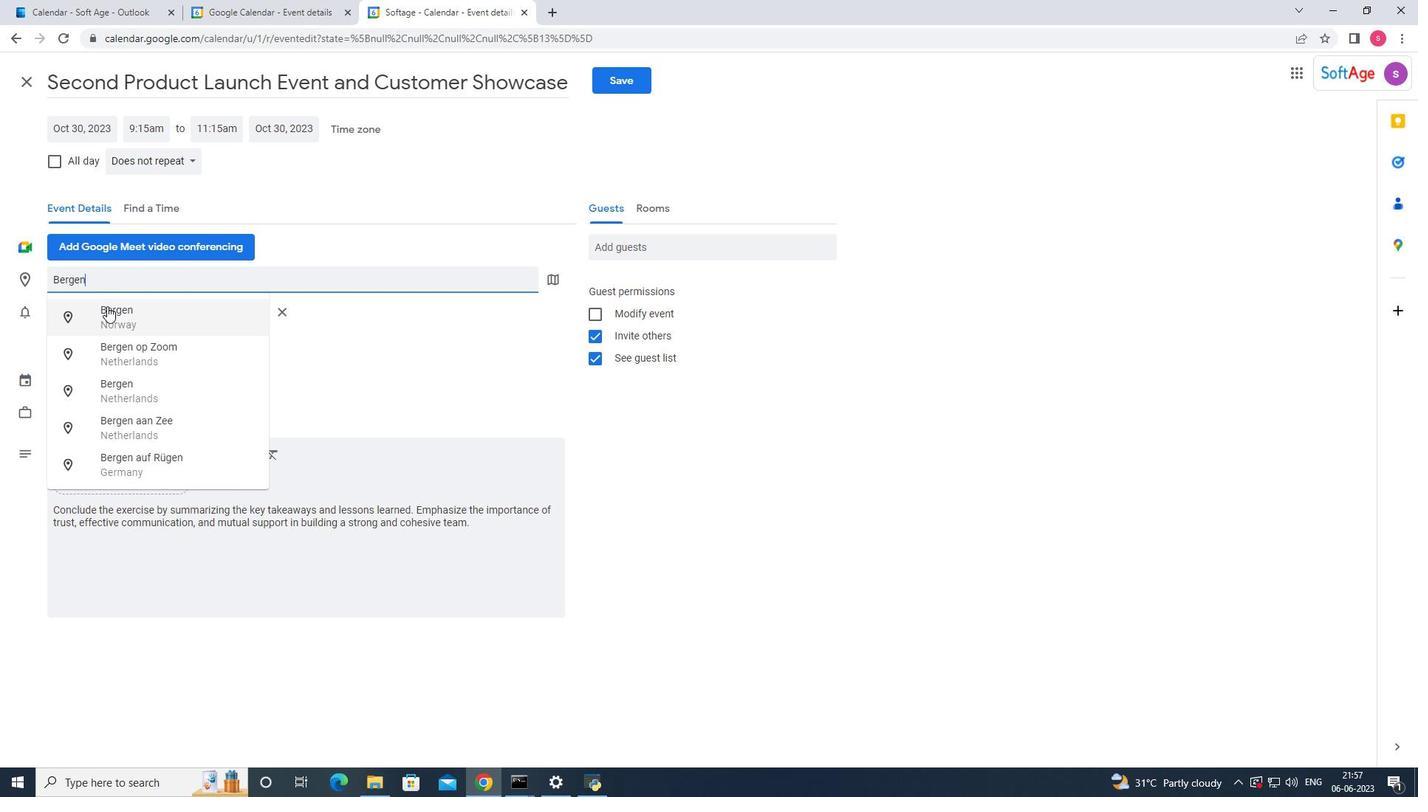 
Action: Mouse moved to (118, 375)
Screenshot: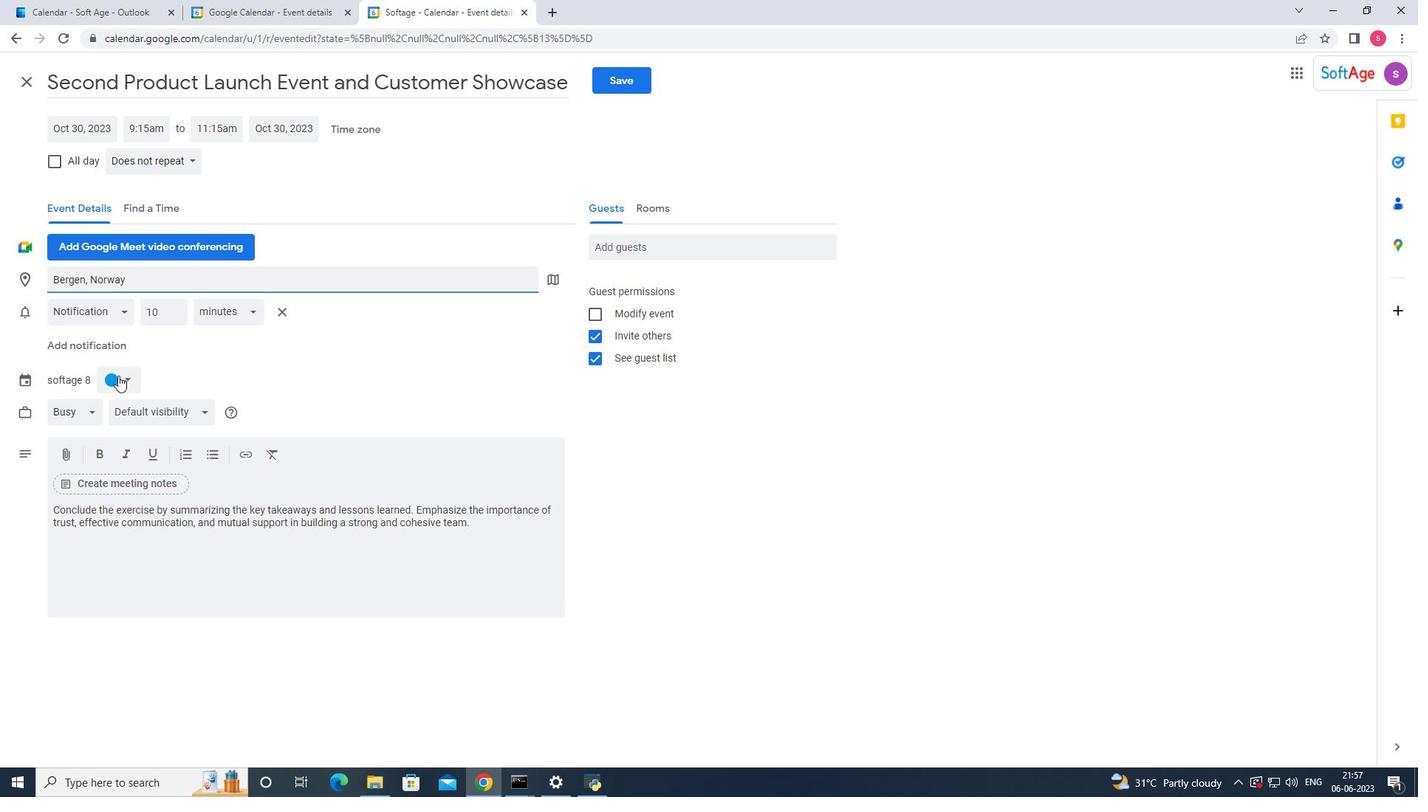 
Action: Mouse pressed left at (118, 375)
Screenshot: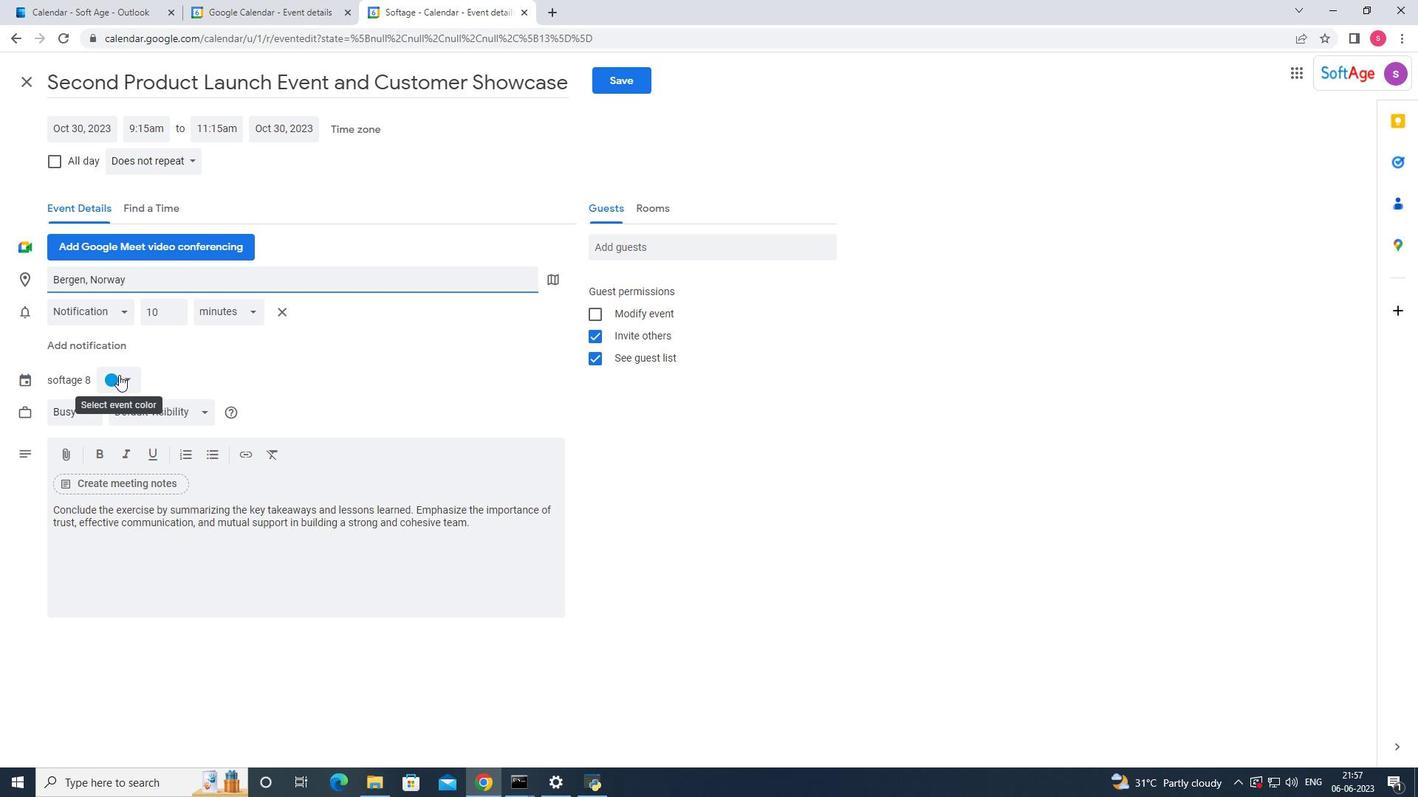 
Action: Mouse moved to (109, 469)
Screenshot: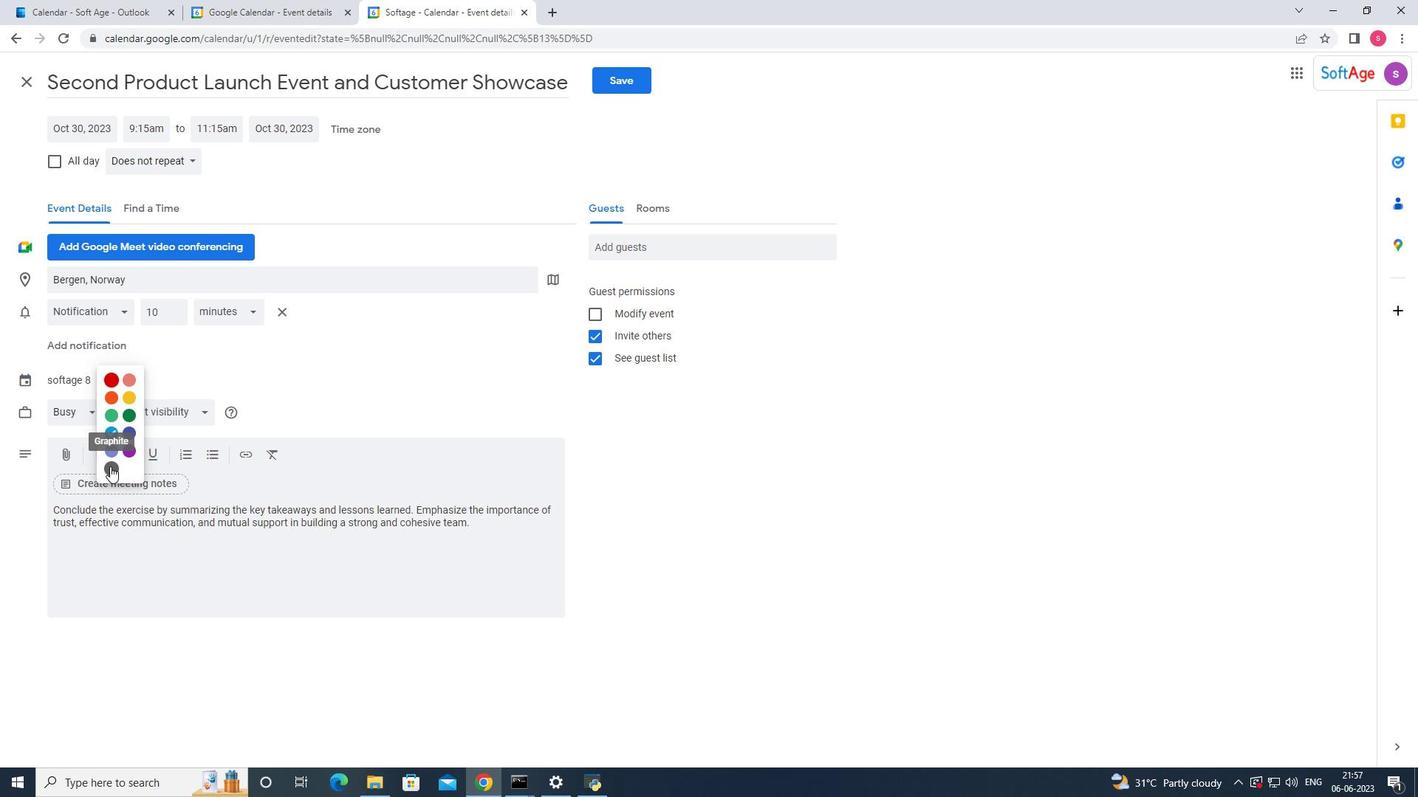 
Action: Mouse pressed left at (109, 469)
Screenshot: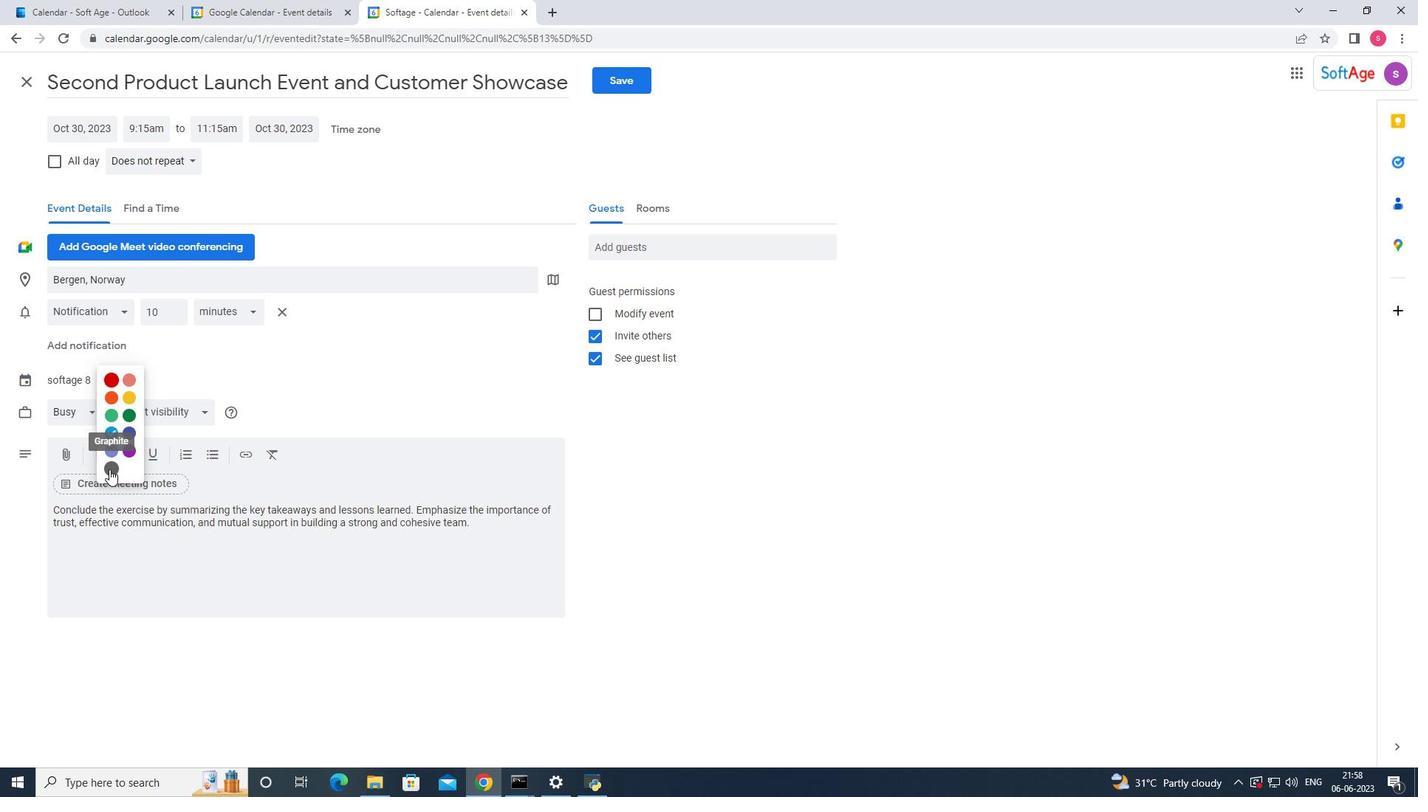 
Action: Mouse moved to (686, 245)
Screenshot: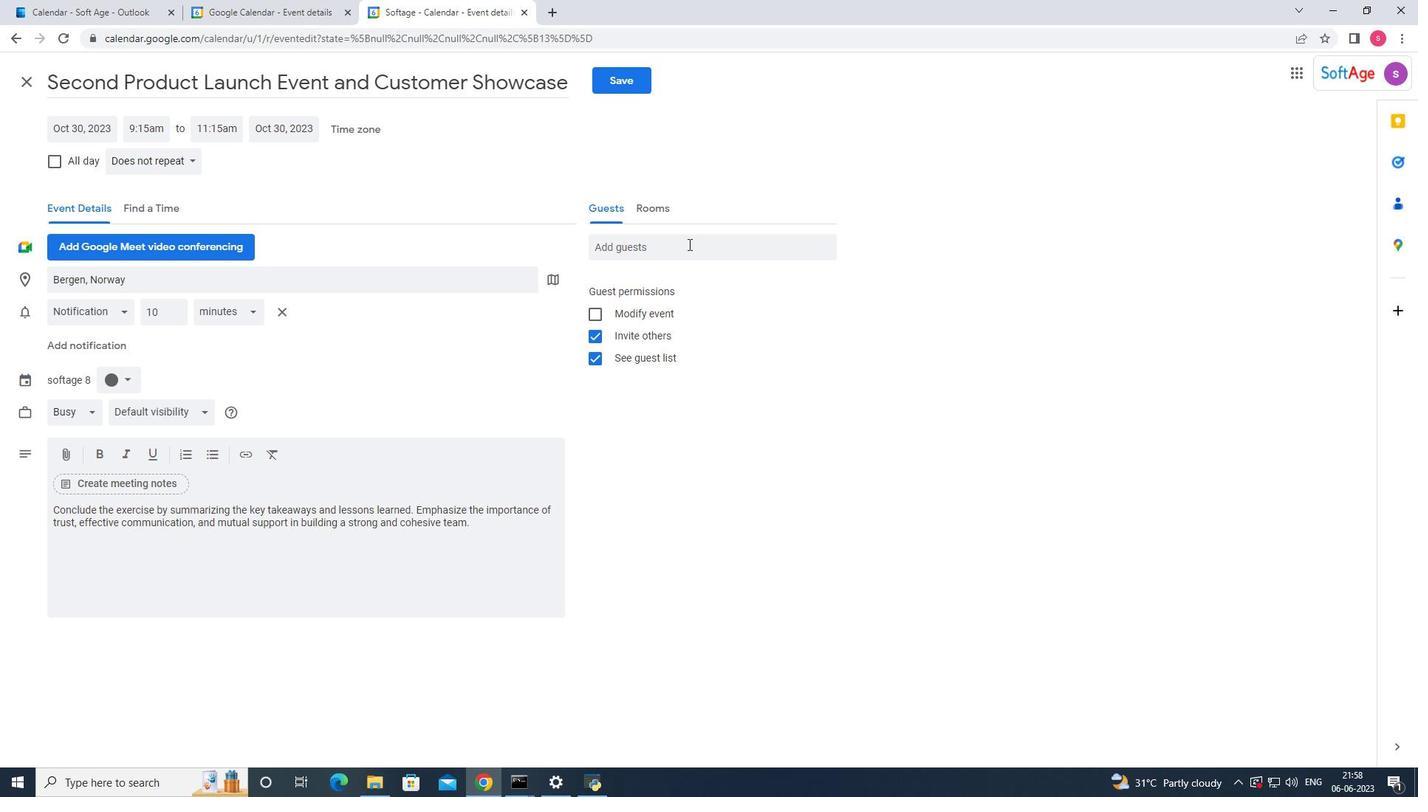 
Action: Mouse pressed left at (686, 245)
Screenshot: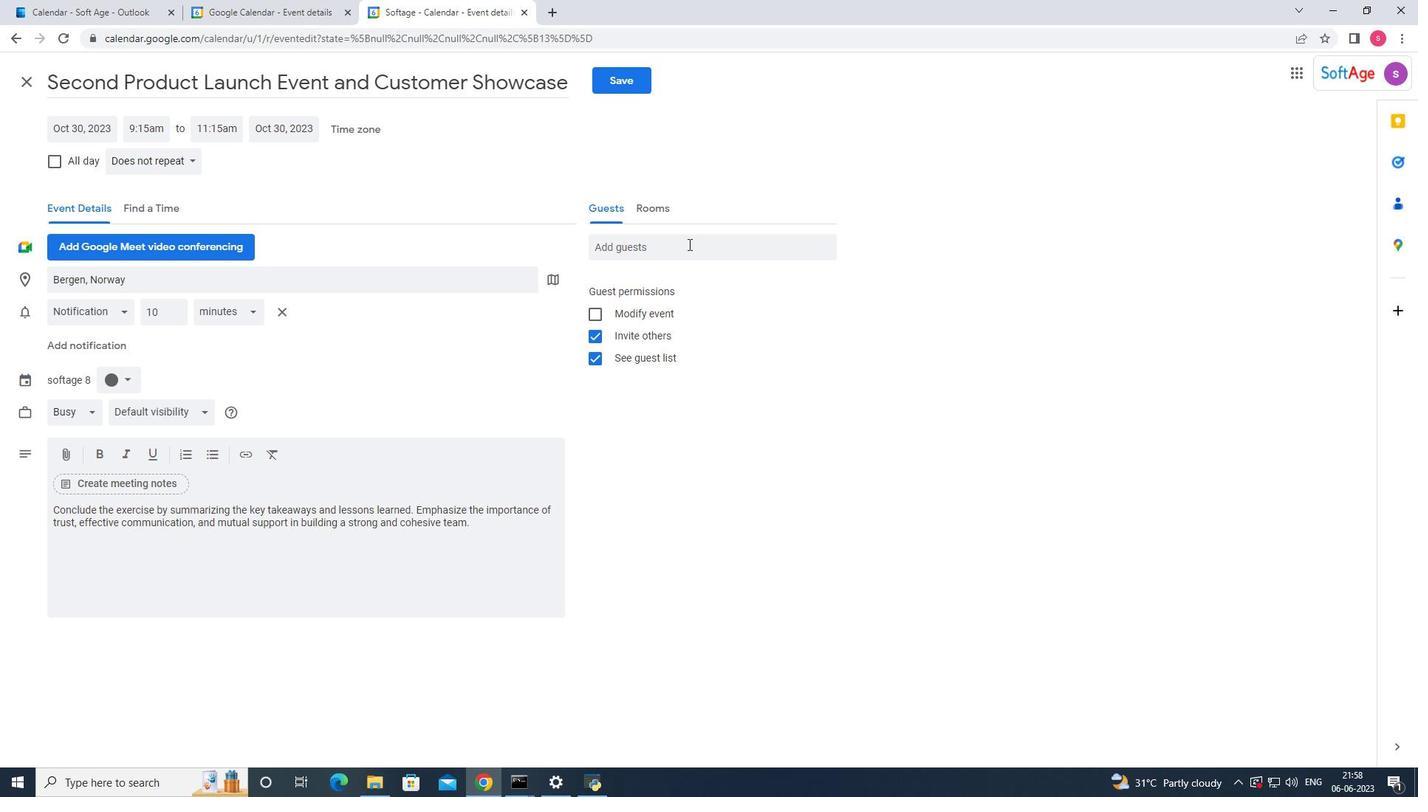 
Action: Key pressed softage.2
Screenshot: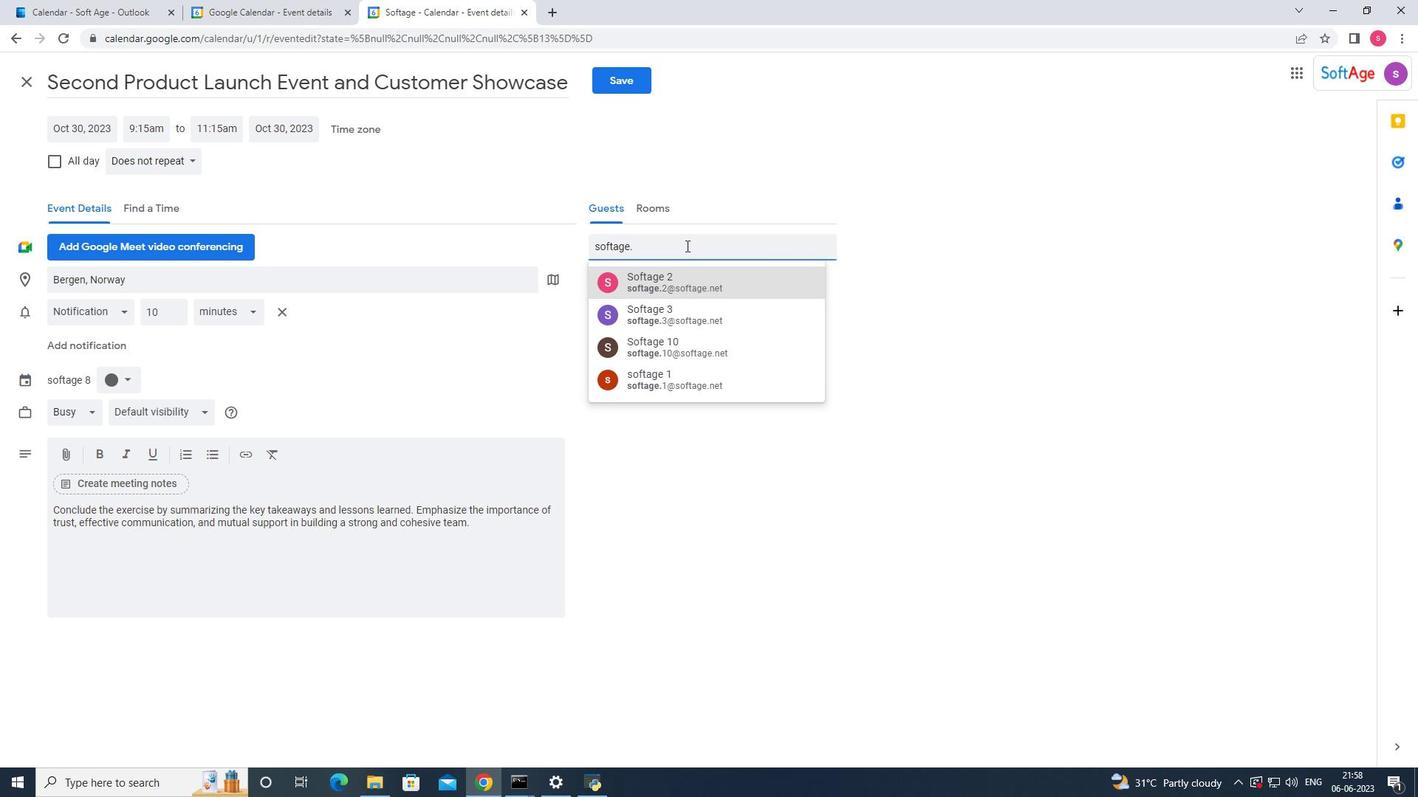 
Action: Mouse moved to (686, 271)
Screenshot: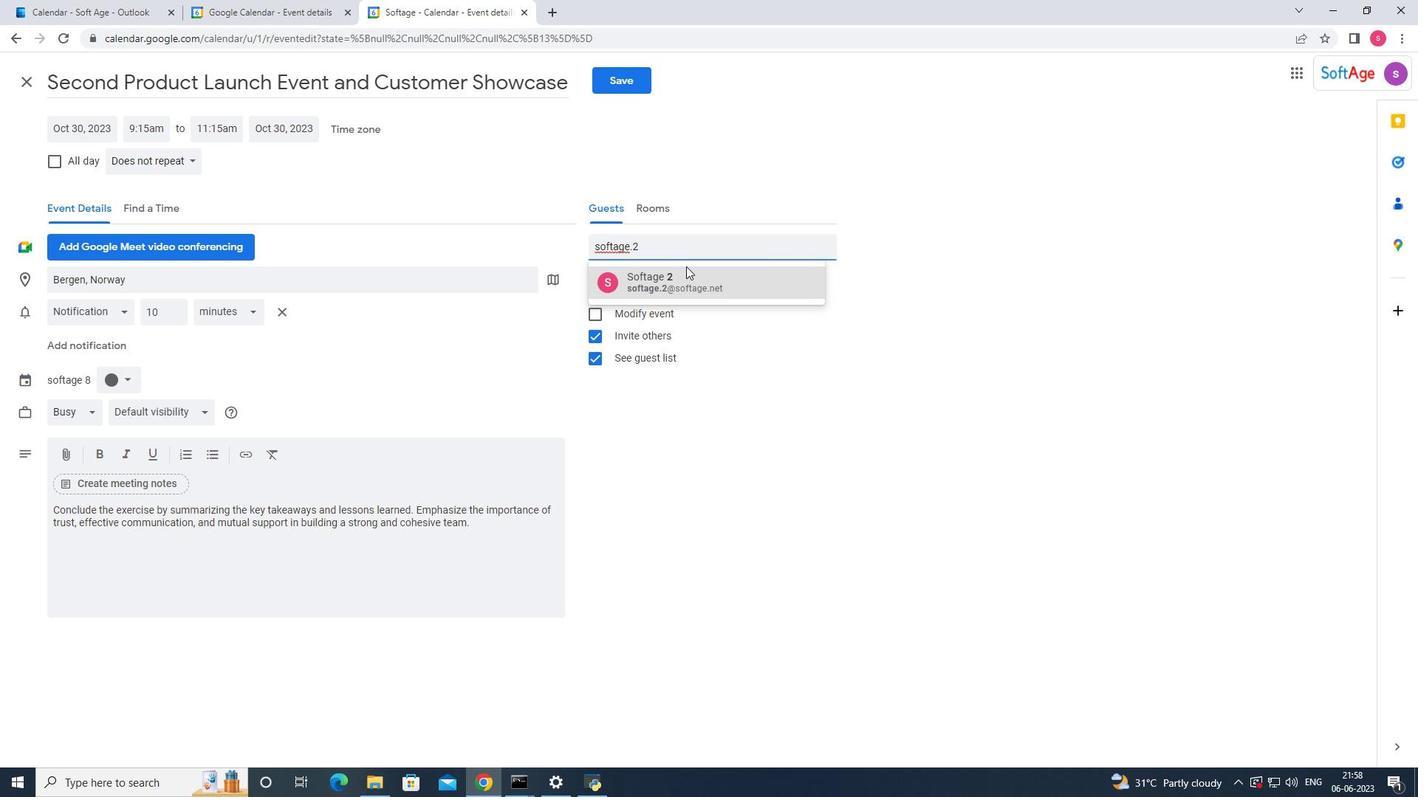
Action: Mouse pressed left at (686, 271)
Screenshot: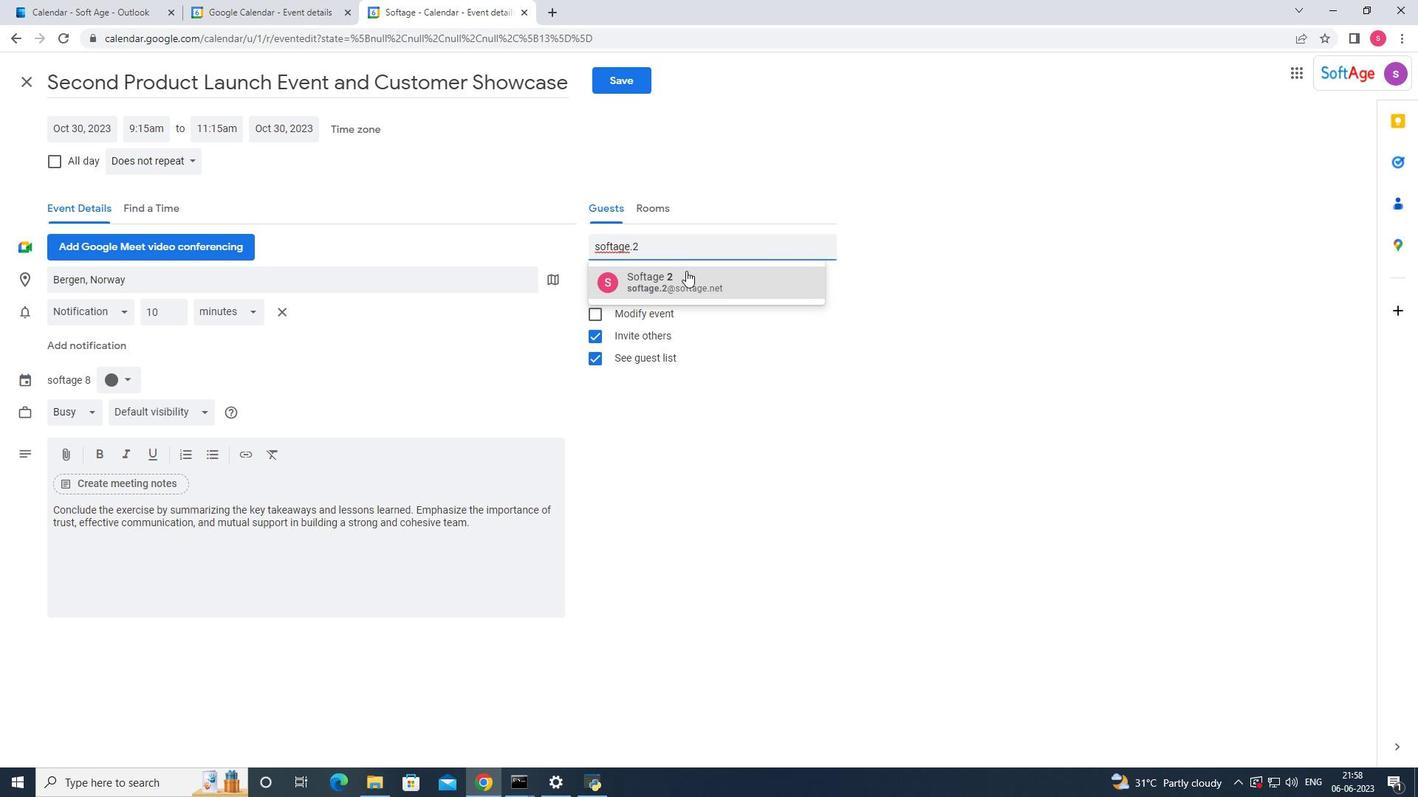 
Action: Mouse moved to (685, 271)
Screenshot: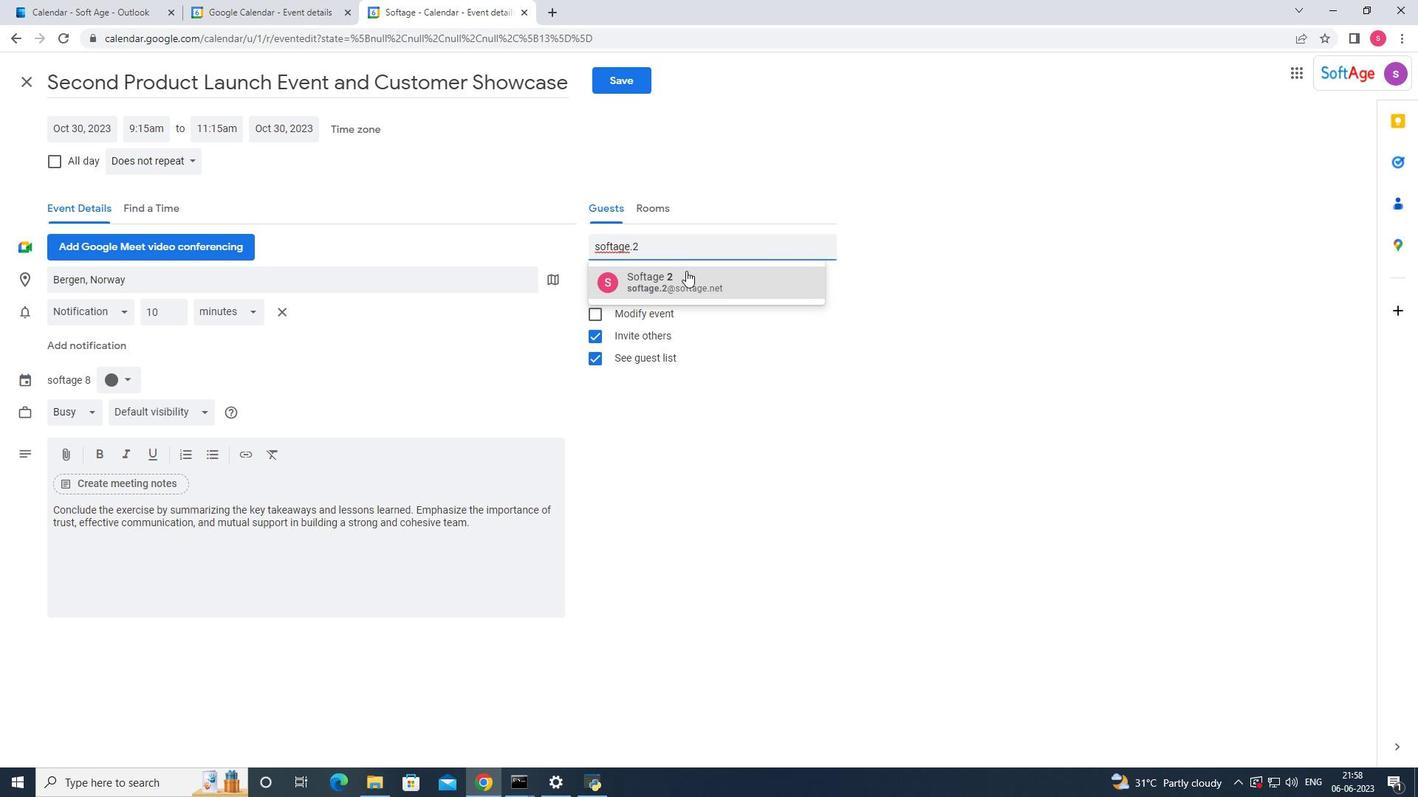 
Action: Key pressed softage.1
Screenshot: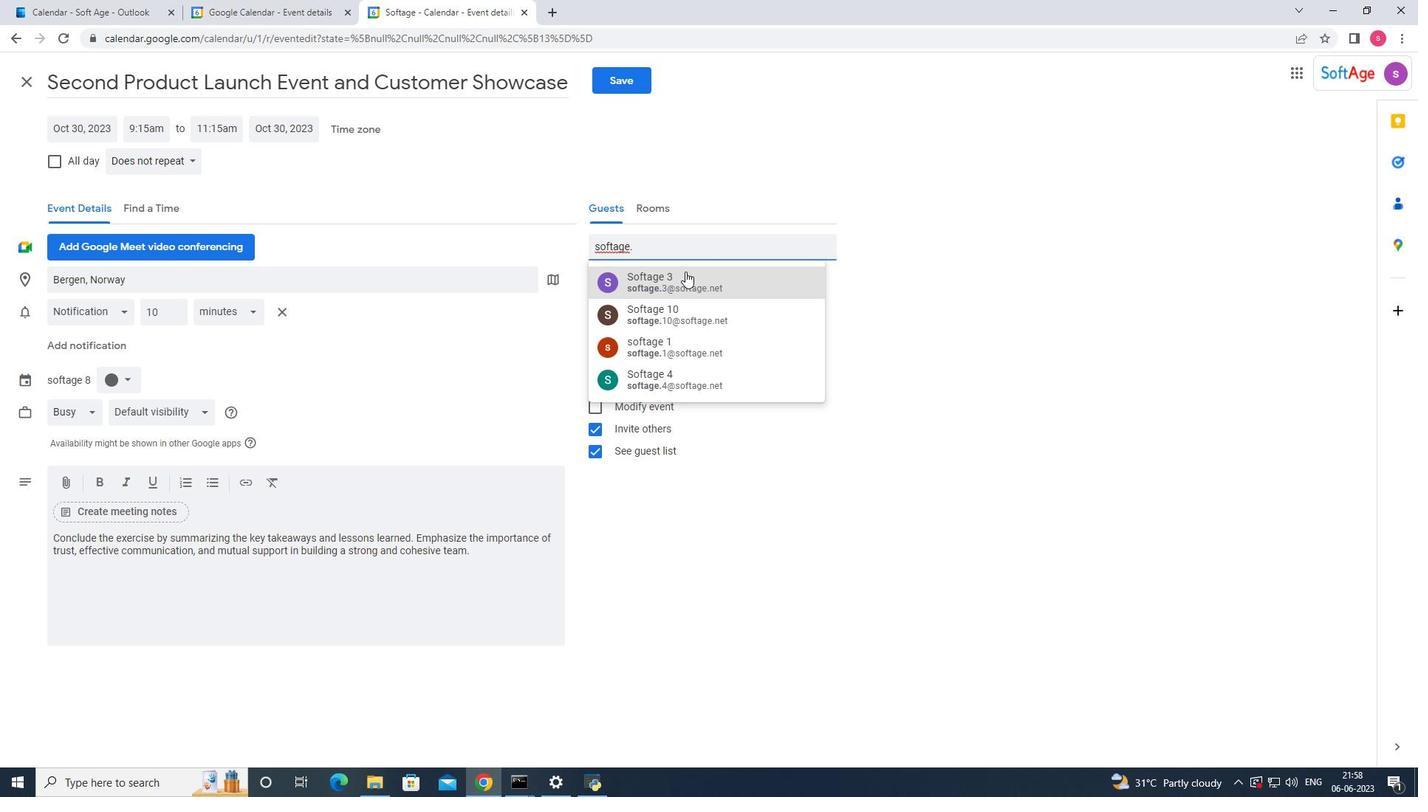
Action: Mouse moved to (685, 309)
Screenshot: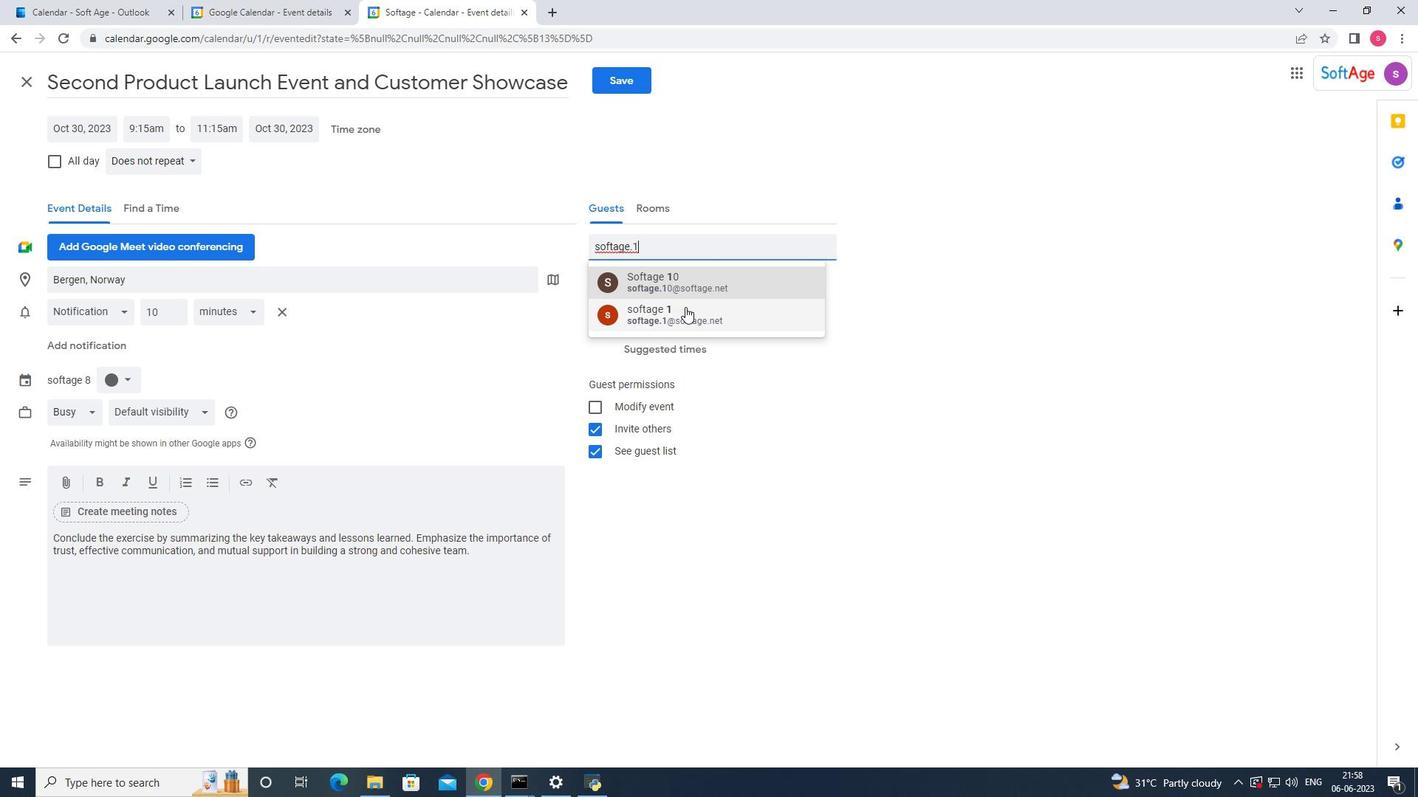 
Action: Mouse pressed left at (685, 309)
Screenshot: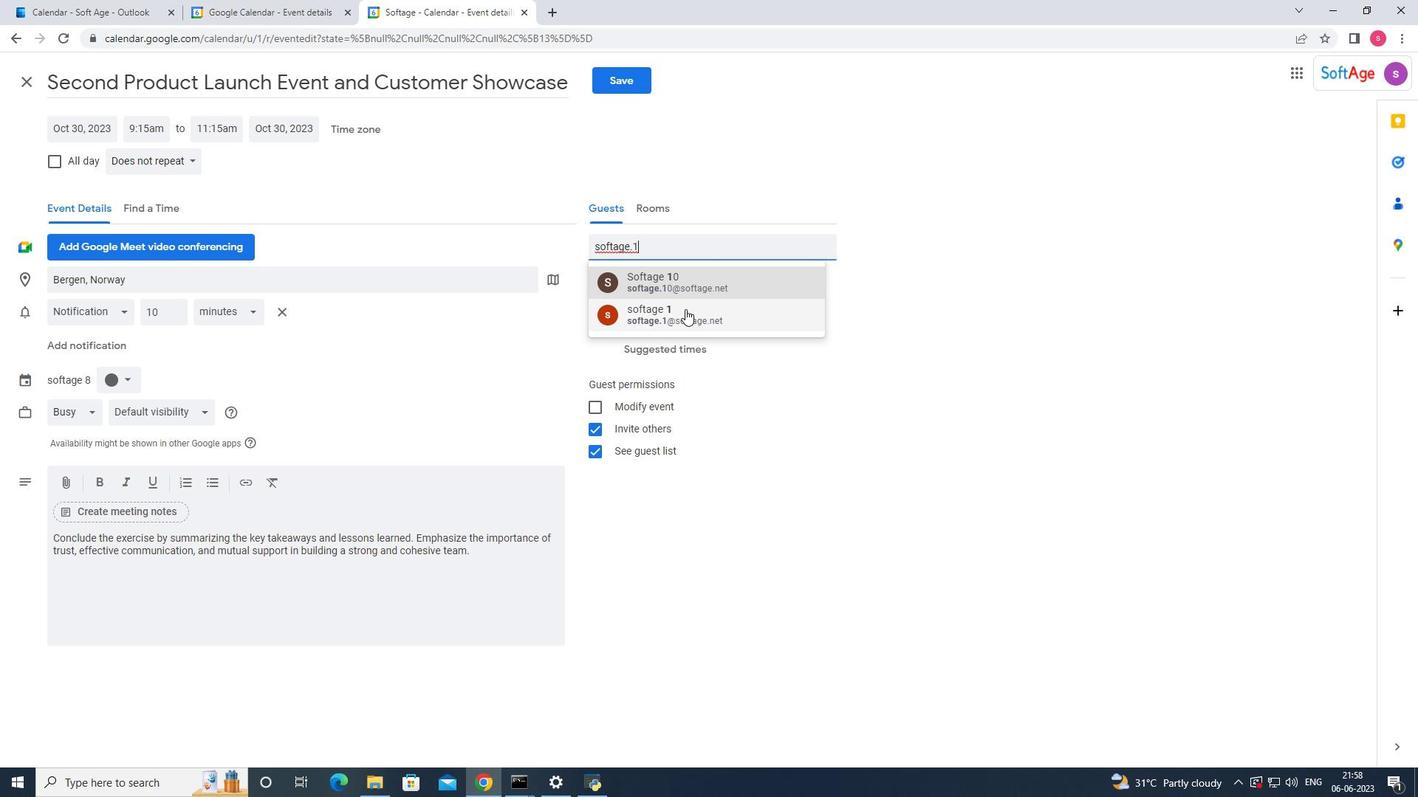 
Action: Mouse moved to (160, 160)
Screenshot: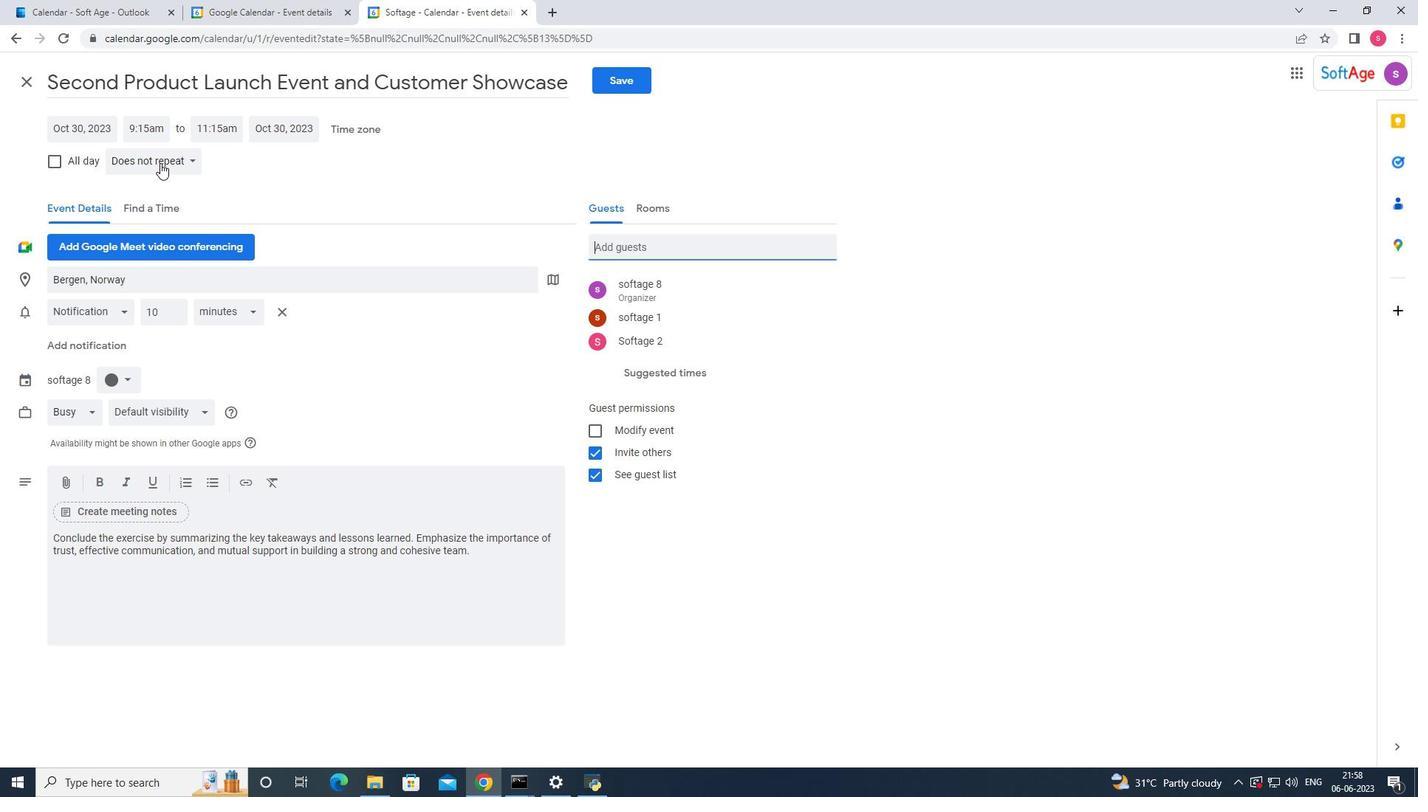 
Action: Mouse pressed left at (160, 160)
Screenshot: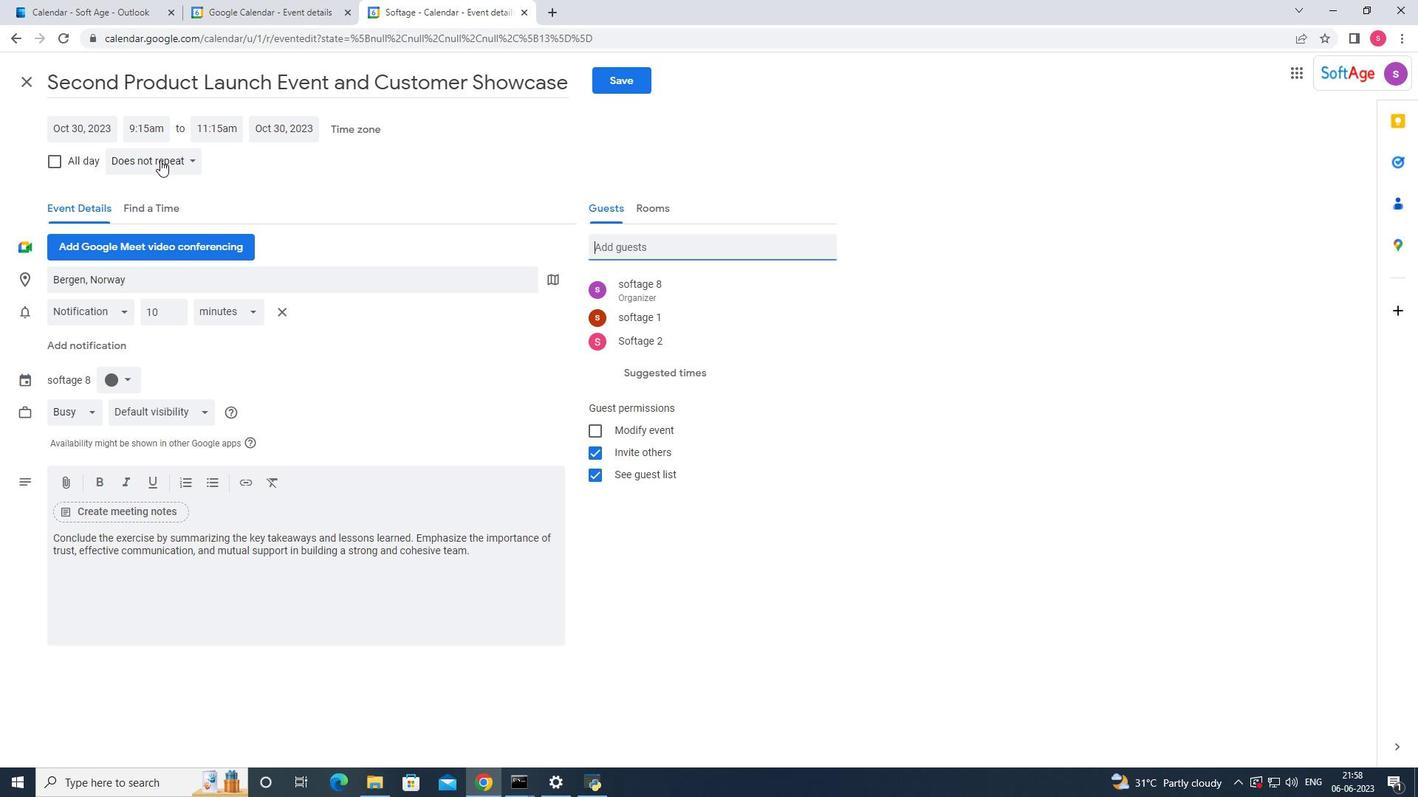 
Action: Mouse moved to (153, 325)
Screenshot: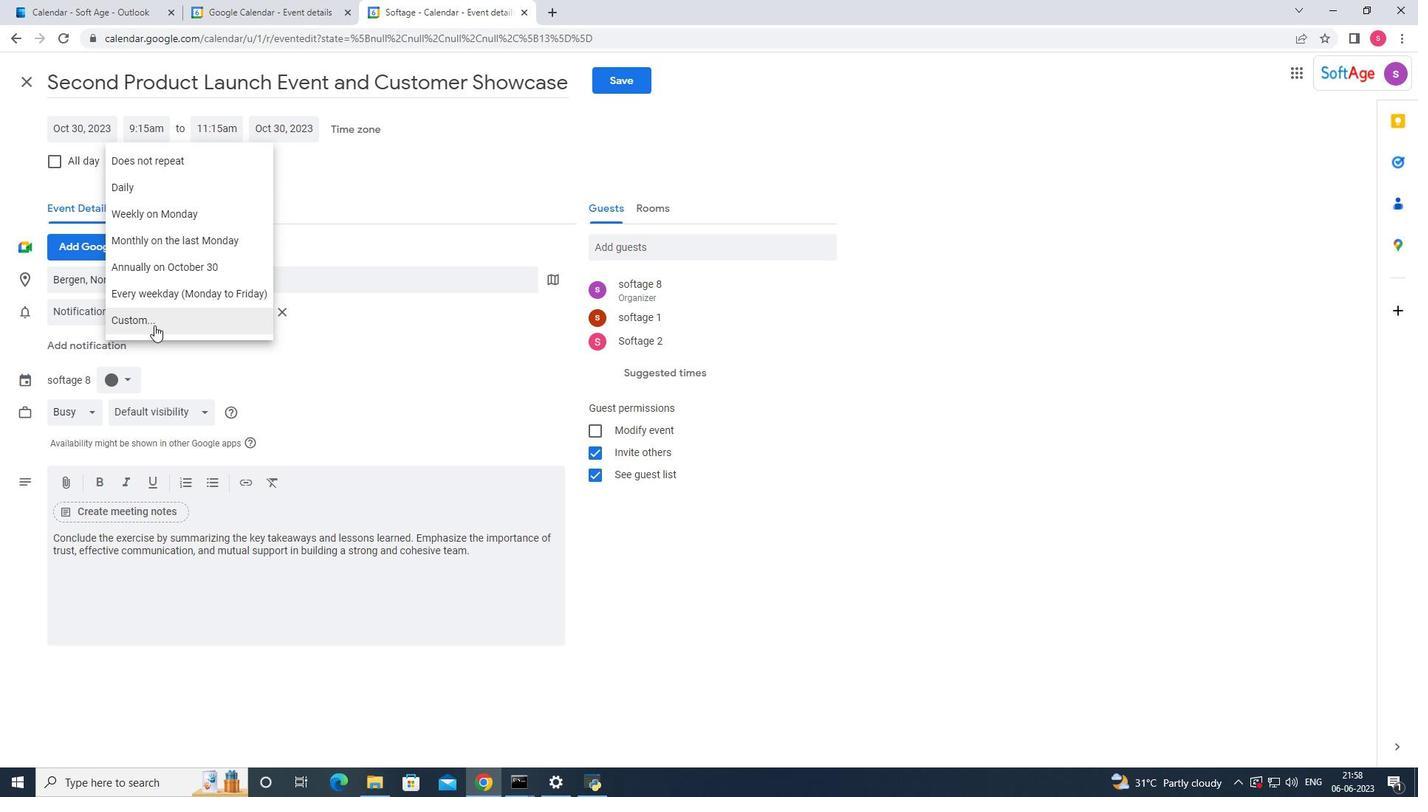 
Action: Mouse pressed left at (153, 325)
Screenshot: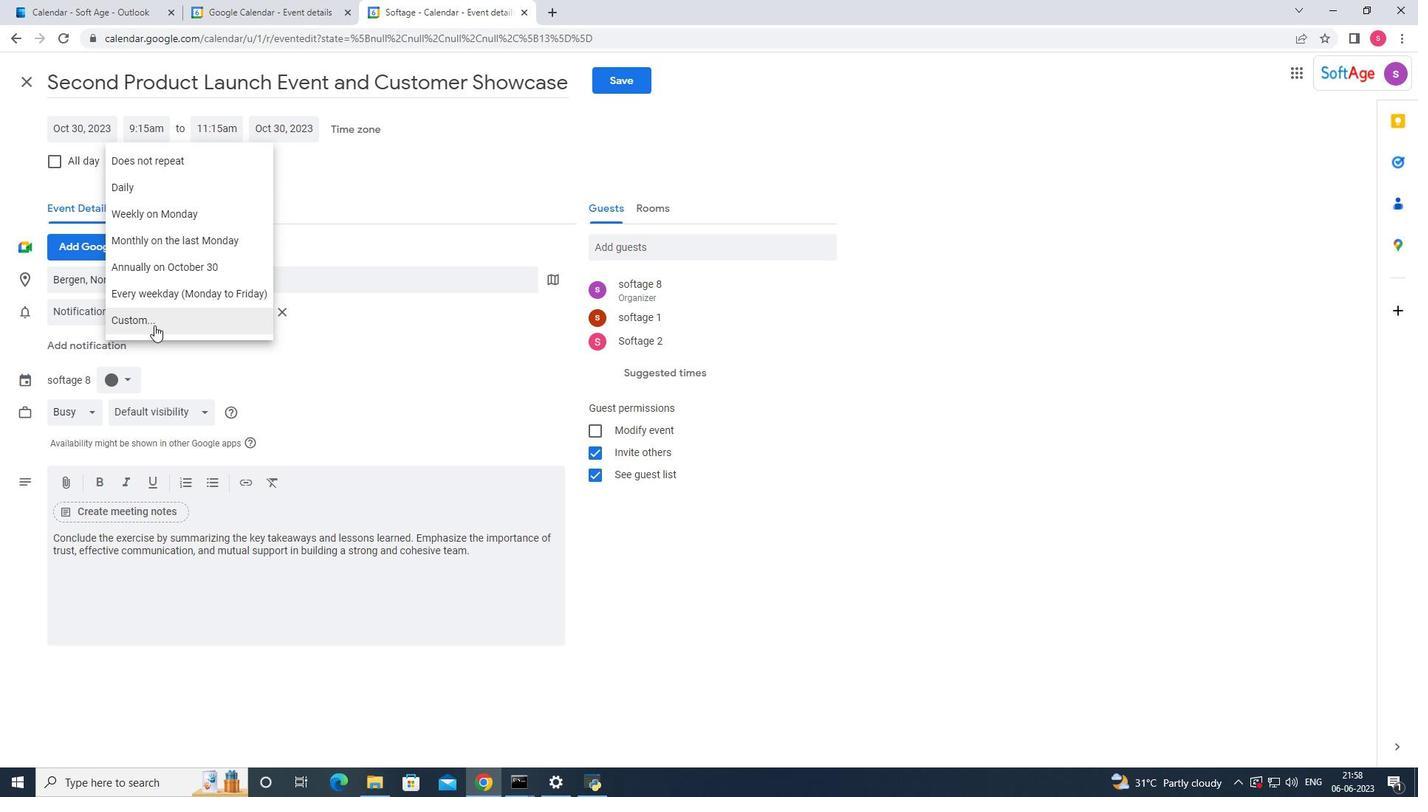 
Action: Mouse moved to (588, 384)
Screenshot: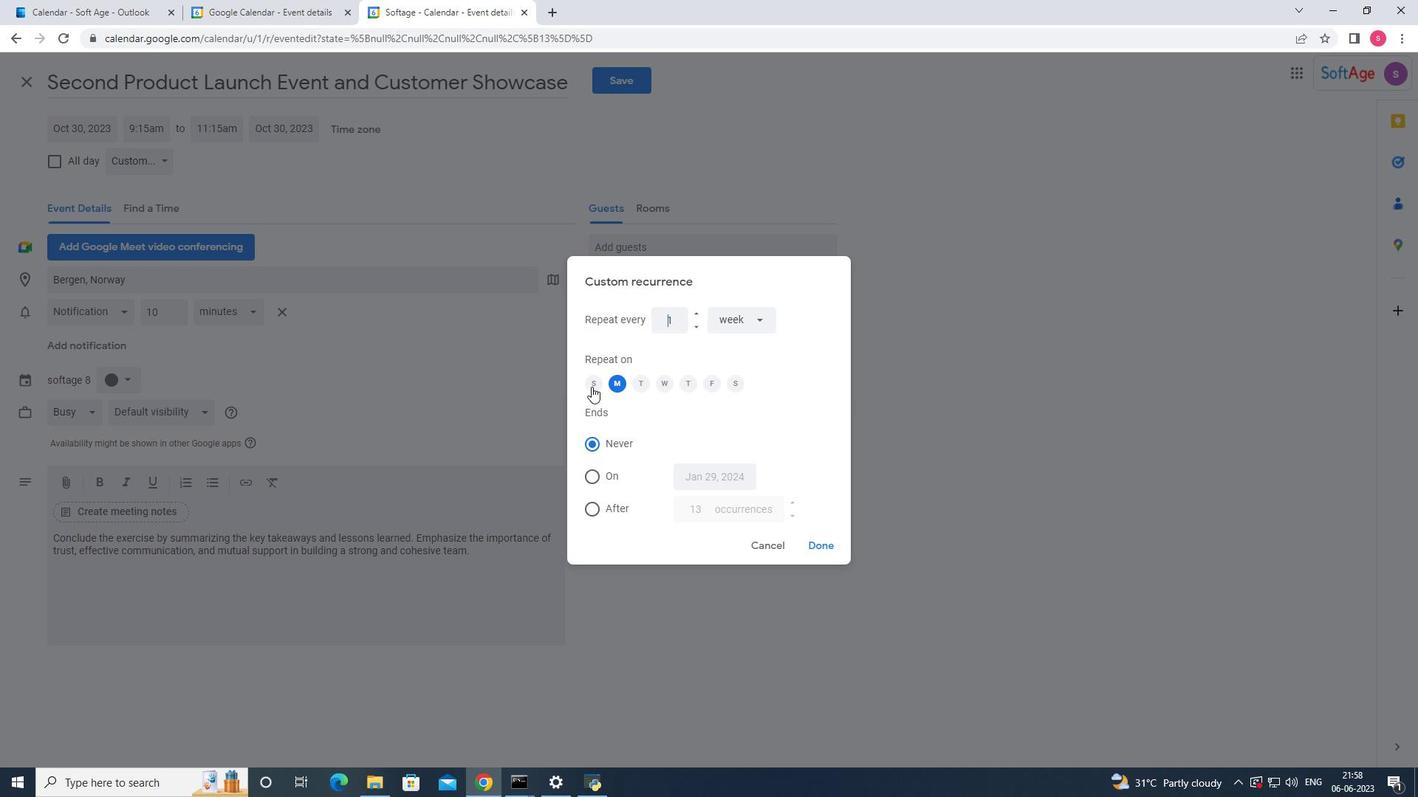 
Action: Mouse pressed left at (588, 384)
Screenshot: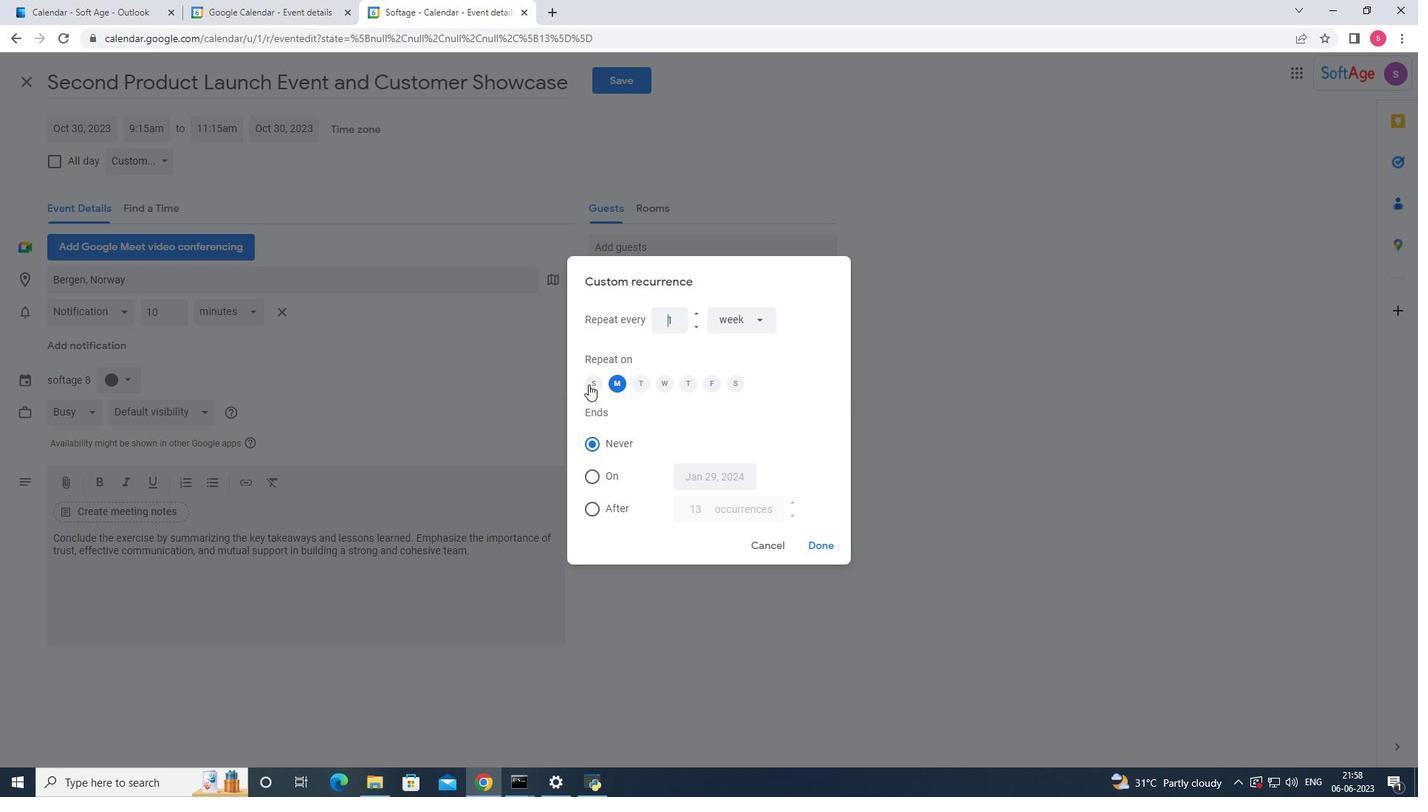 
Action: Mouse moved to (618, 382)
Screenshot: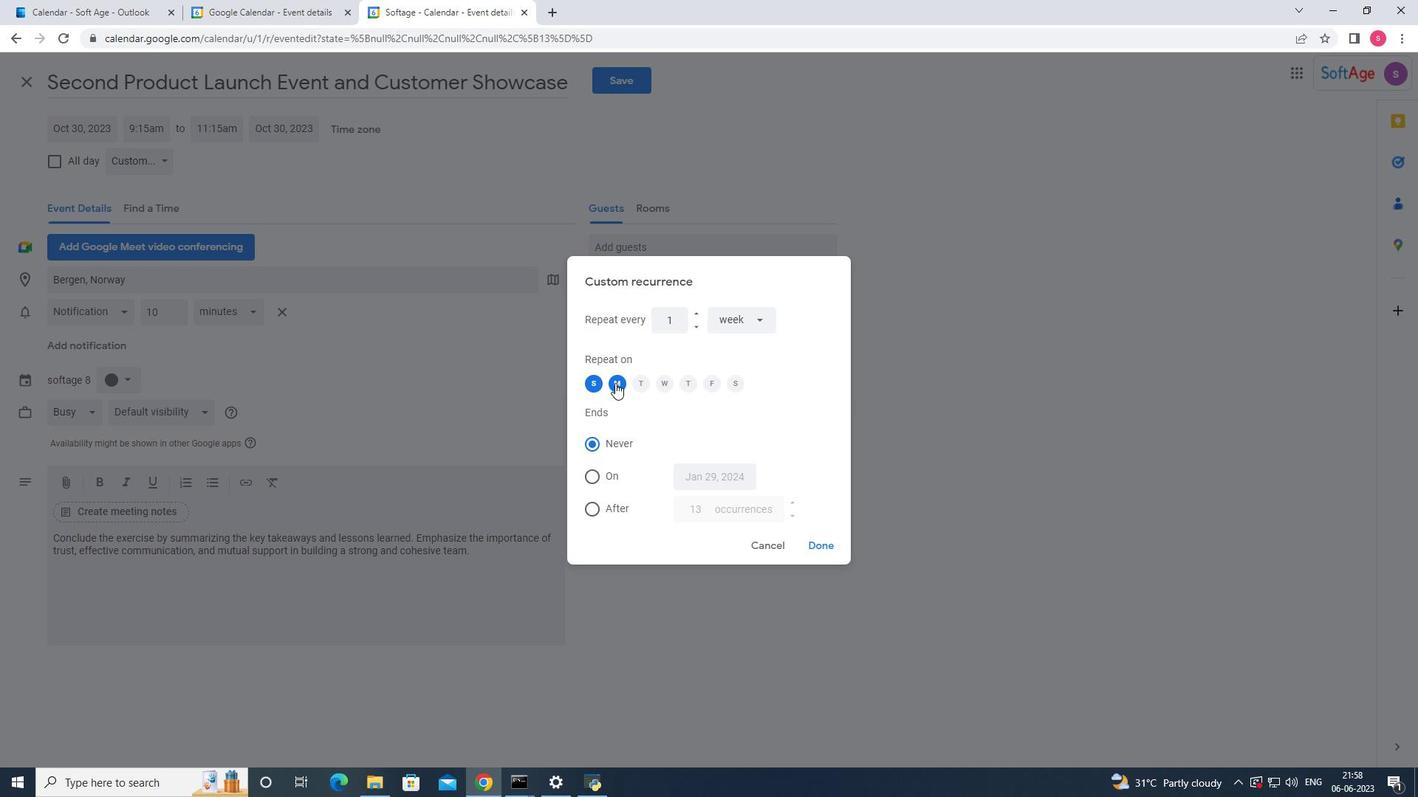 
Action: Mouse pressed left at (618, 382)
Screenshot: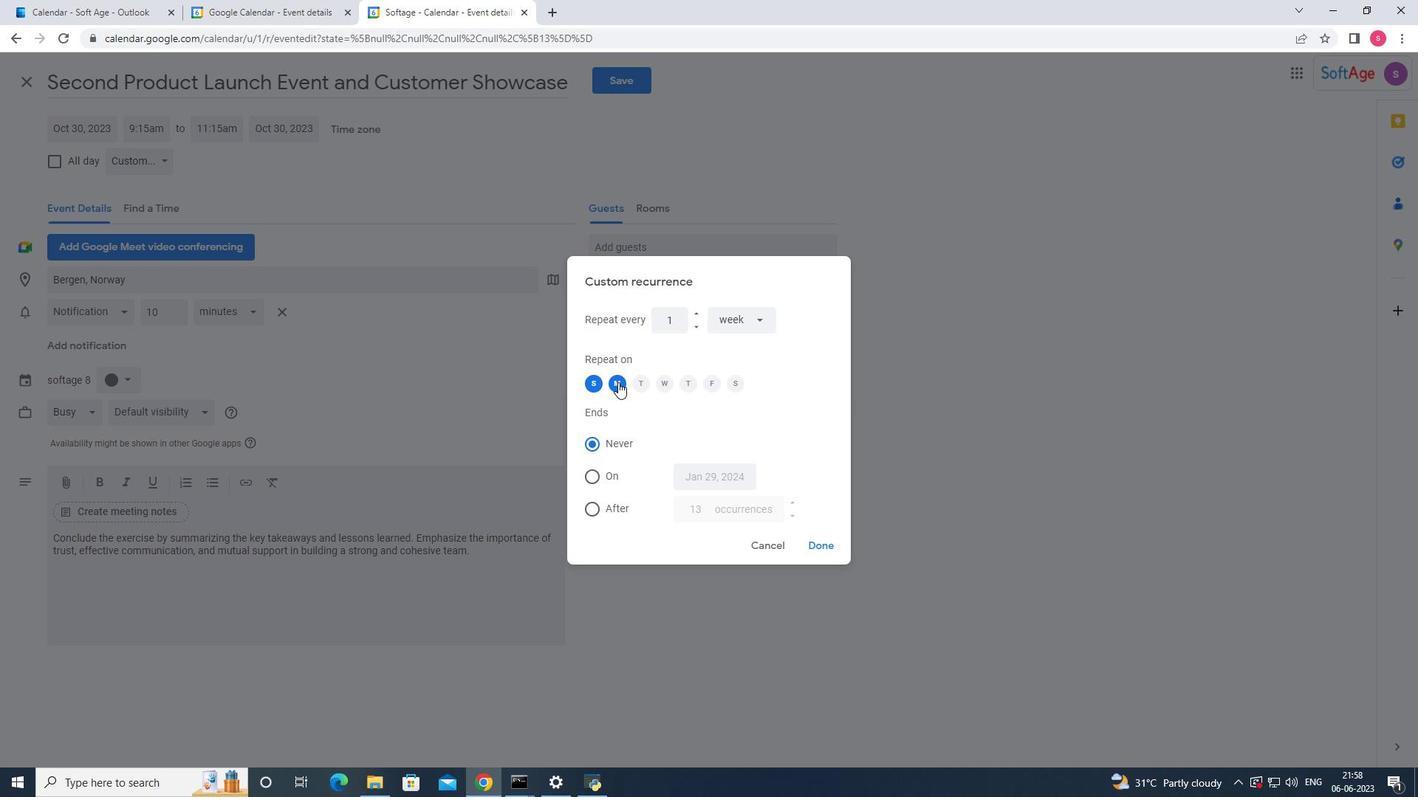 
Action: Mouse moved to (816, 545)
Screenshot: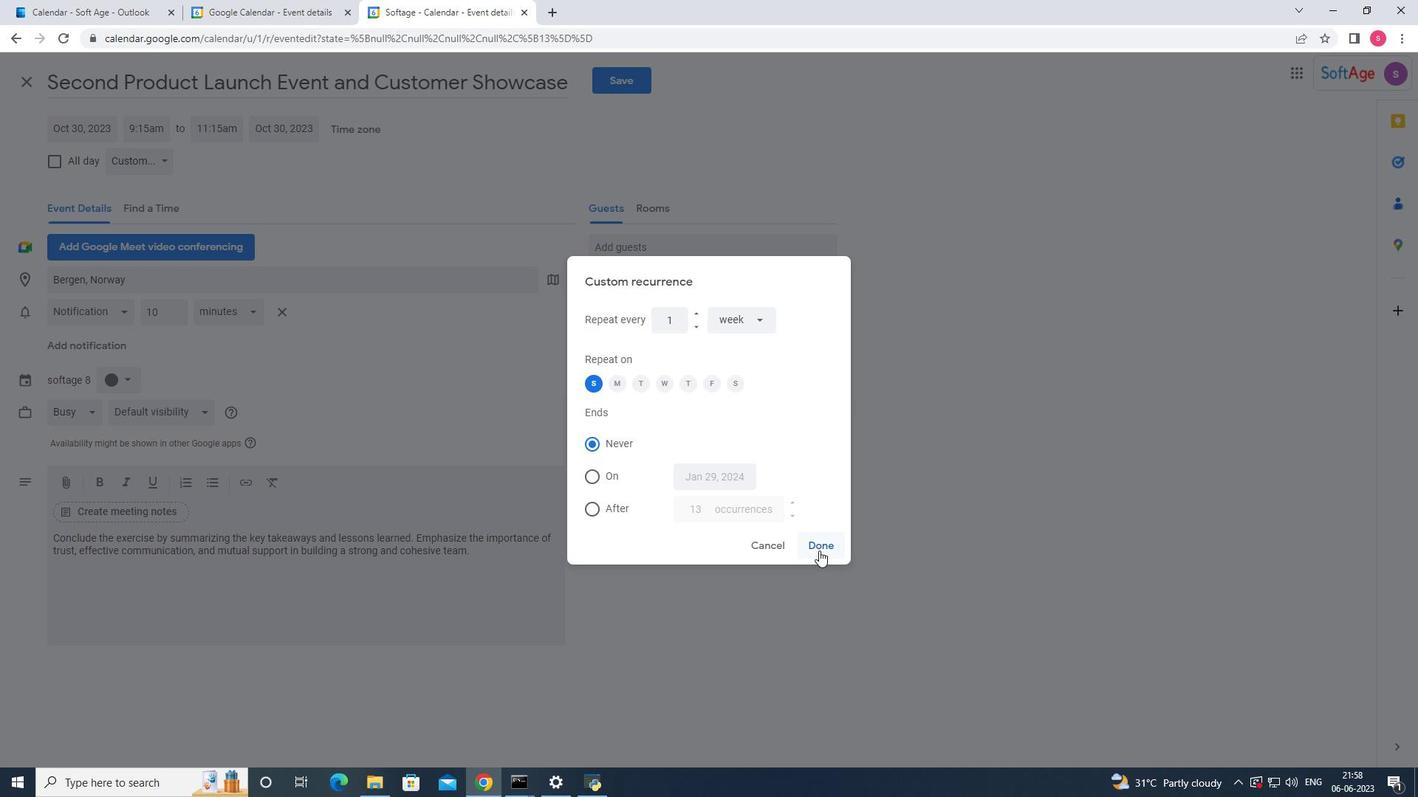 
Action: Mouse pressed left at (816, 545)
Screenshot: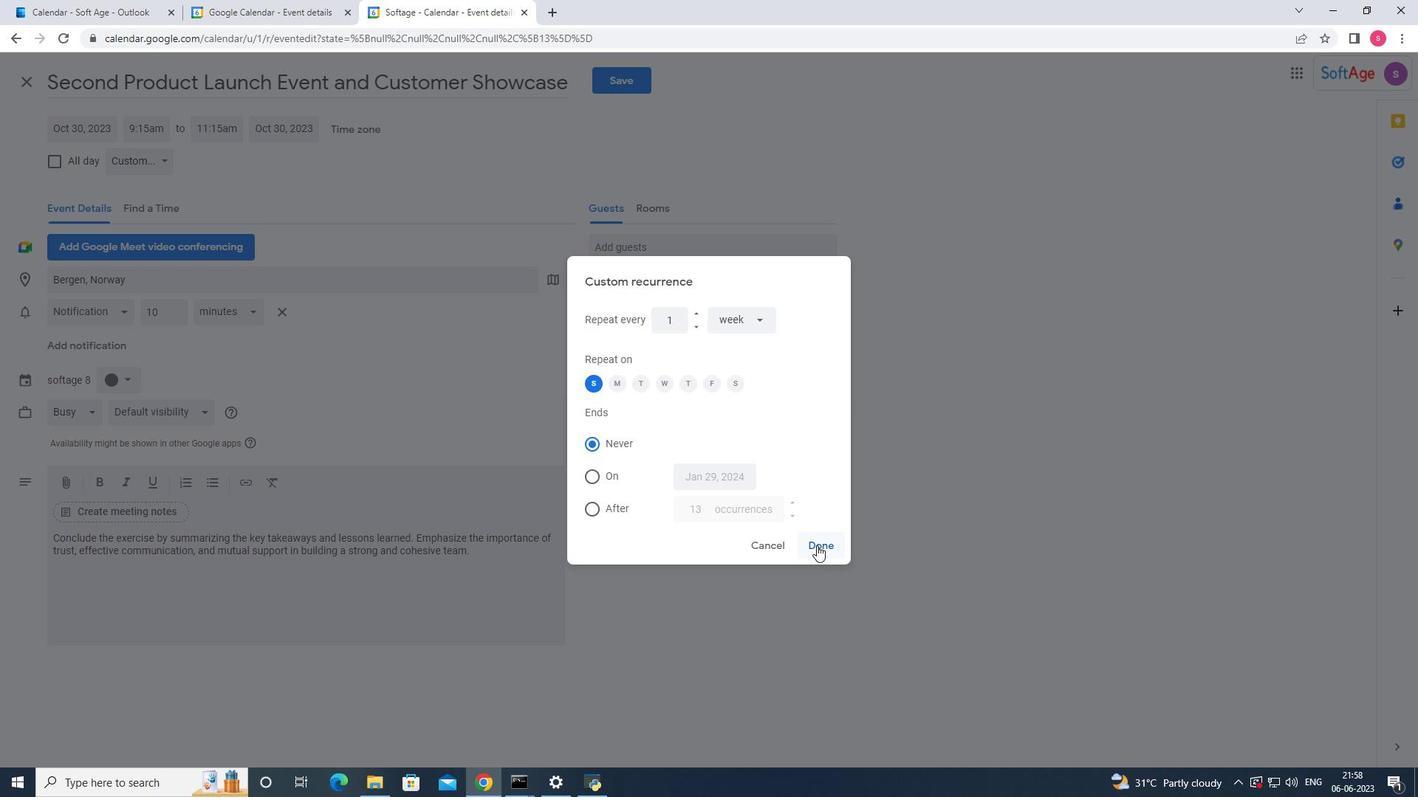 
Action: Mouse moved to (617, 83)
Screenshot: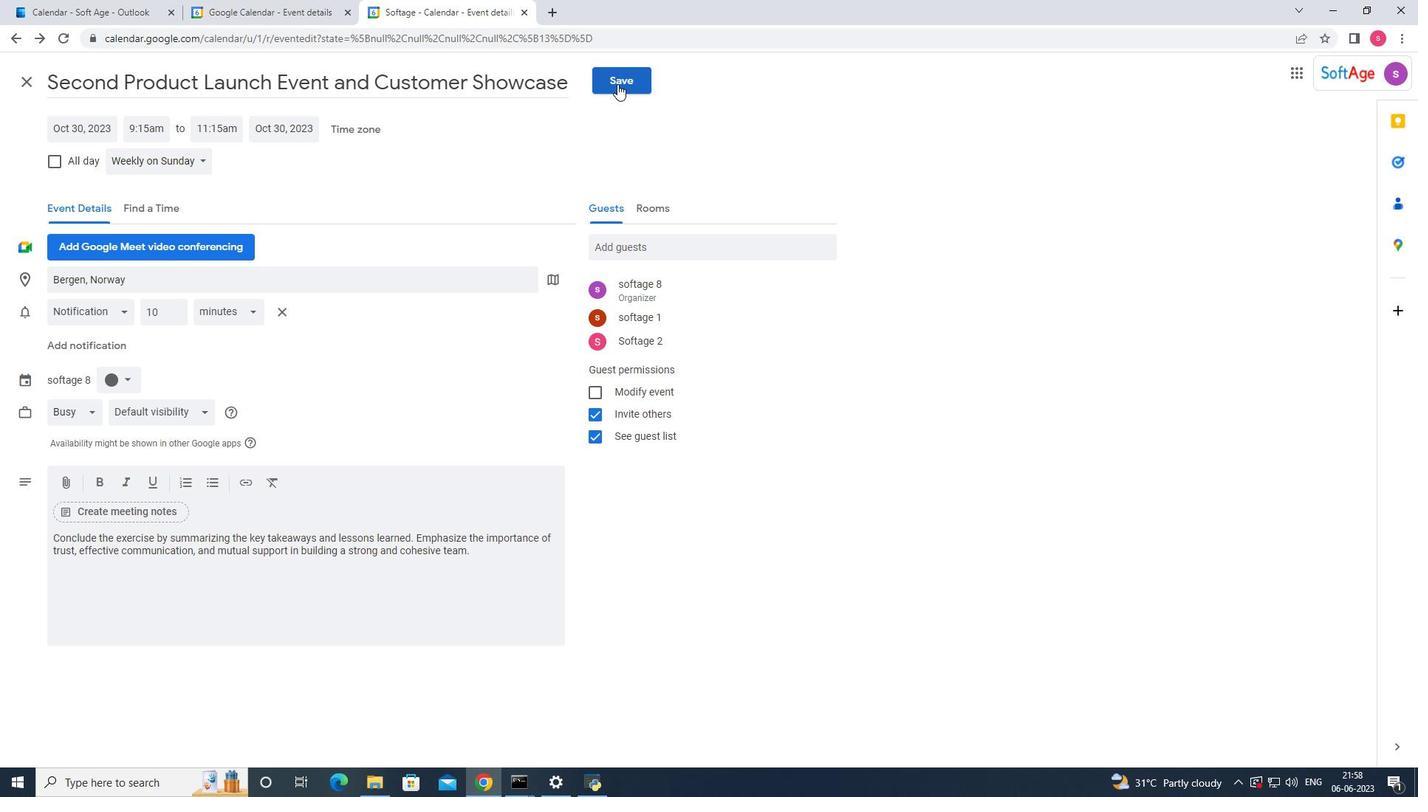 
Action: Mouse pressed left at (617, 83)
Screenshot: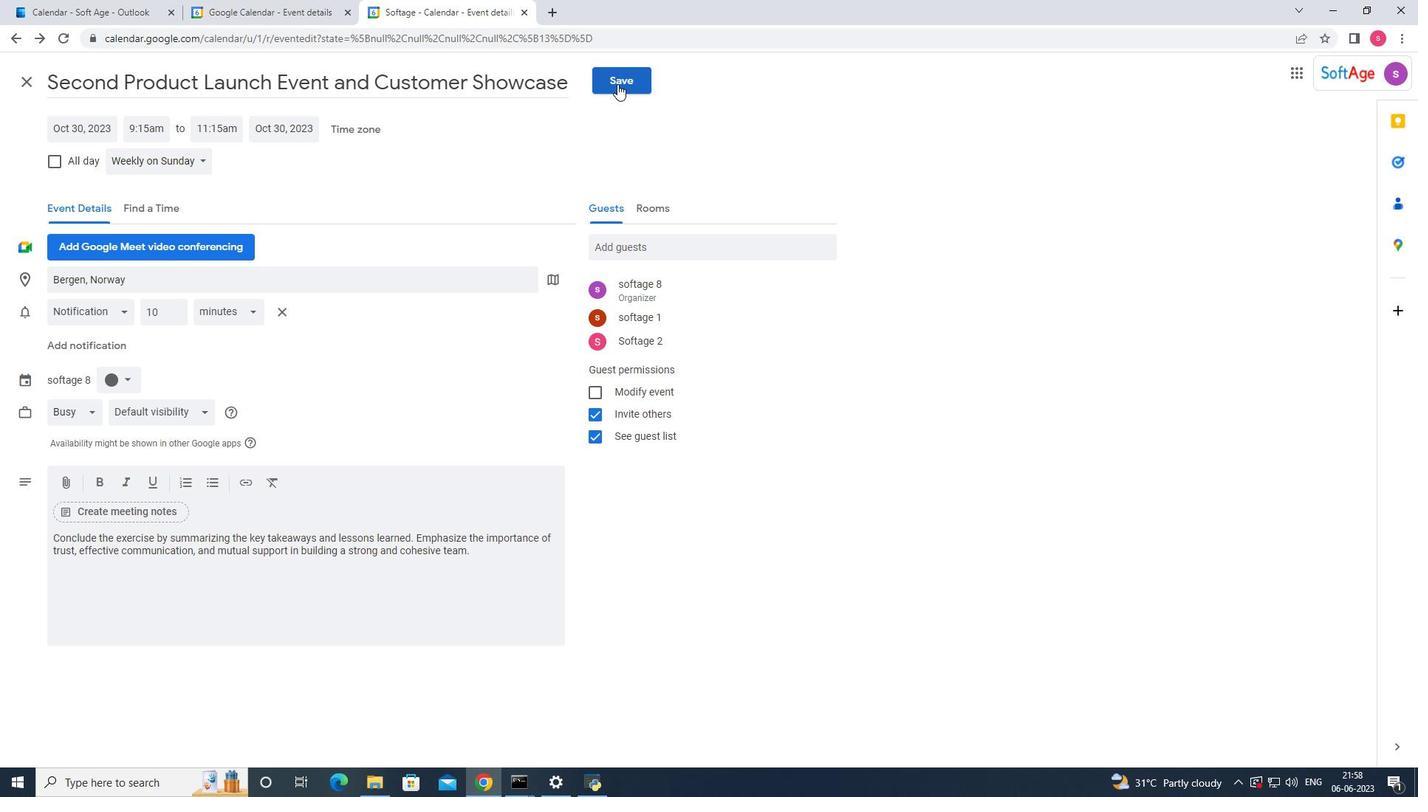 
Action: Mouse moved to (855, 445)
Screenshot: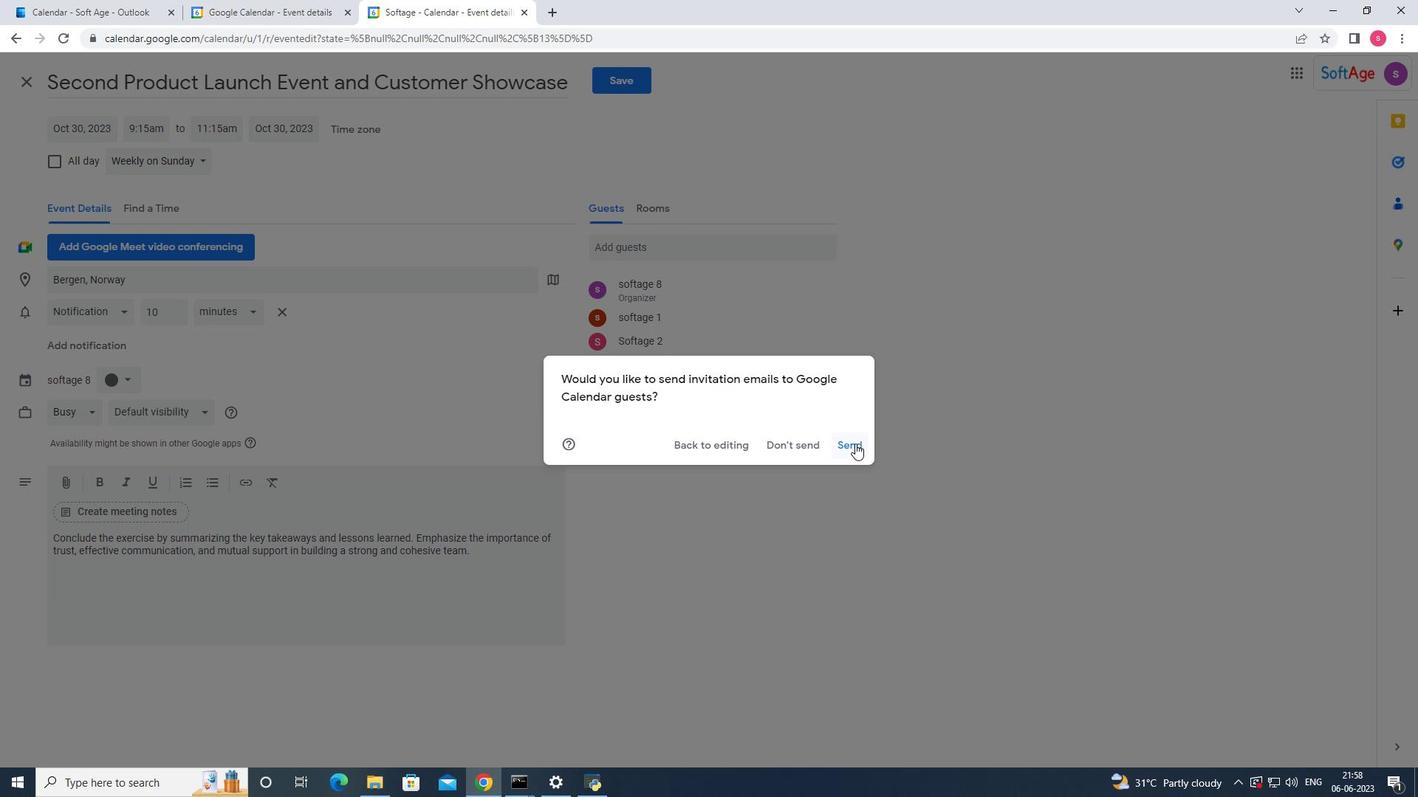 
Action: Mouse pressed left at (855, 445)
Screenshot: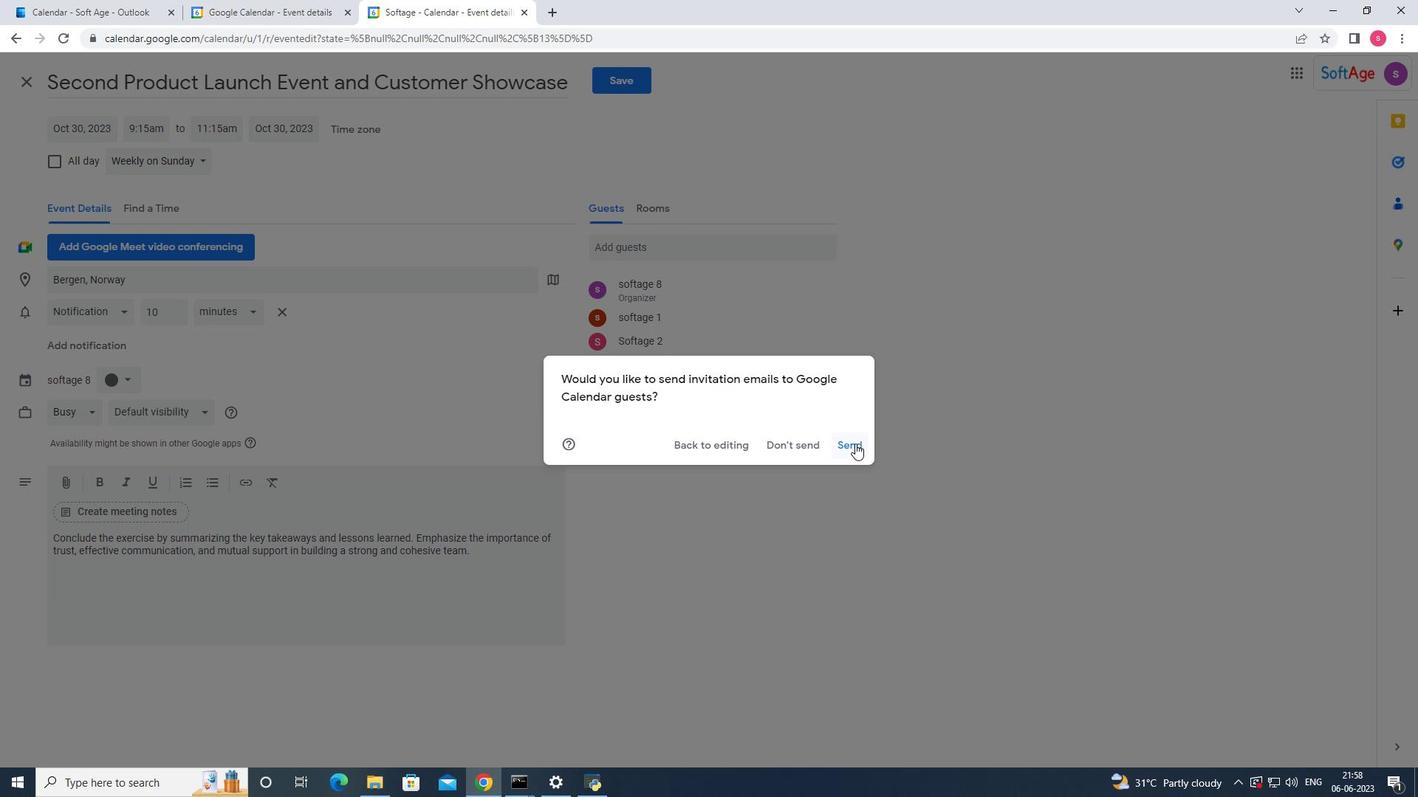 
Action: Mouse moved to (469, 291)
Screenshot: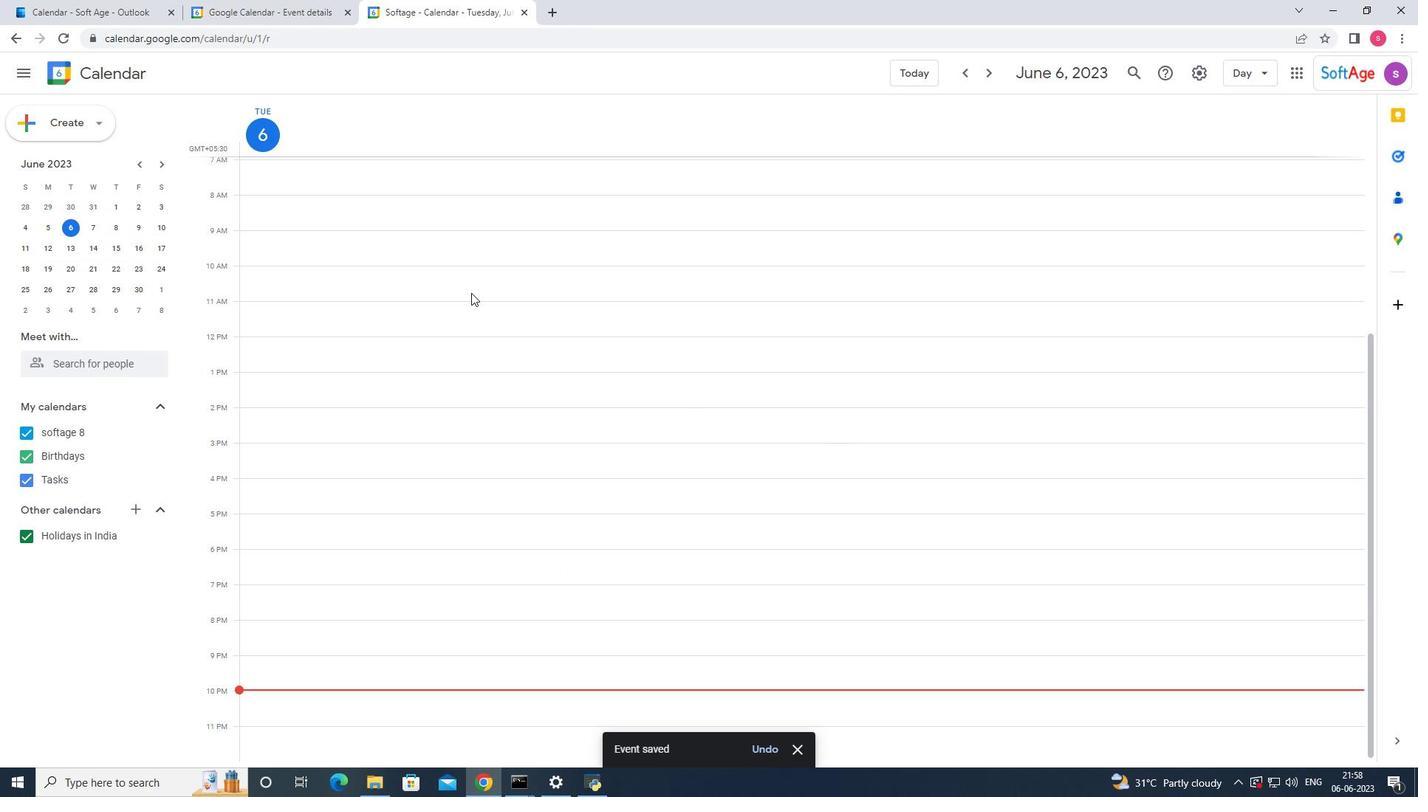 
